 Task: Look for space in Monte Carmelo, Brazil from 5th June, 2023 to 16th June, 2023 for 2 adults in price range Rs.14000 to Rs.18000. Place can be entire place with 1  bedroom having 1 bed and 1 bathroom. Property type can be house, flat, guest house, hotel. Booking option can be shelf check-in. Required host language is Spanish.
Action: Mouse moved to (262, 724)
Screenshot: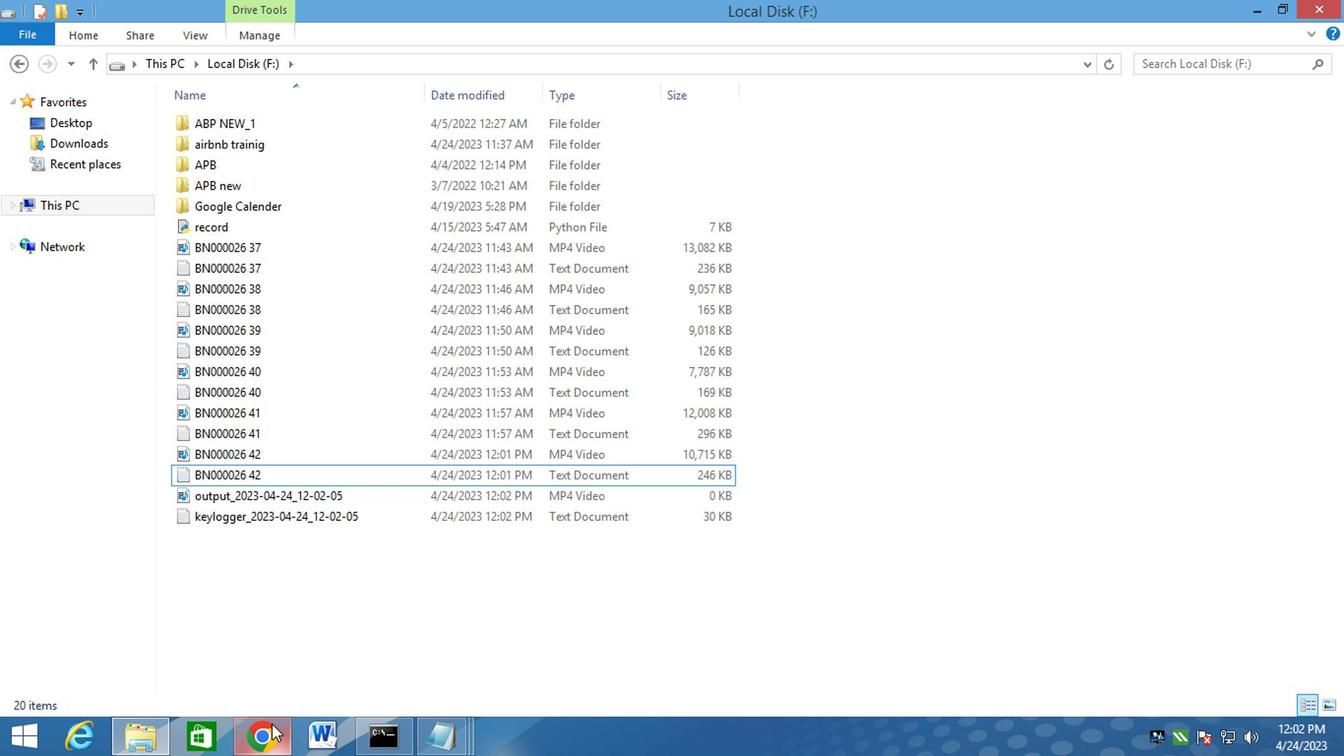 
Action: Mouse pressed left at (262, 724)
Screenshot: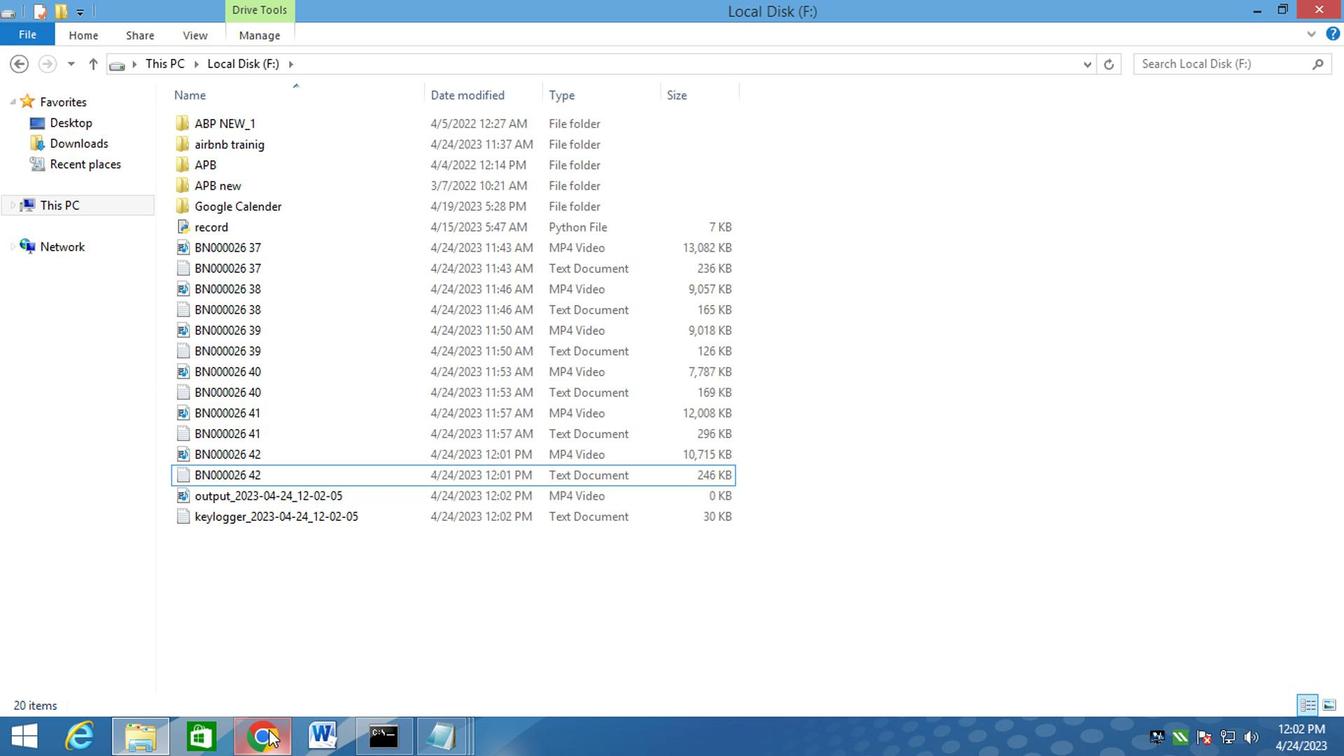 
Action: Mouse moved to (380, 722)
Screenshot: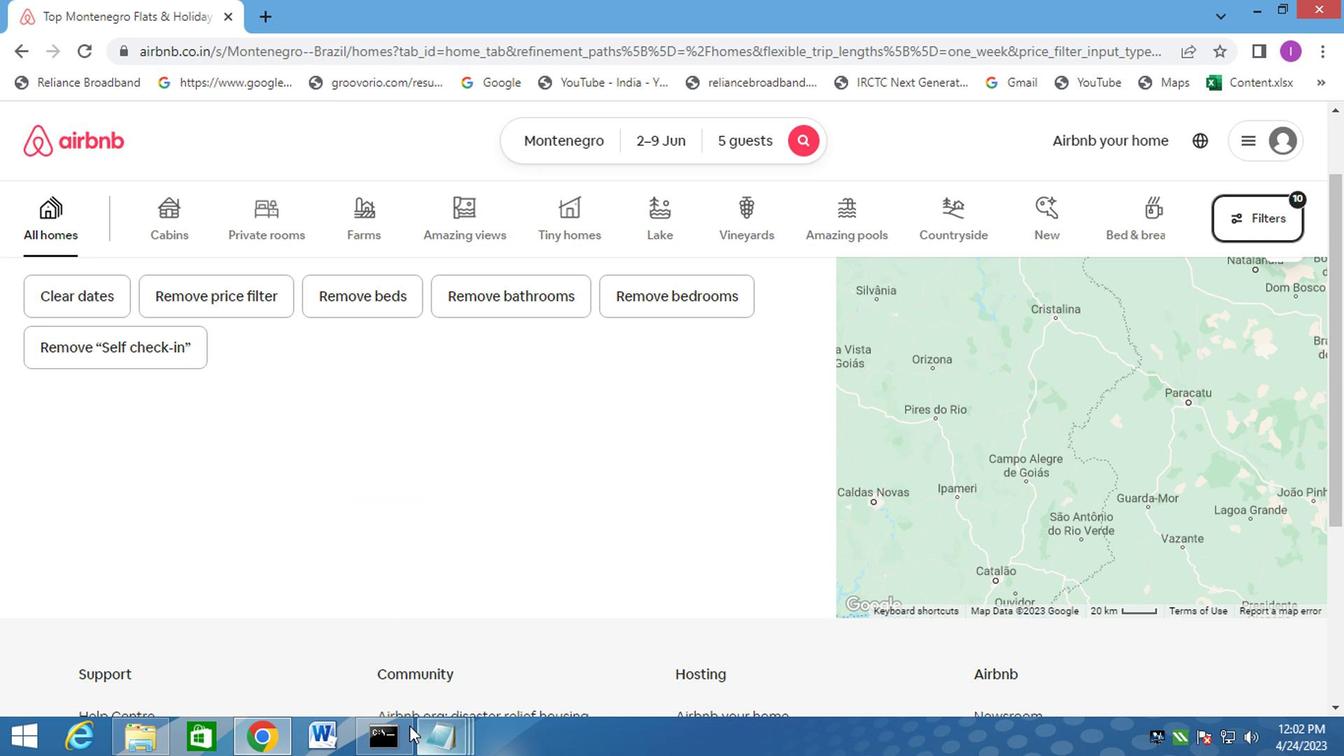 
Action: Mouse pressed left at (380, 722)
Screenshot: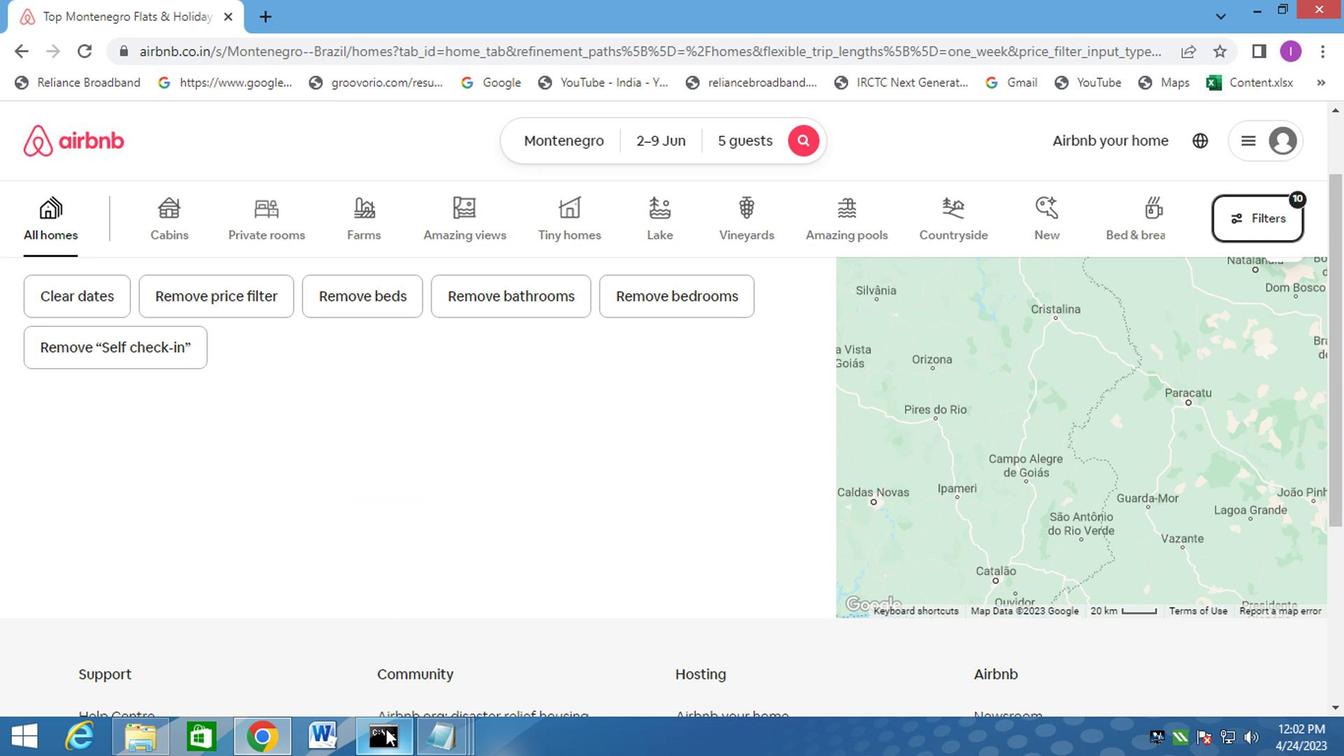 
Action: Mouse moved to (271, 740)
Screenshot: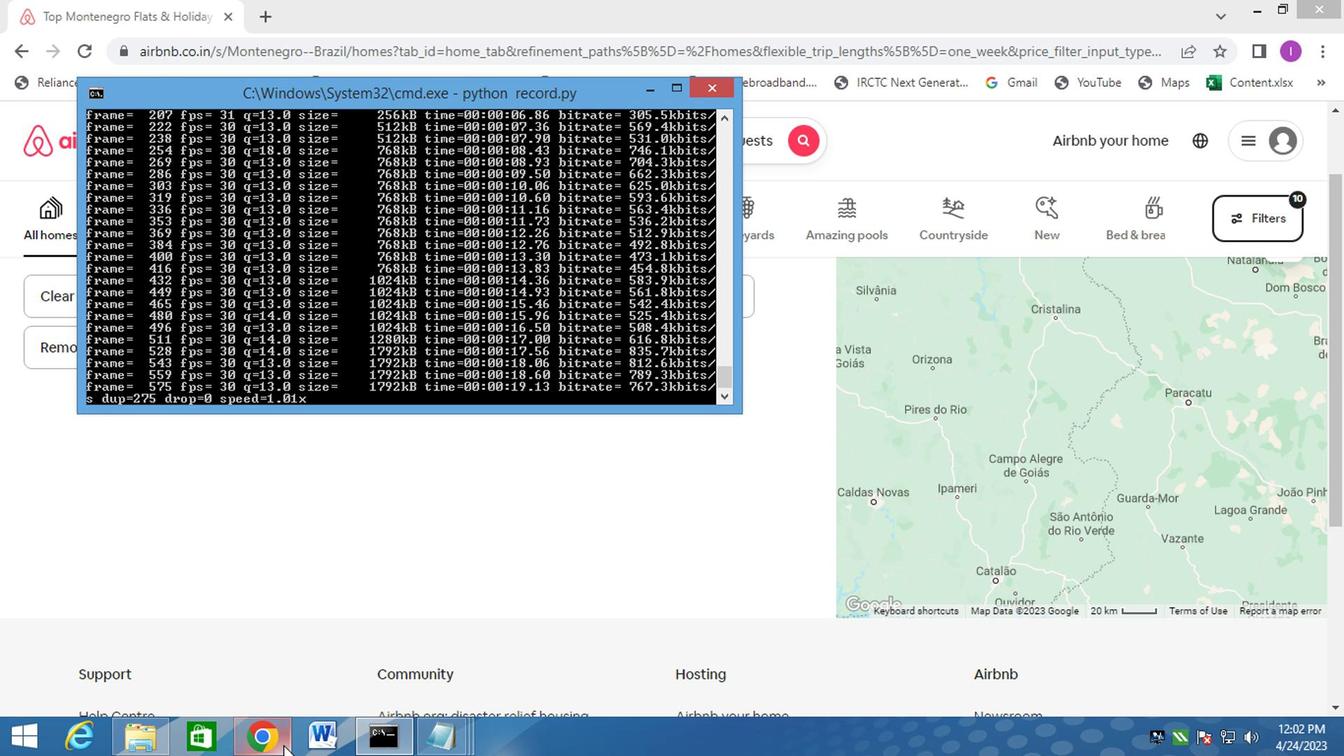 
Action: Mouse pressed left at (271, 740)
Screenshot: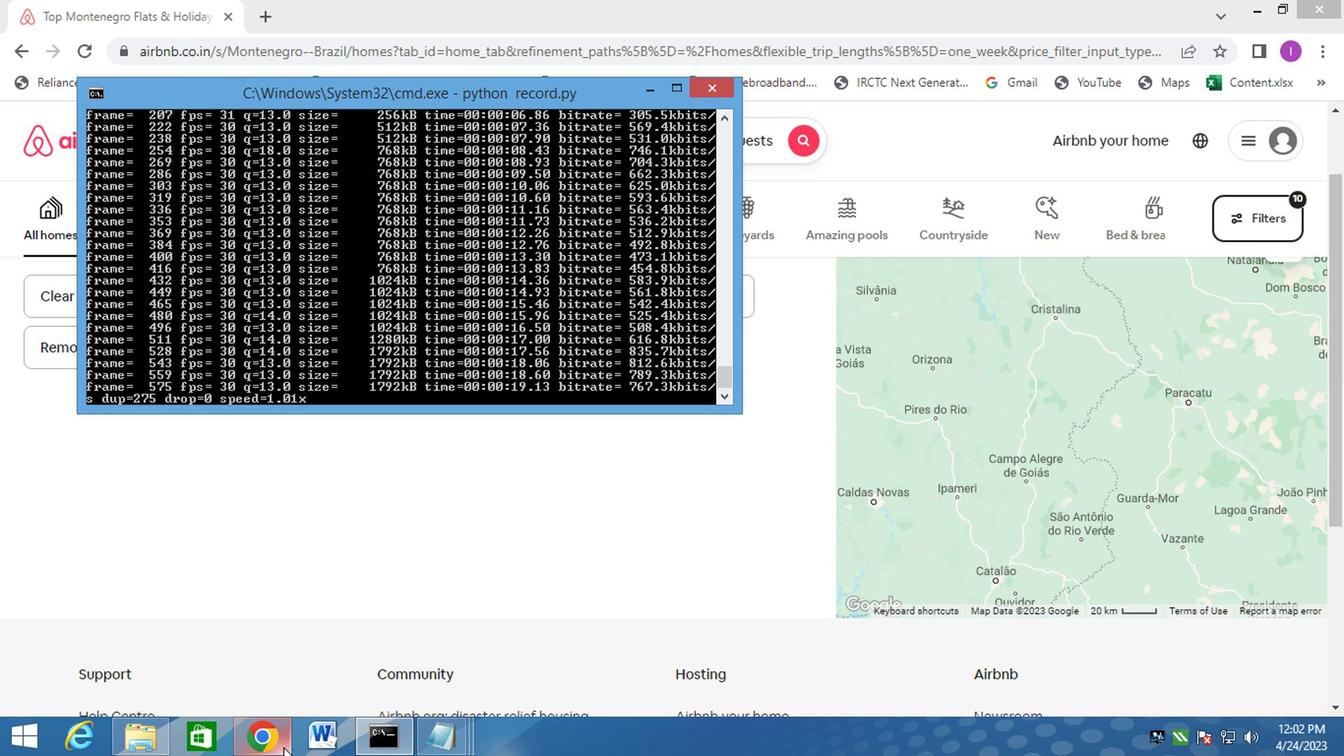 
Action: Mouse moved to (599, 142)
Screenshot: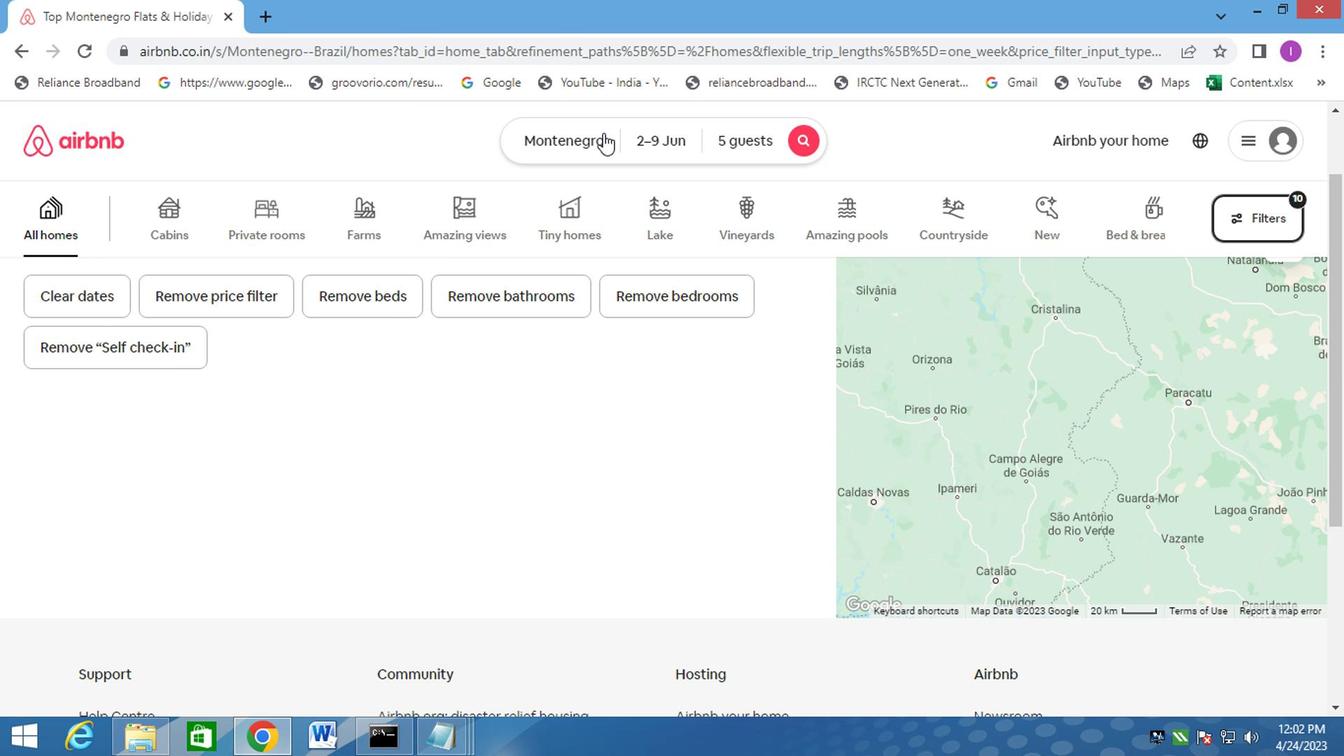 
Action: Mouse pressed left at (599, 142)
Screenshot: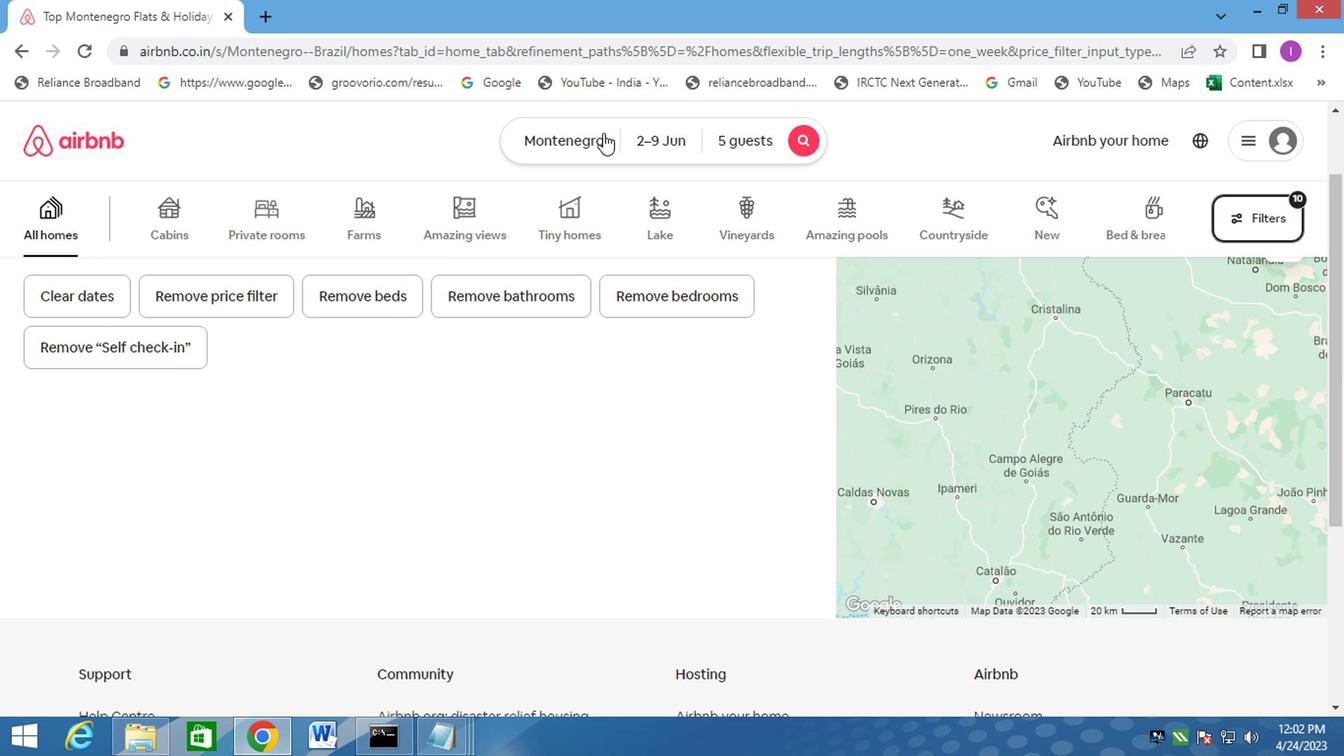 
Action: Mouse moved to (535, 212)
Screenshot: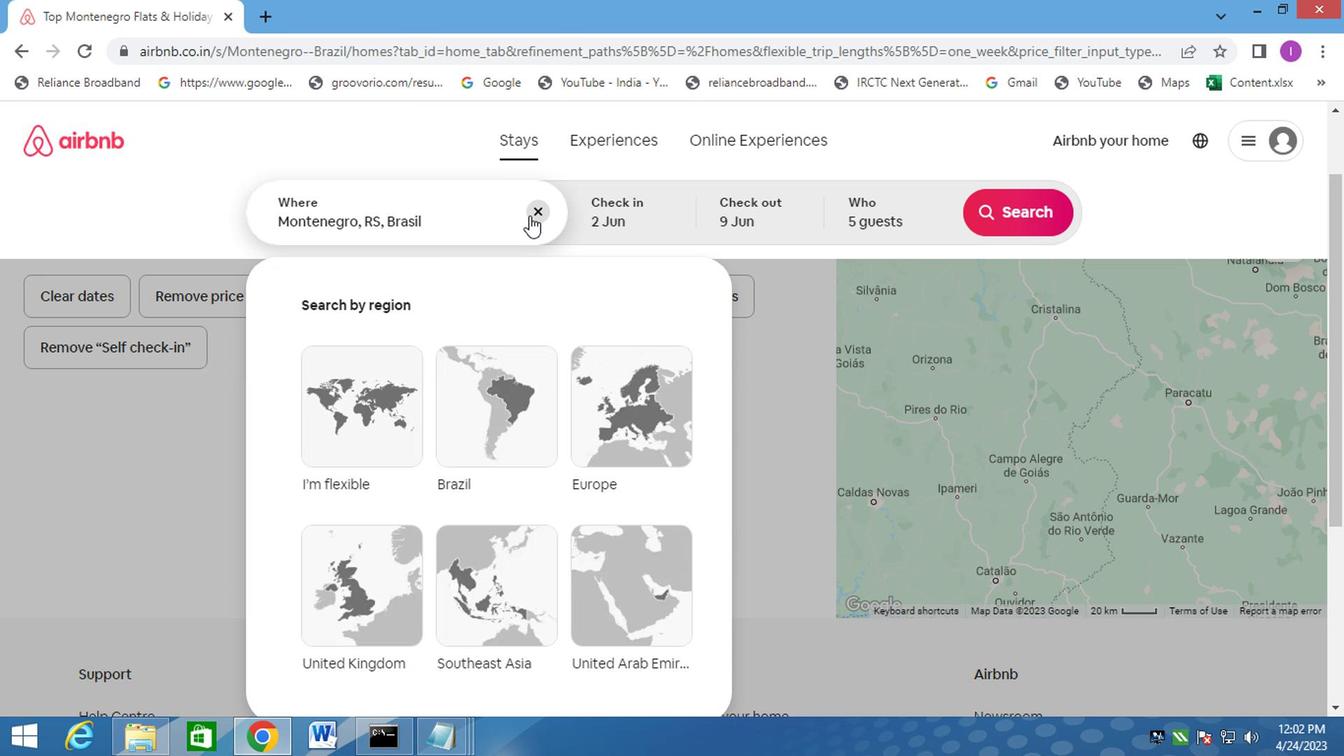 
Action: Mouse pressed left at (535, 212)
Screenshot: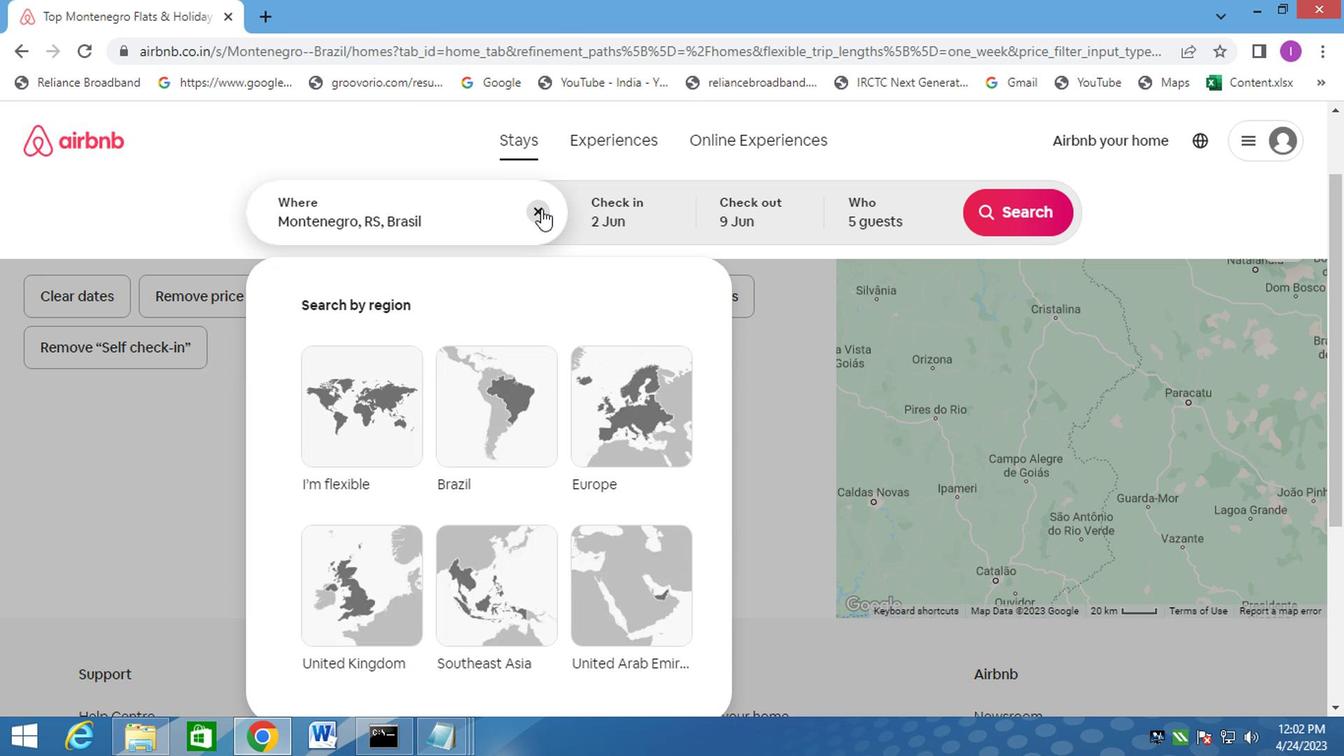 
Action: Mouse moved to (655, 219)
Screenshot: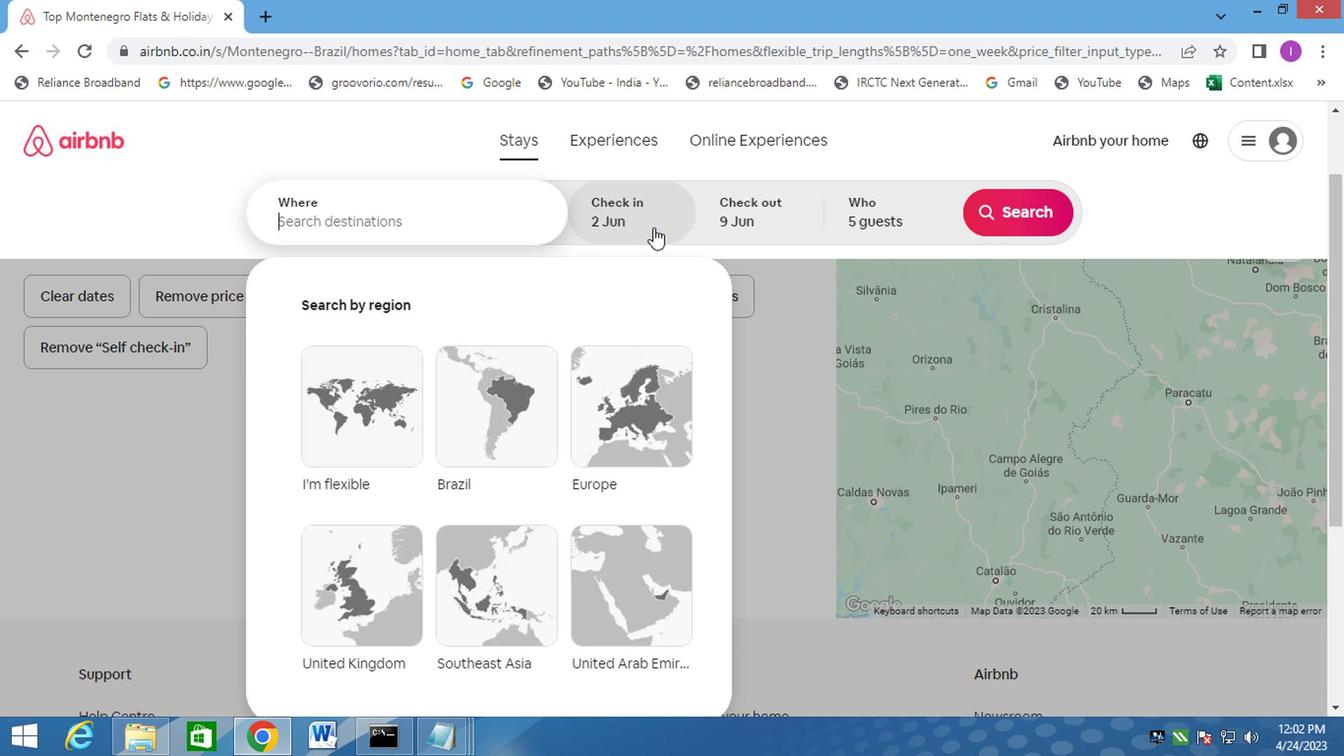 
Action: Key pressed <Key.shift>MONTE<Key.space>CARMELO
Screenshot: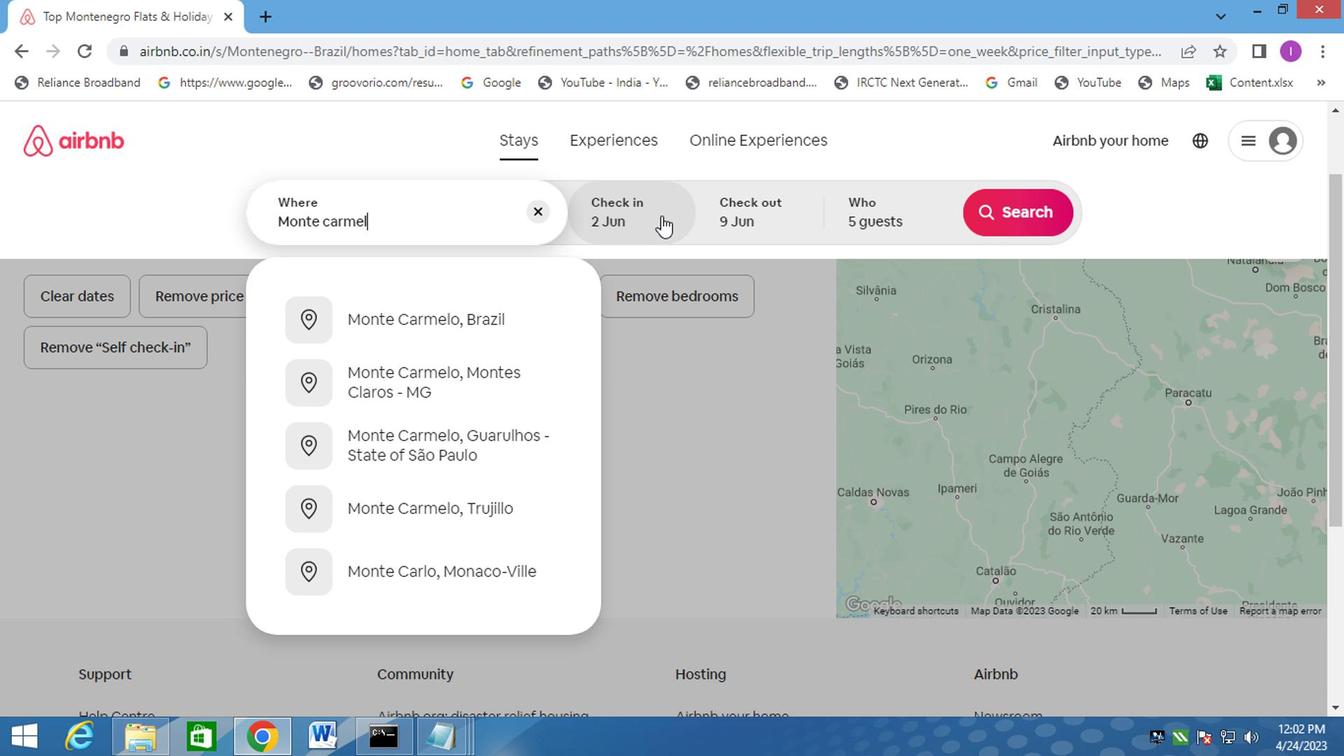 
Action: Mouse moved to (435, 323)
Screenshot: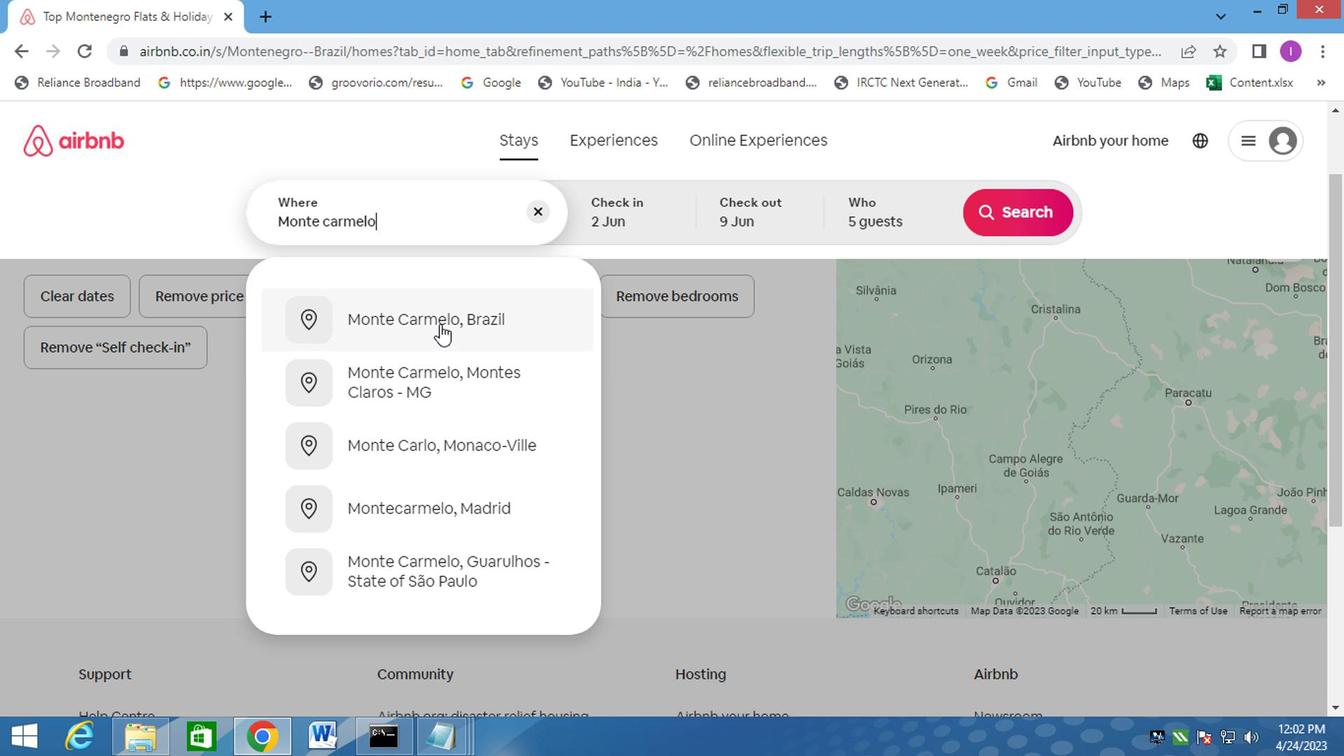 
Action: Mouse pressed left at (435, 323)
Screenshot: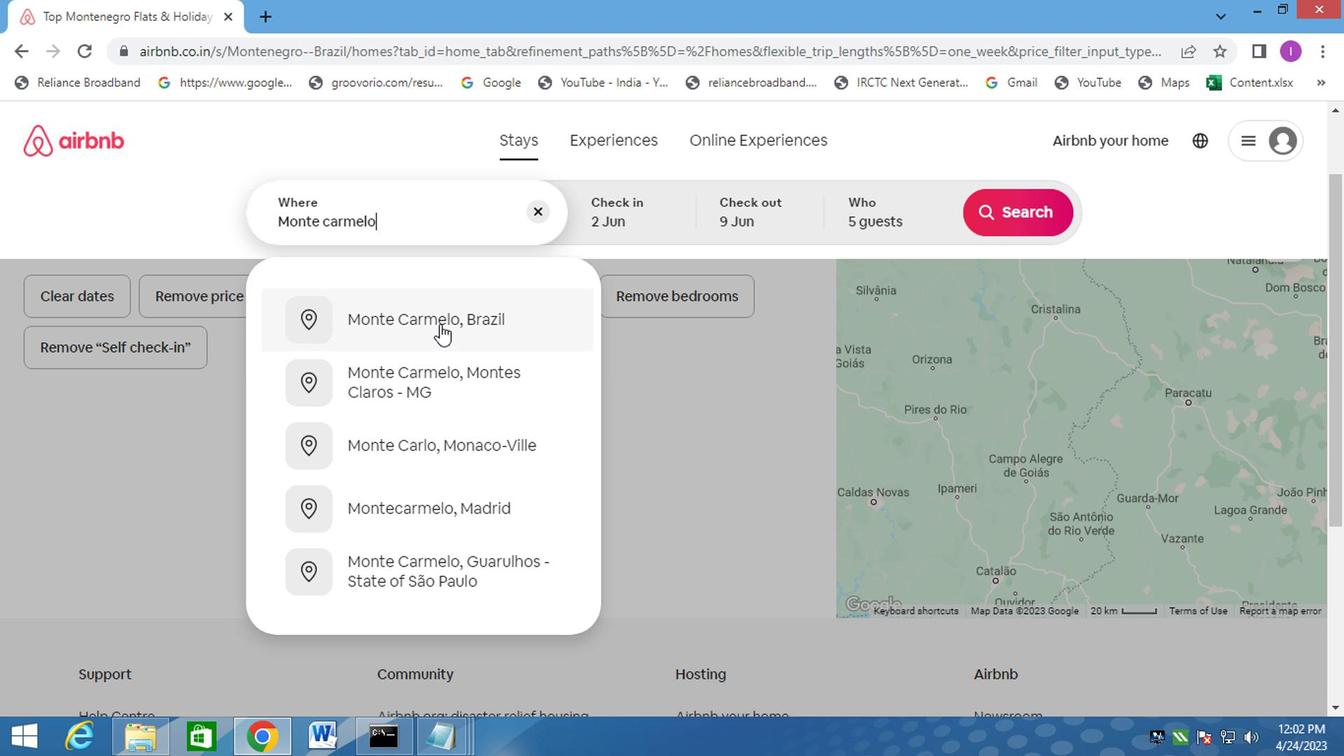 
Action: Mouse moved to (616, 212)
Screenshot: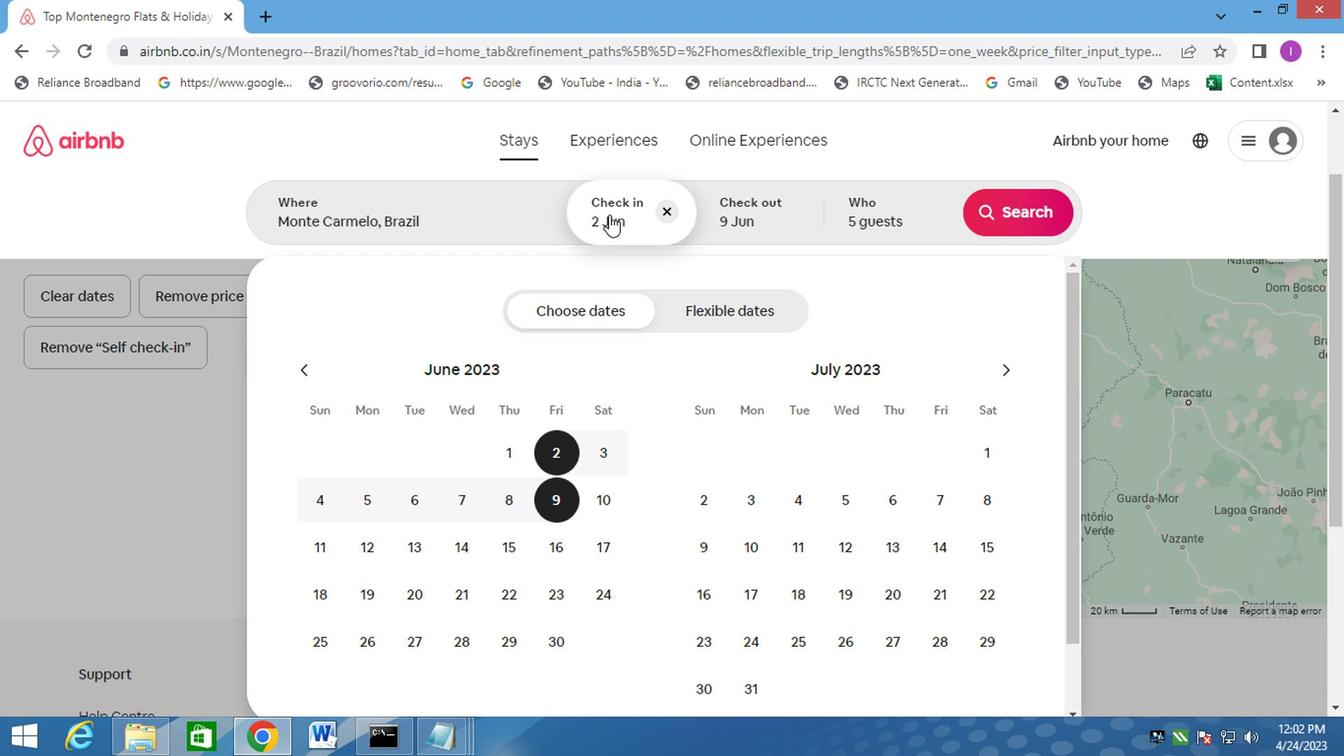
Action: Mouse pressed left at (616, 212)
Screenshot: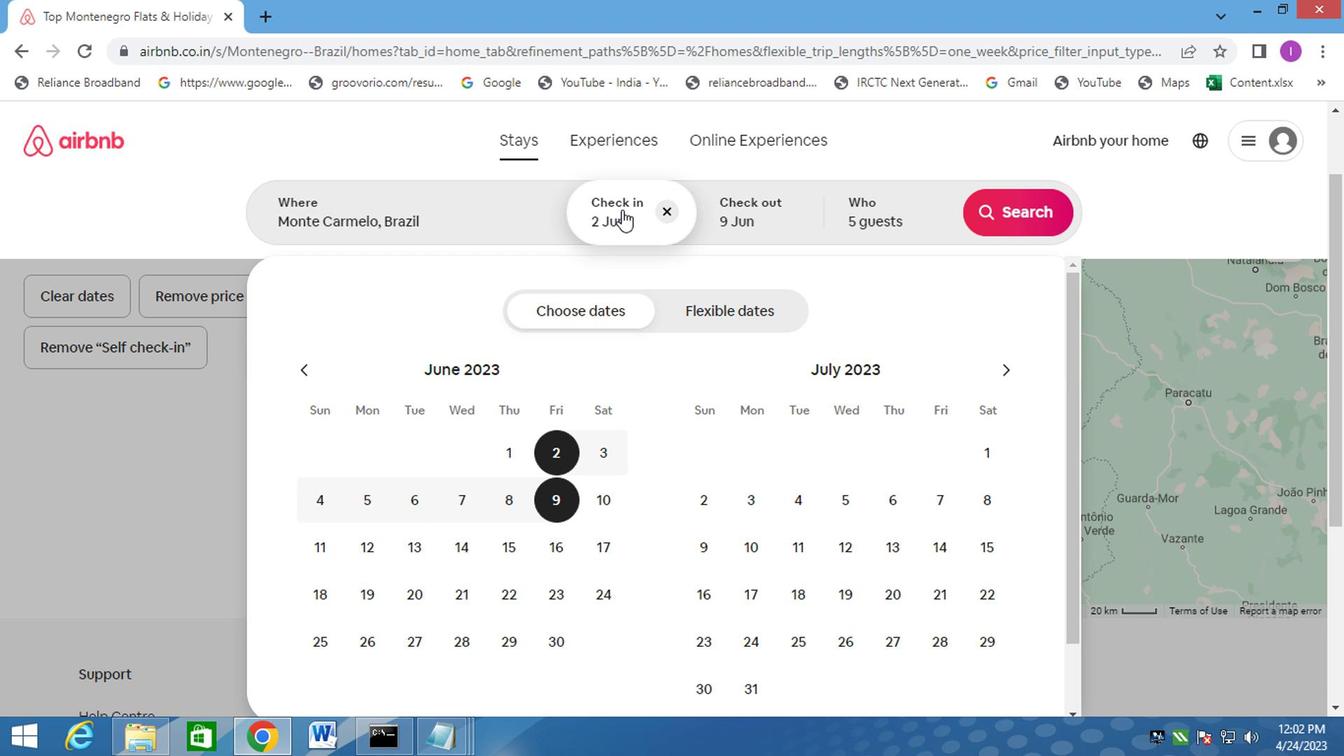 
Action: Mouse moved to (629, 212)
Screenshot: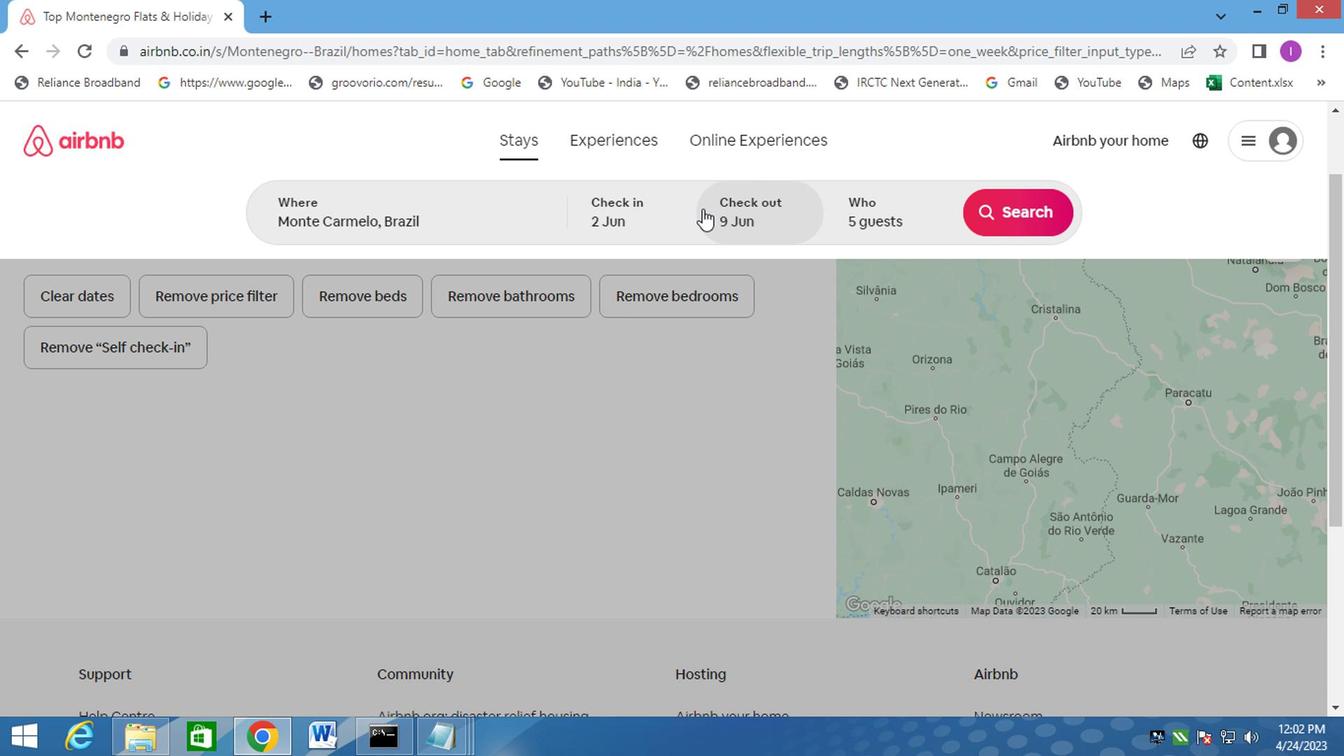 
Action: Mouse pressed left at (629, 212)
Screenshot: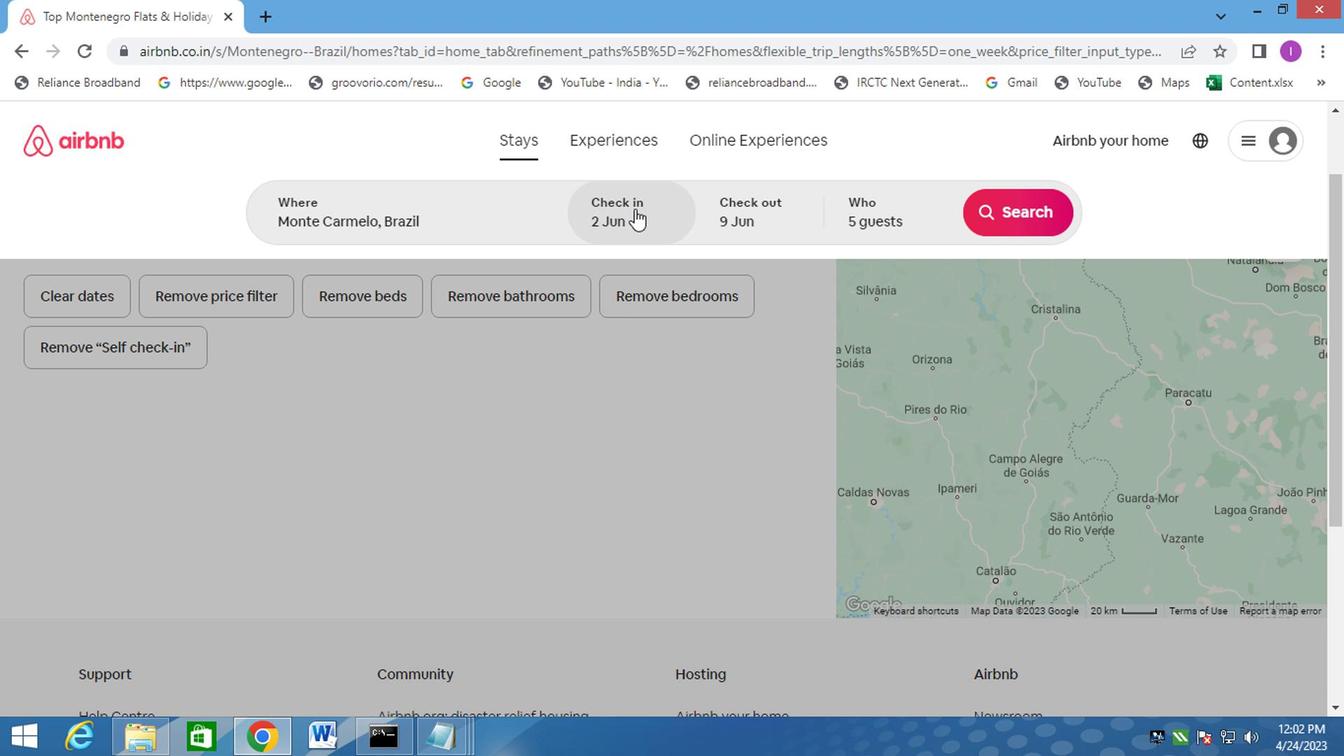 
Action: Mouse moved to (373, 506)
Screenshot: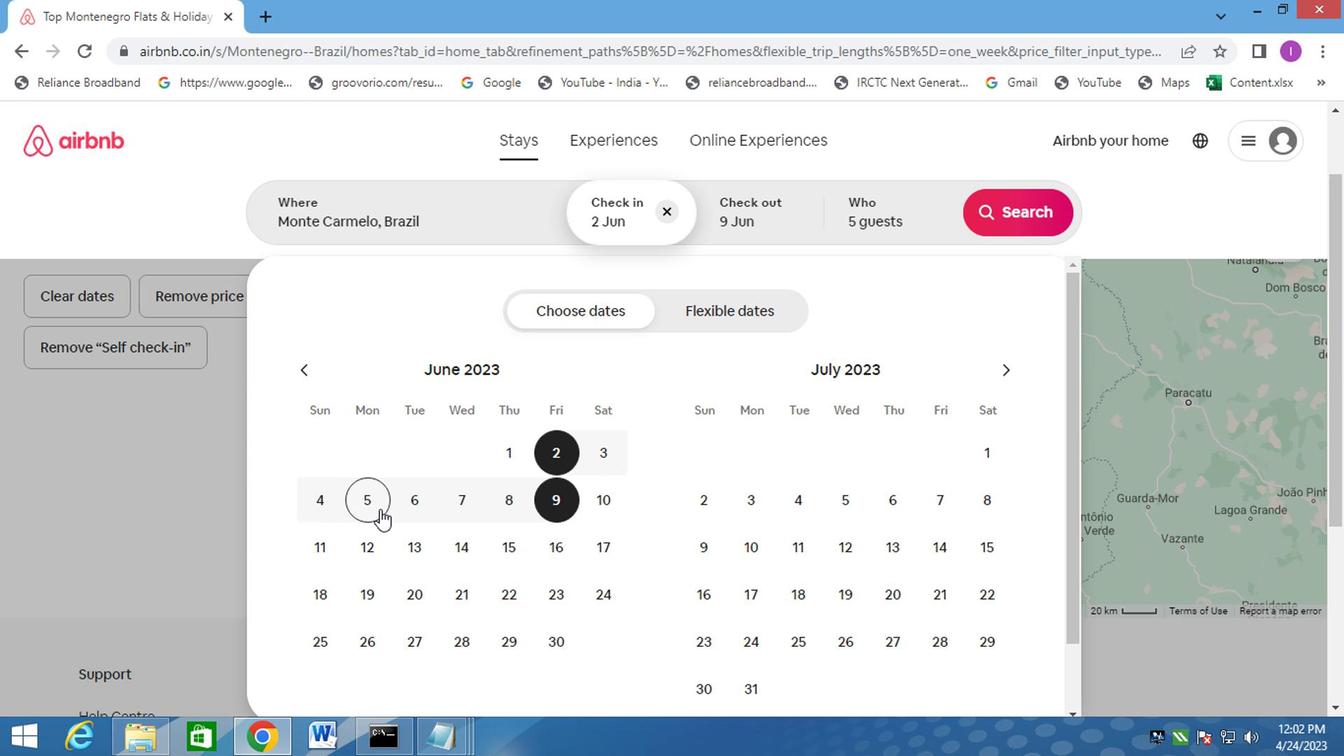 
Action: Mouse pressed left at (373, 506)
Screenshot: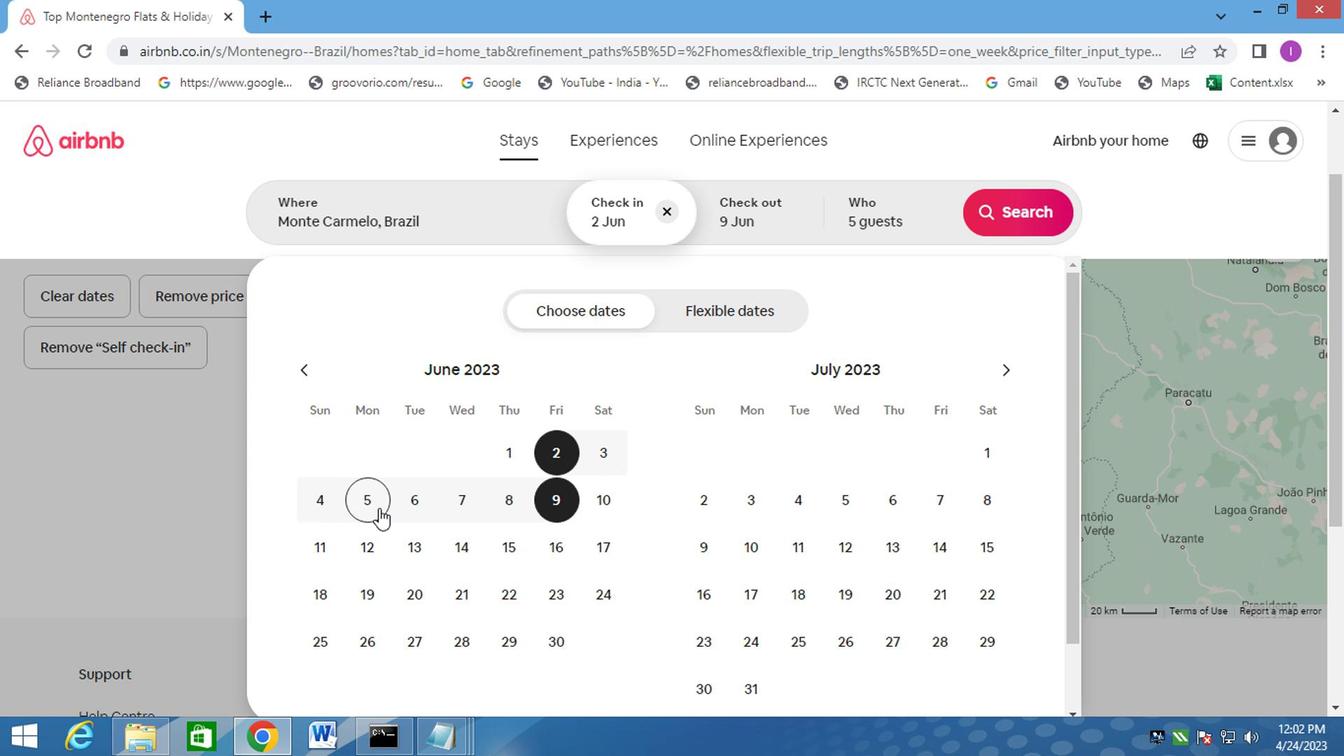 
Action: Mouse moved to (546, 545)
Screenshot: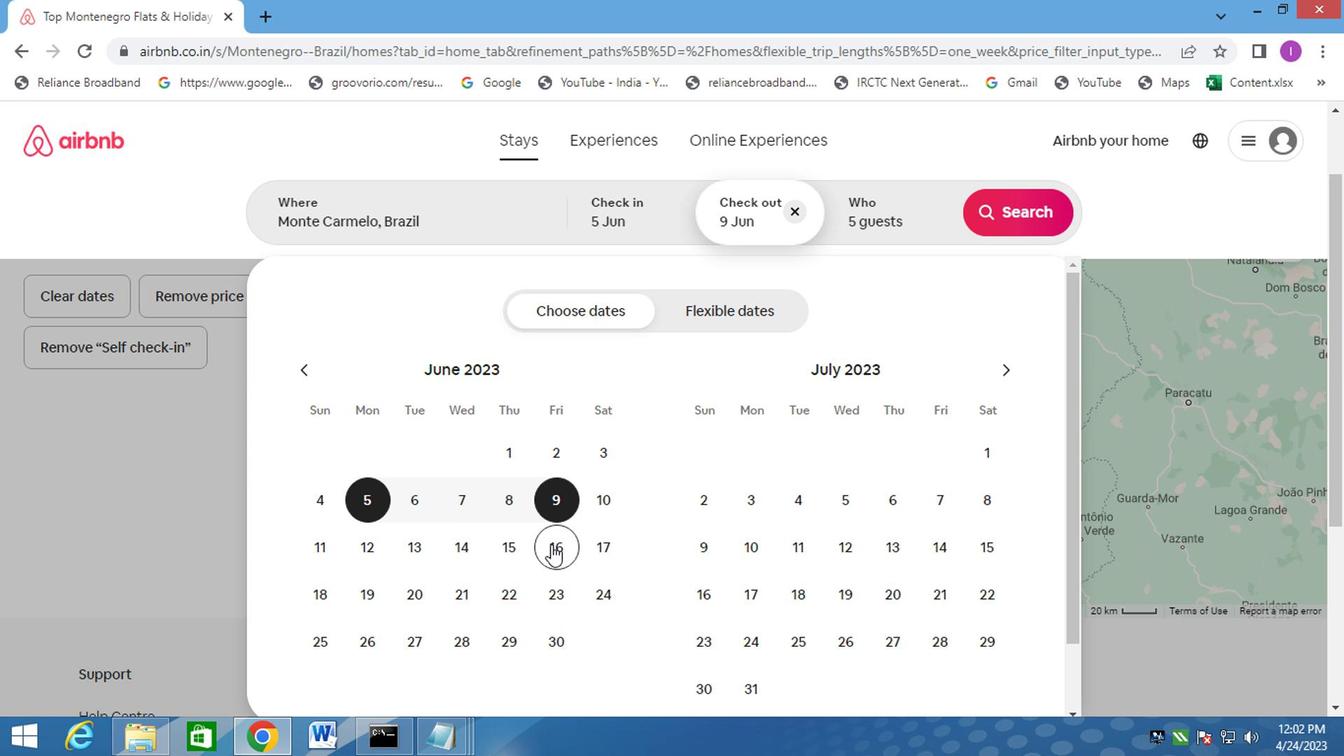 
Action: Mouse pressed left at (546, 545)
Screenshot: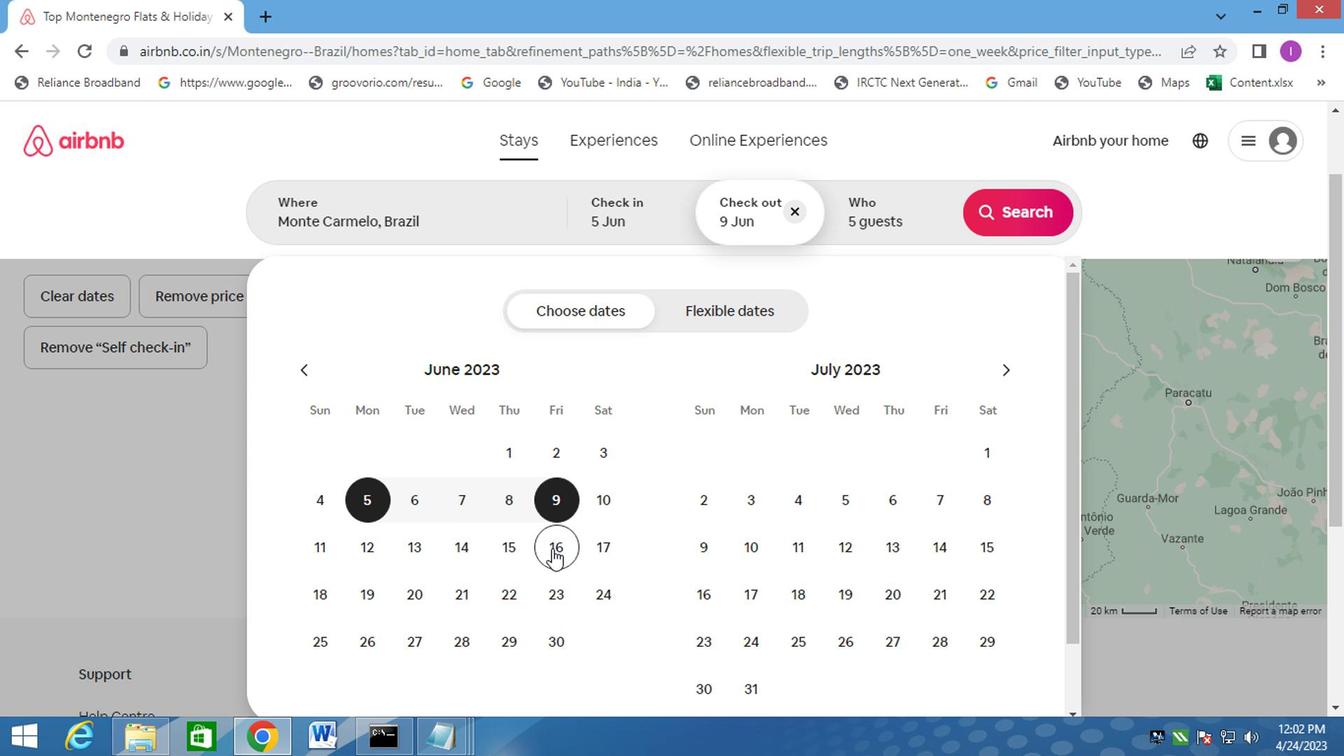 
Action: Mouse moved to (911, 223)
Screenshot: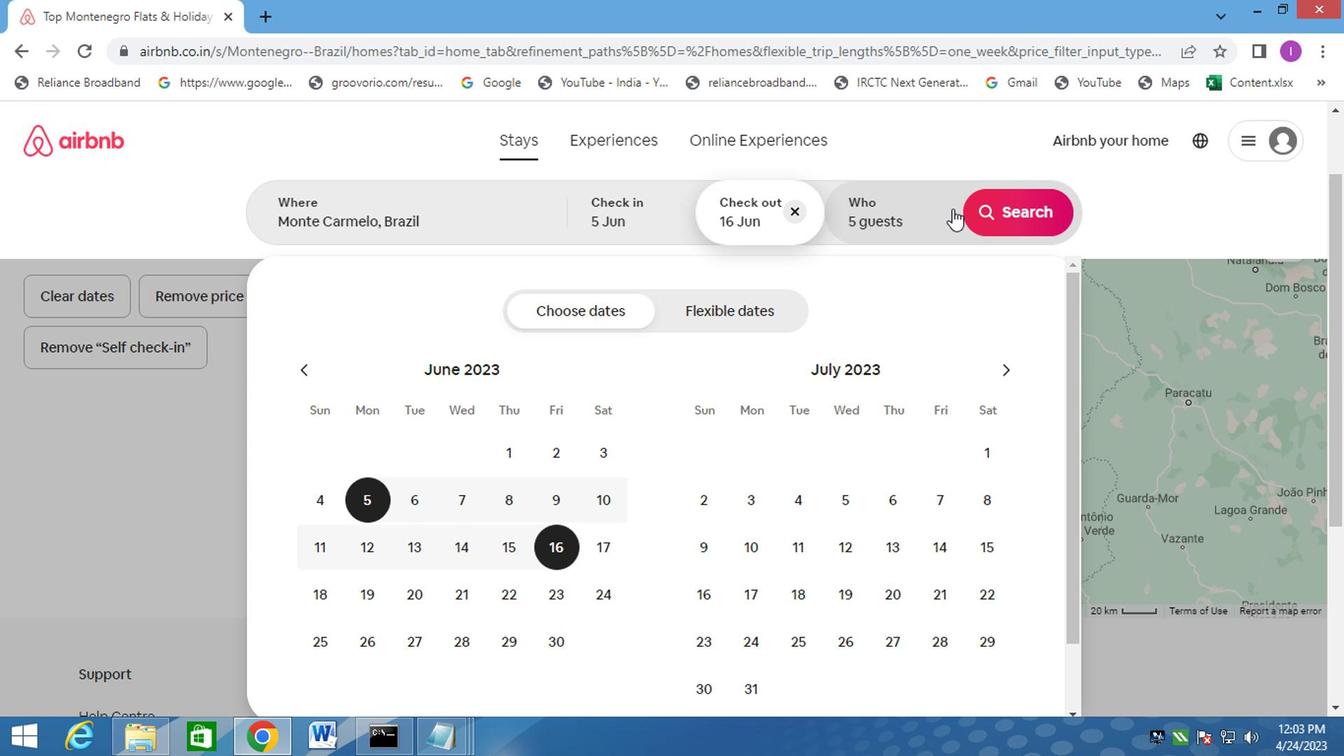 
Action: Mouse pressed left at (911, 223)
Screenshot: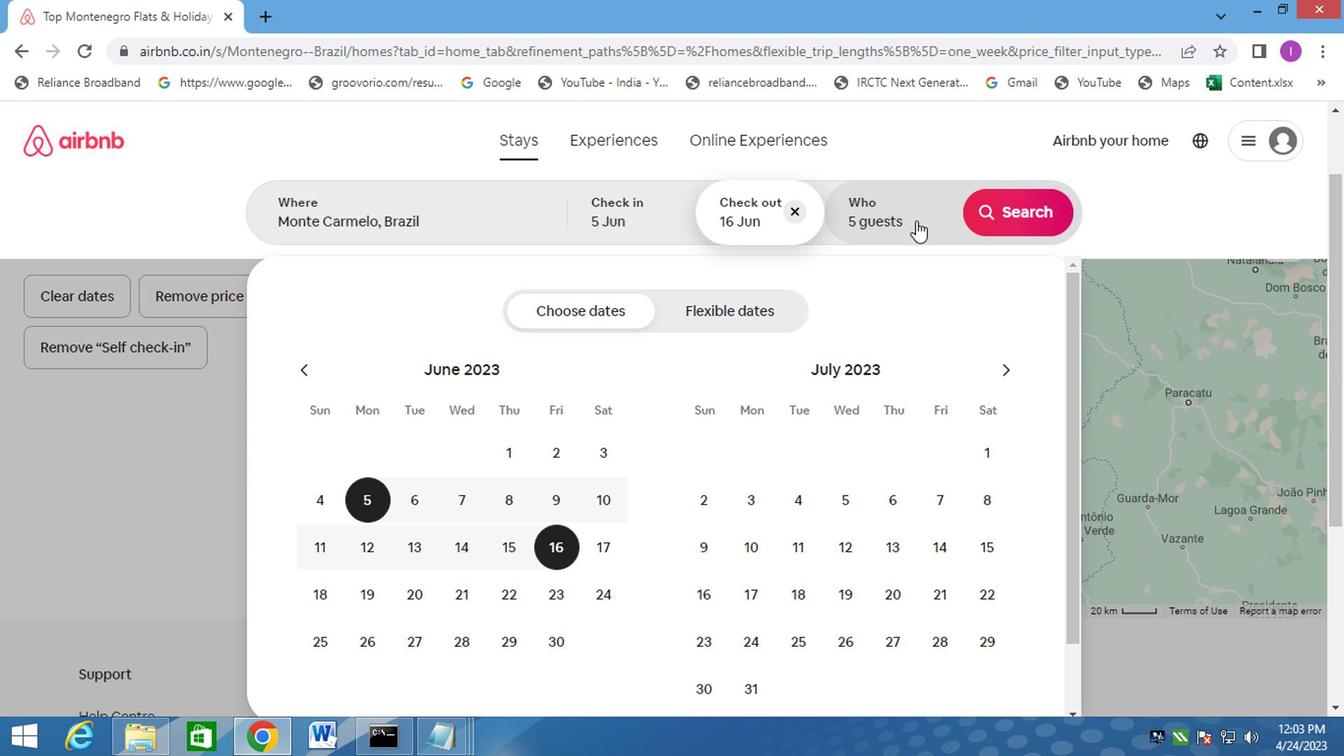 
Action: Mouse moved to (942, 324)
Screenshot: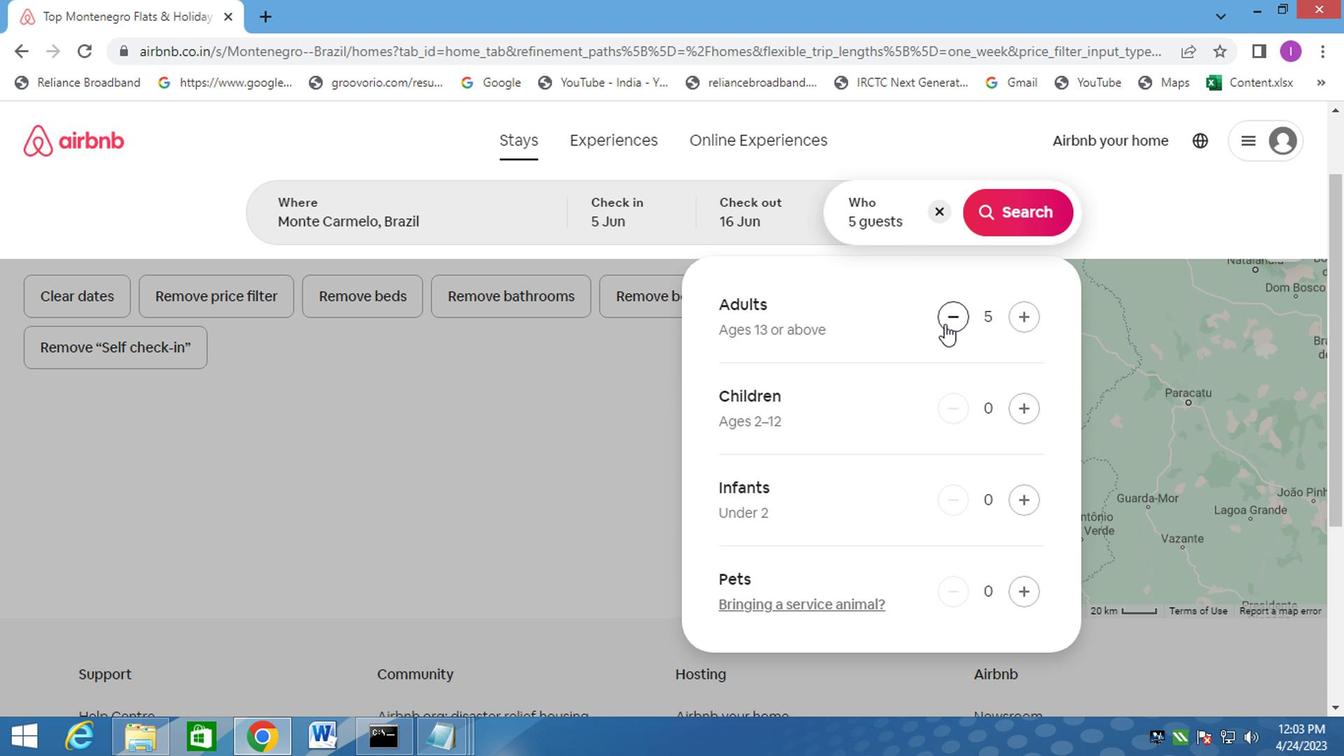 
Action: Mouse pressed left at (942, 324)
Screenshot: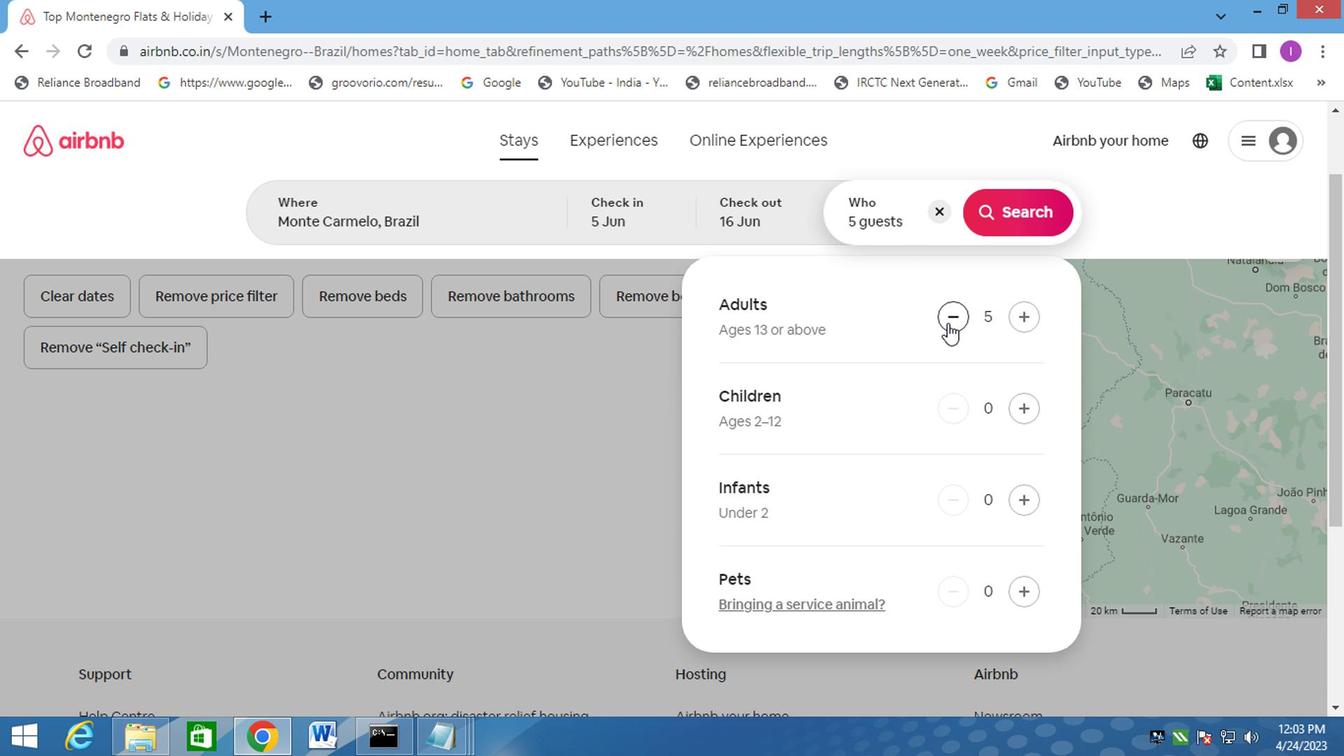 
Action: Mouse moved to (944, 324)
Screenshot: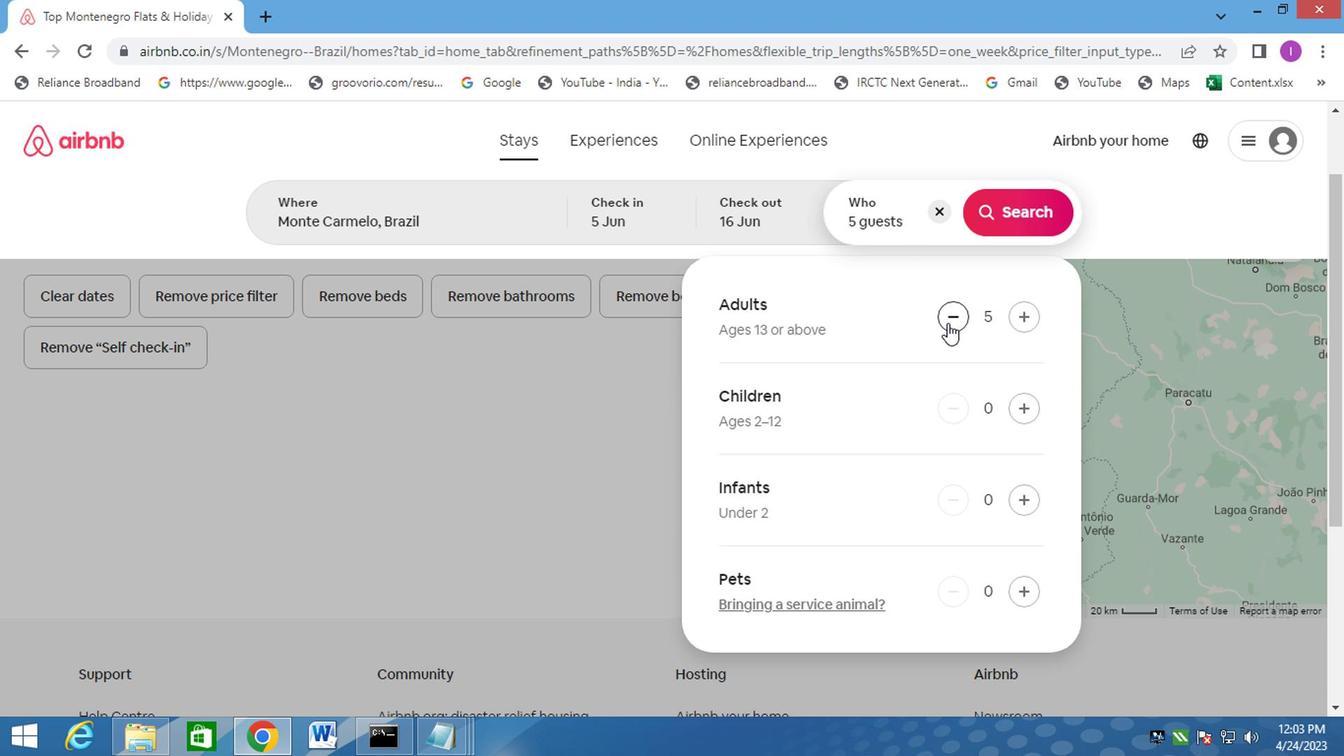 
Action: Mouse pressed left at (944, 324)
Screenshot: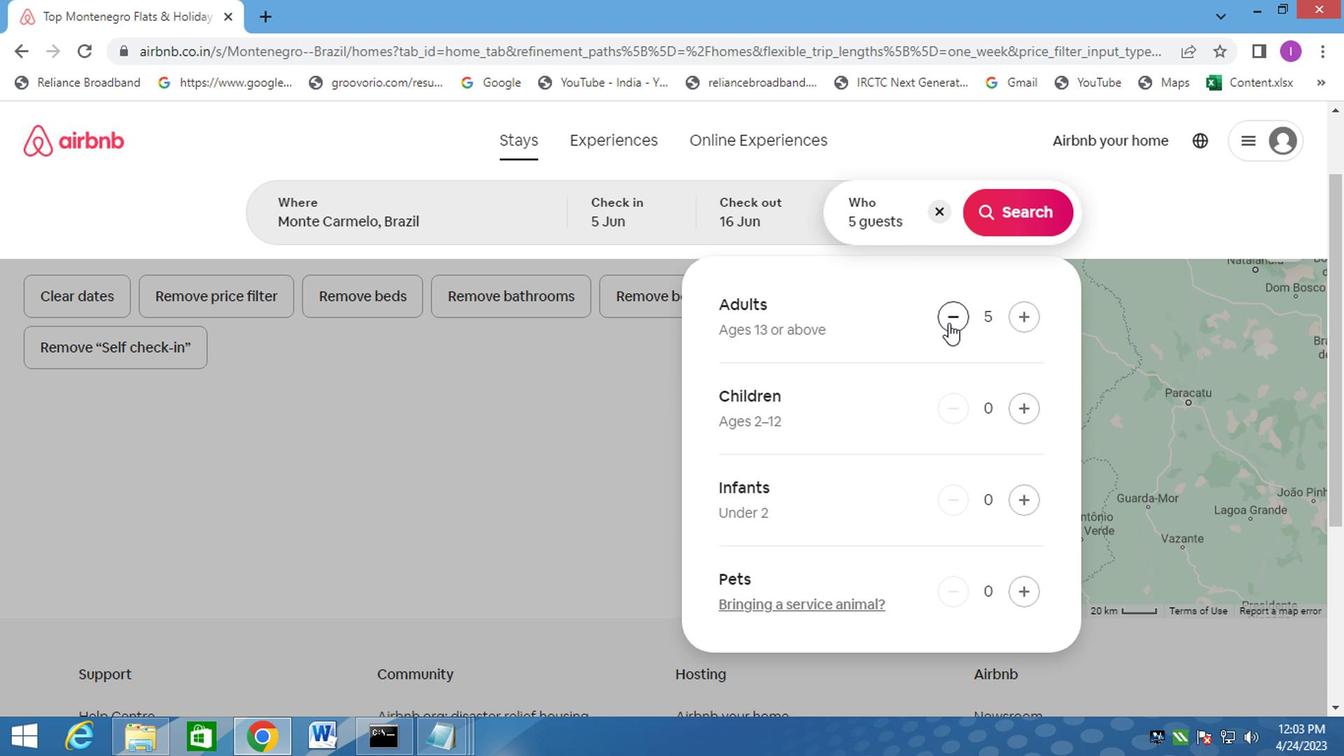 
Action: Mouse pressed left at (944, 324)
Screenshot: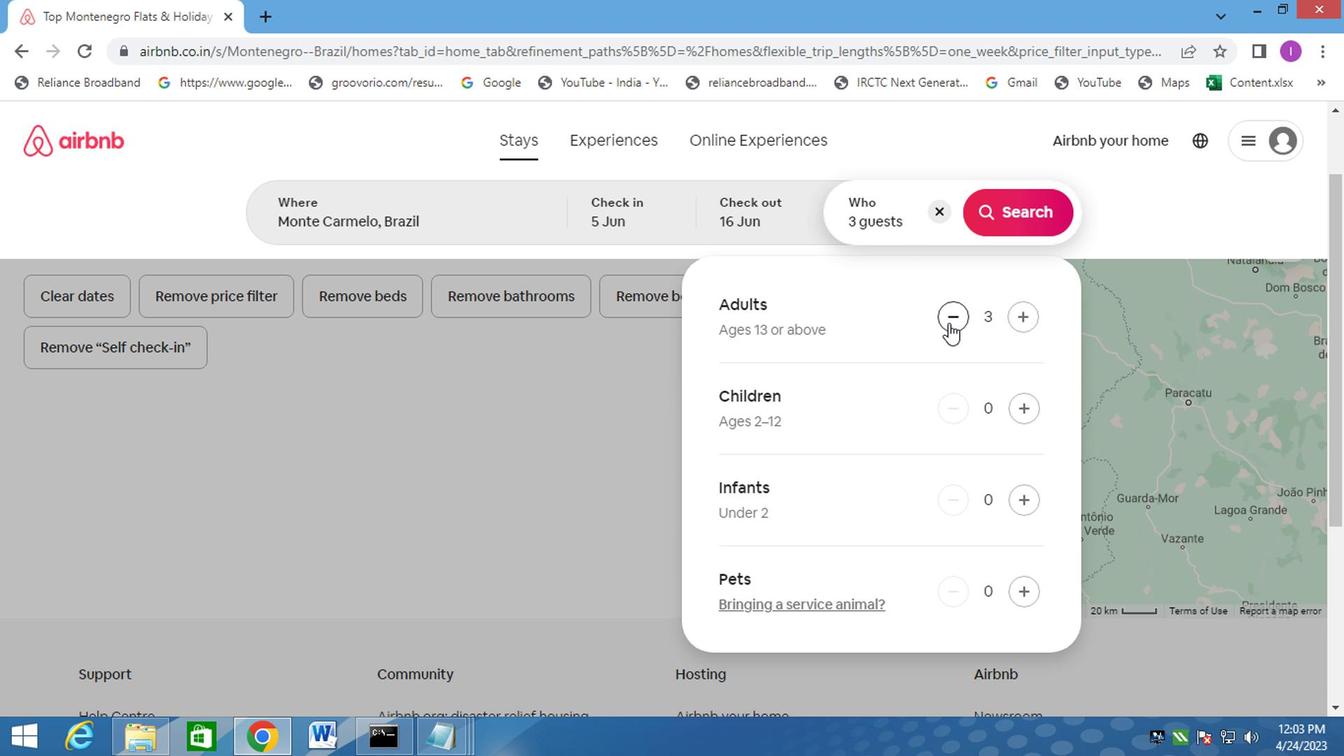 
Action: Mouse moved to (1001, 214)
Screenshot: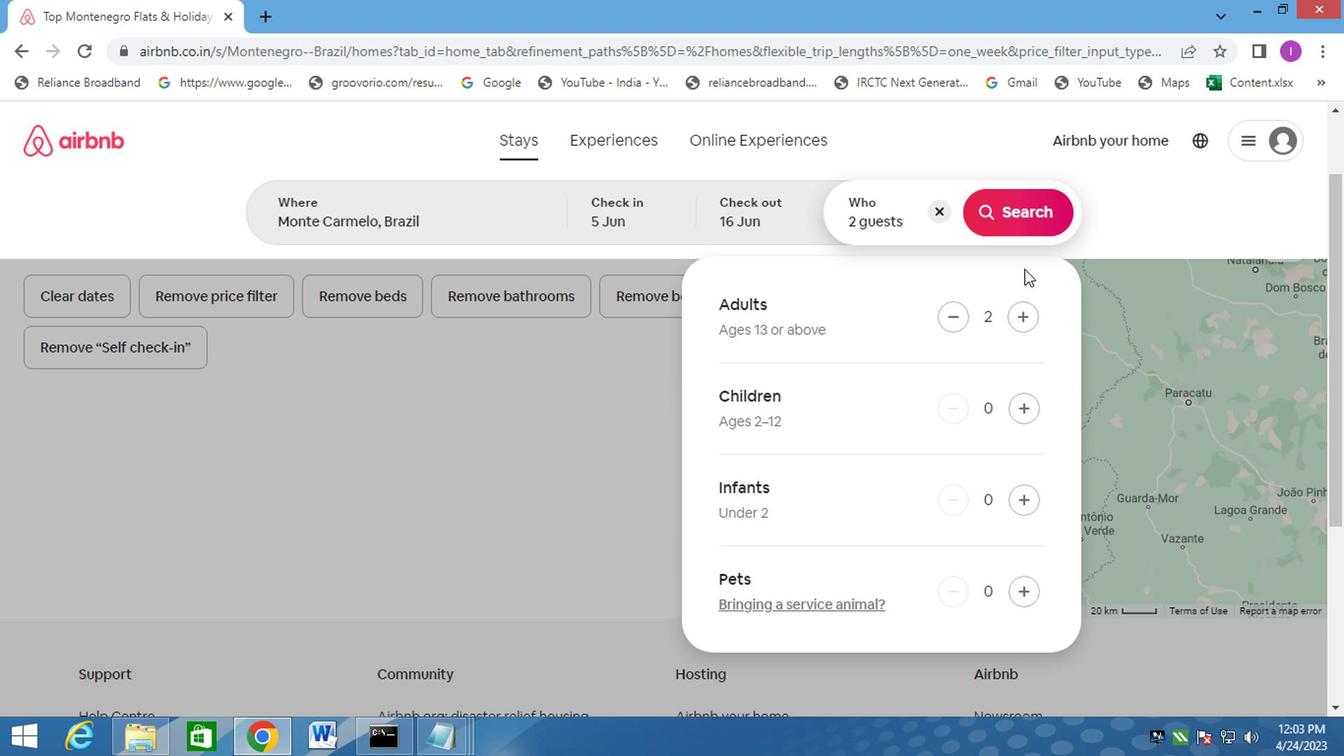 
Action: Mouse pressed left at (1001, 214)
Screenshot: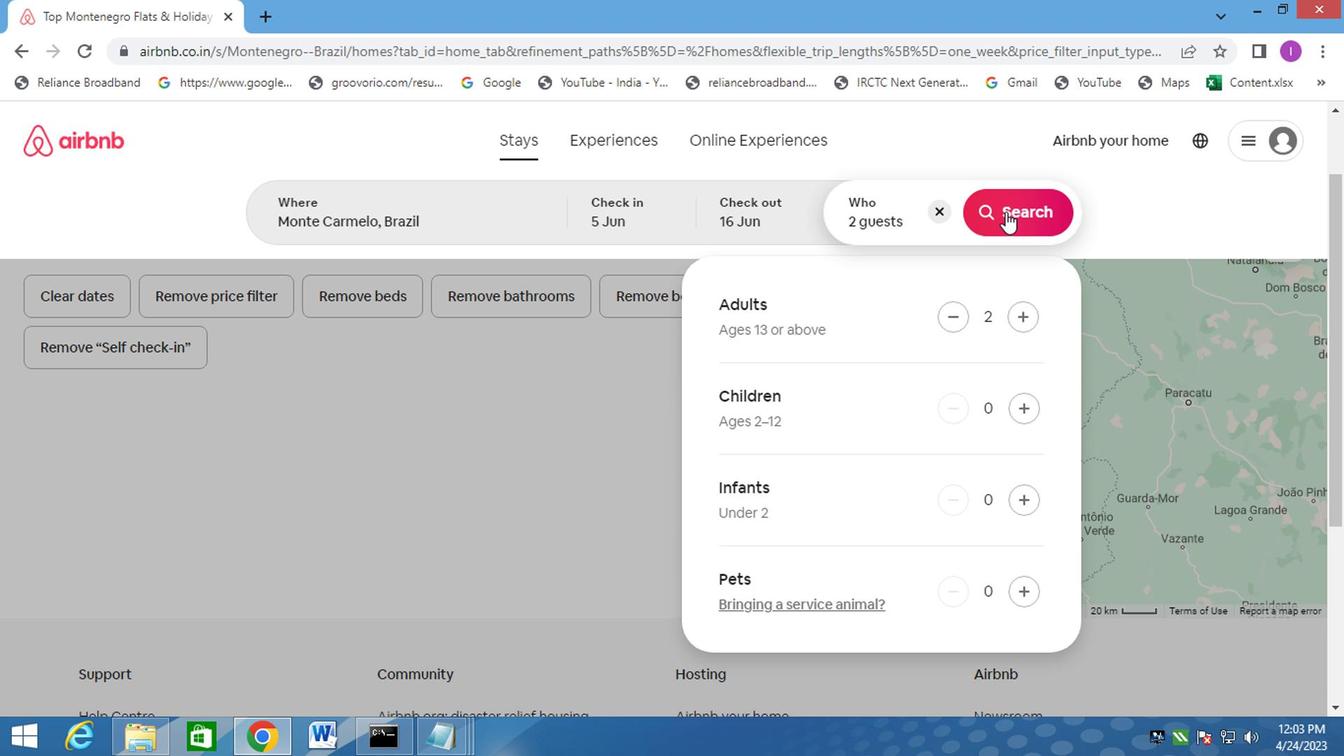 
Action: Mouse moved to (1239, 229)
Screenshot: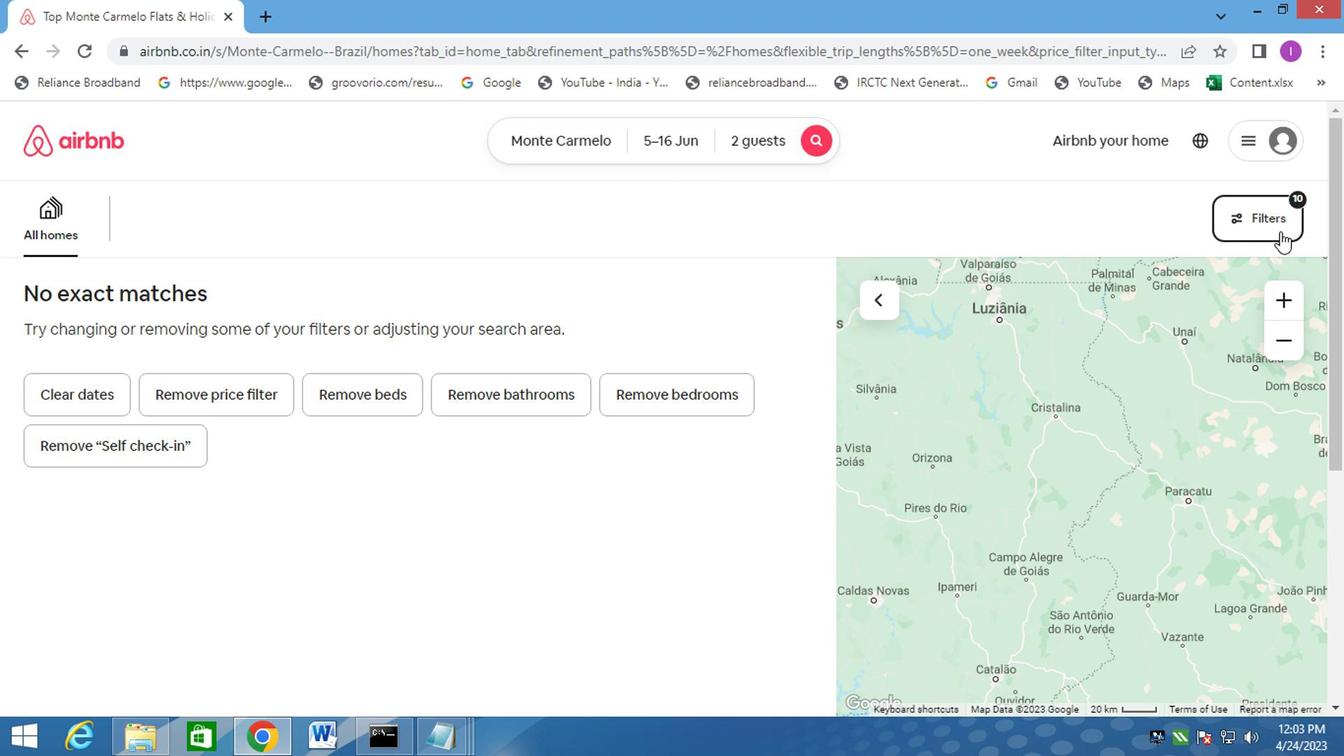 
Action: Mouse pressed left at (1239, 229)
Screenshot: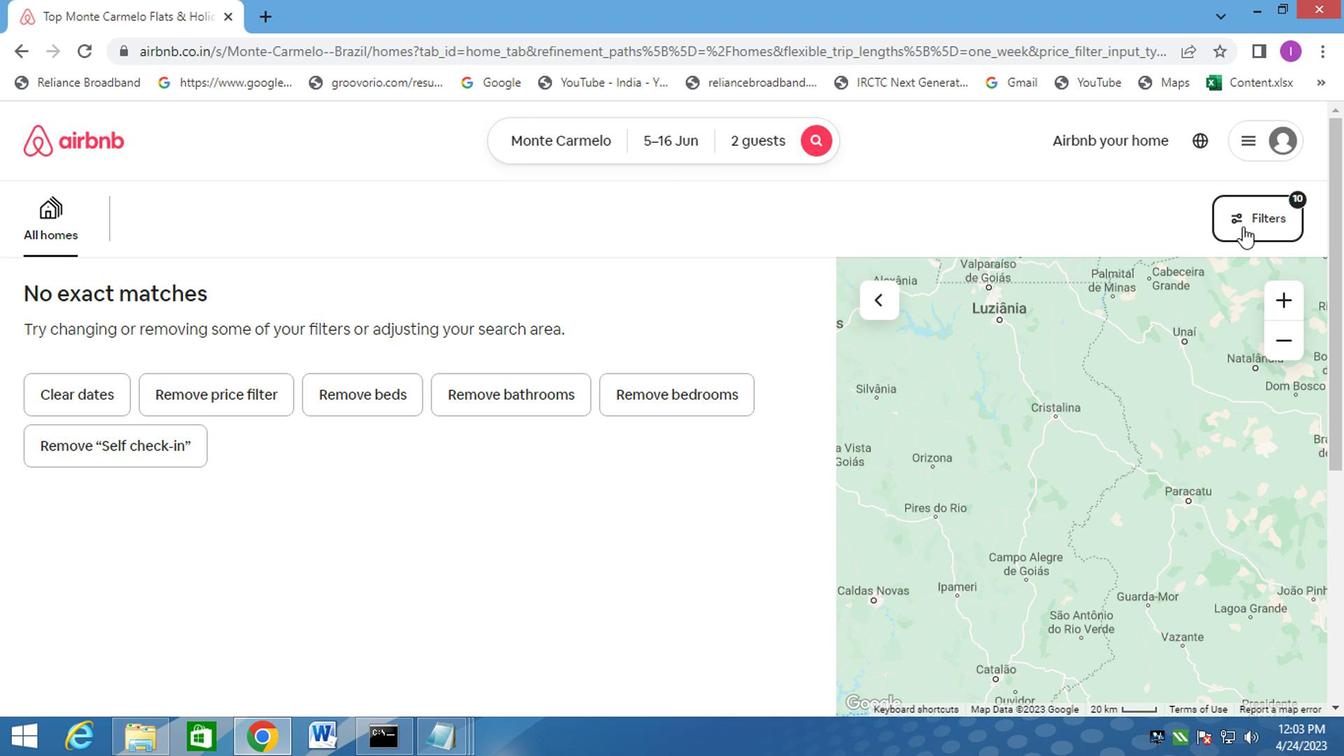 
Action: Mouse moved to (410, 336)
Screenshot: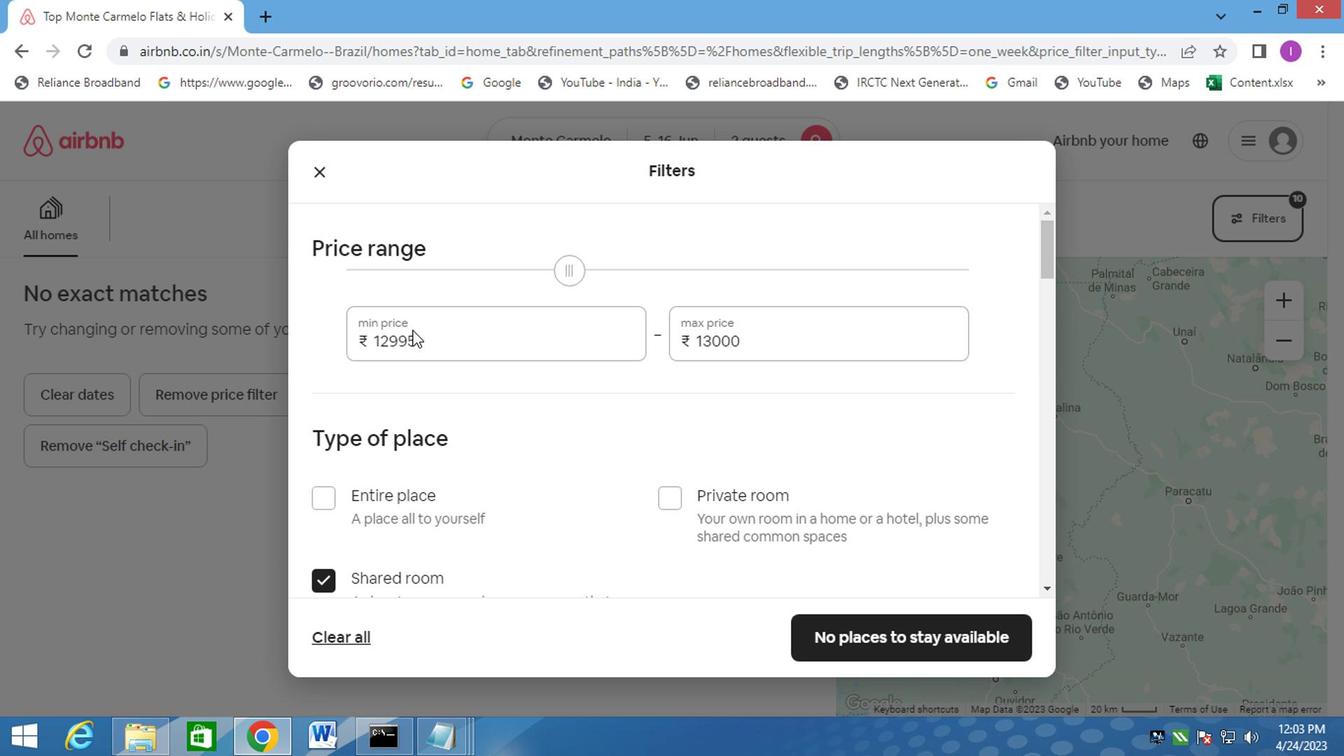 
Action: Mouse pressed left at (410, 336)
Screenshot: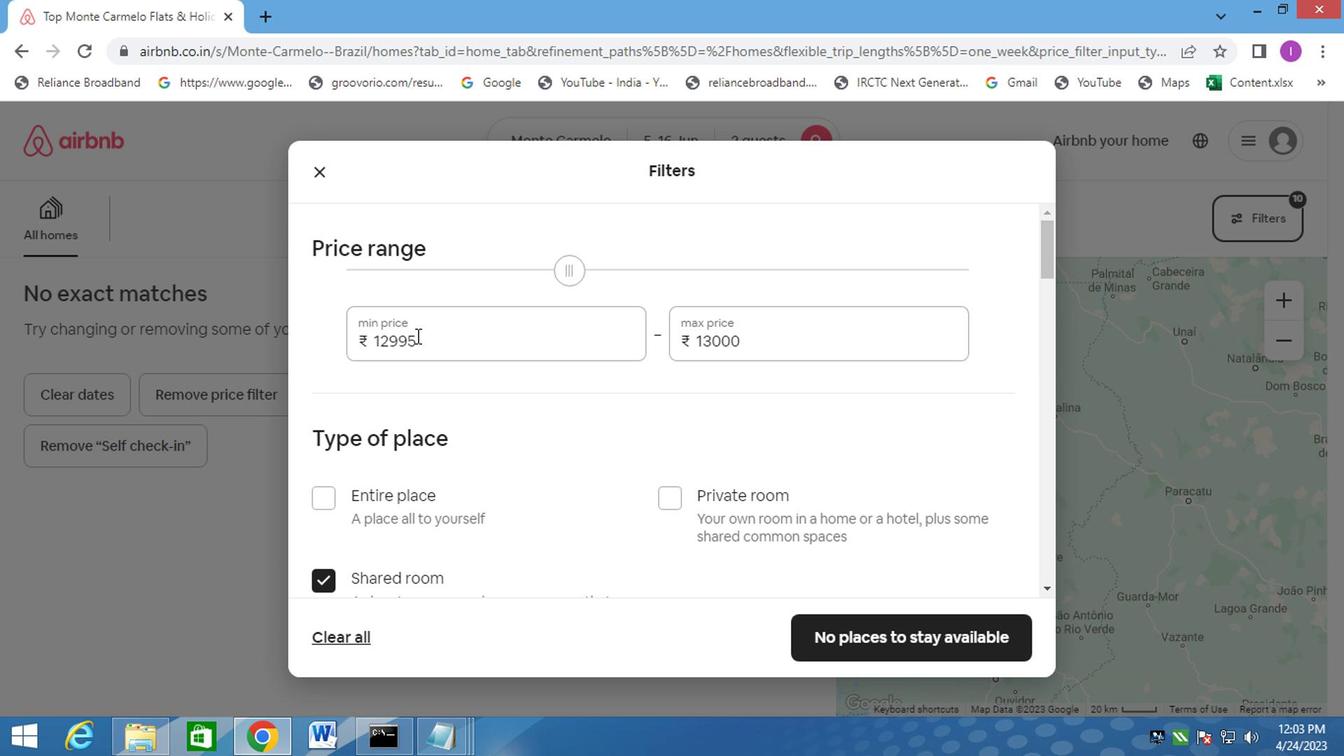 
Action: Mouse moved to (406, 339)
Screenshot: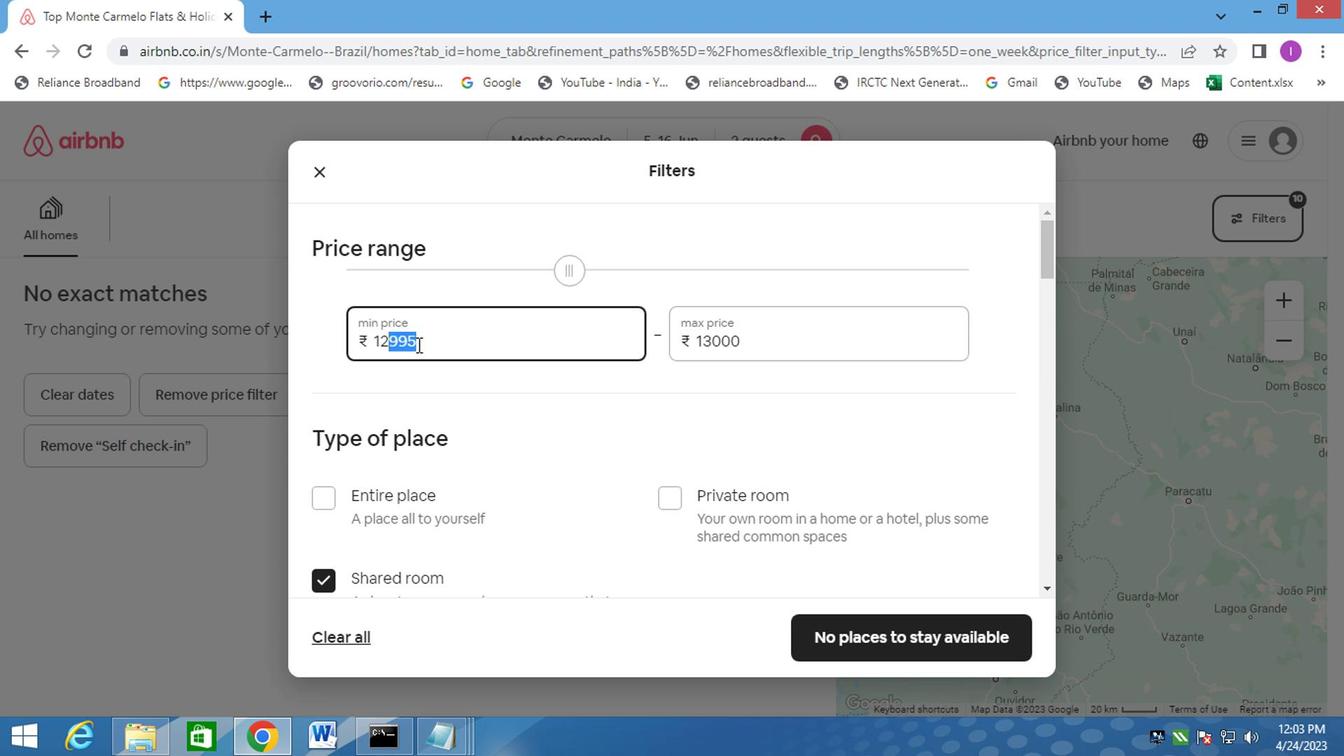 
Action: Mouse pressed left at (406, 339)
Screenshot: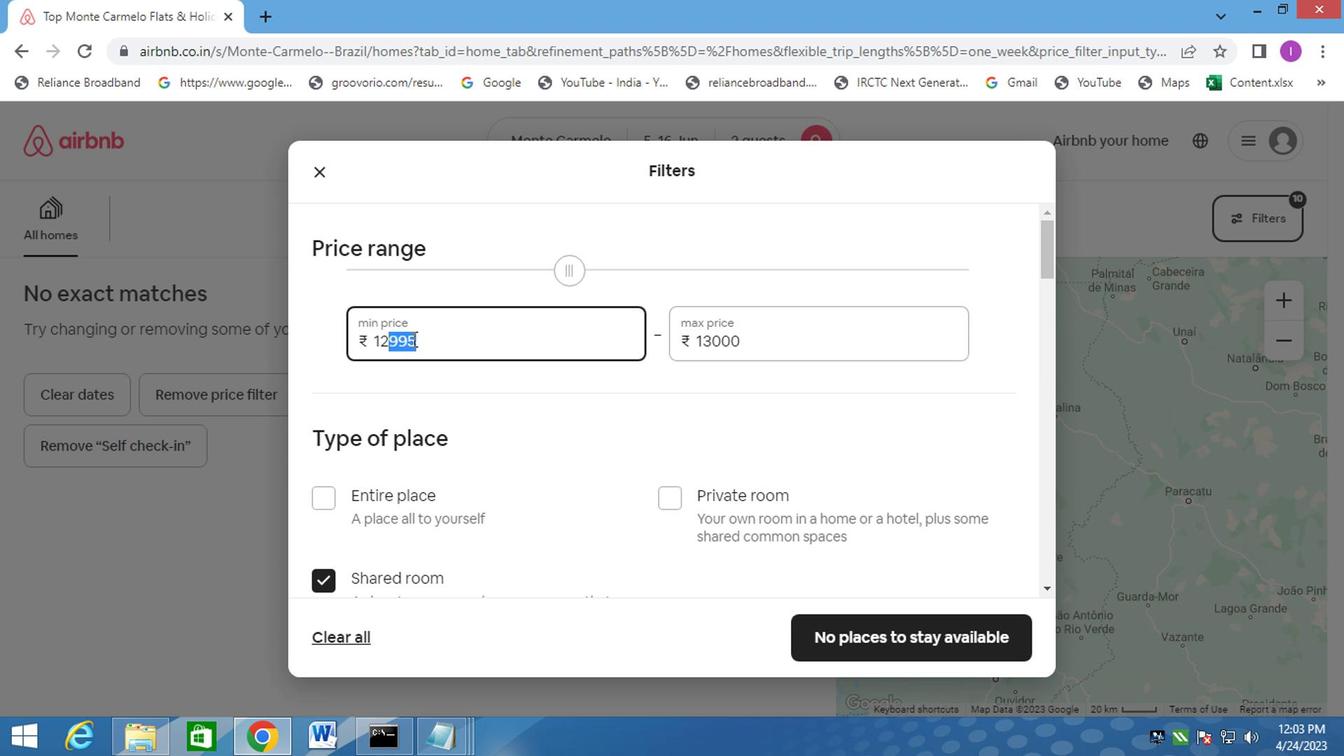 
Action: Mouse moved to (433, 348)
Screenshot: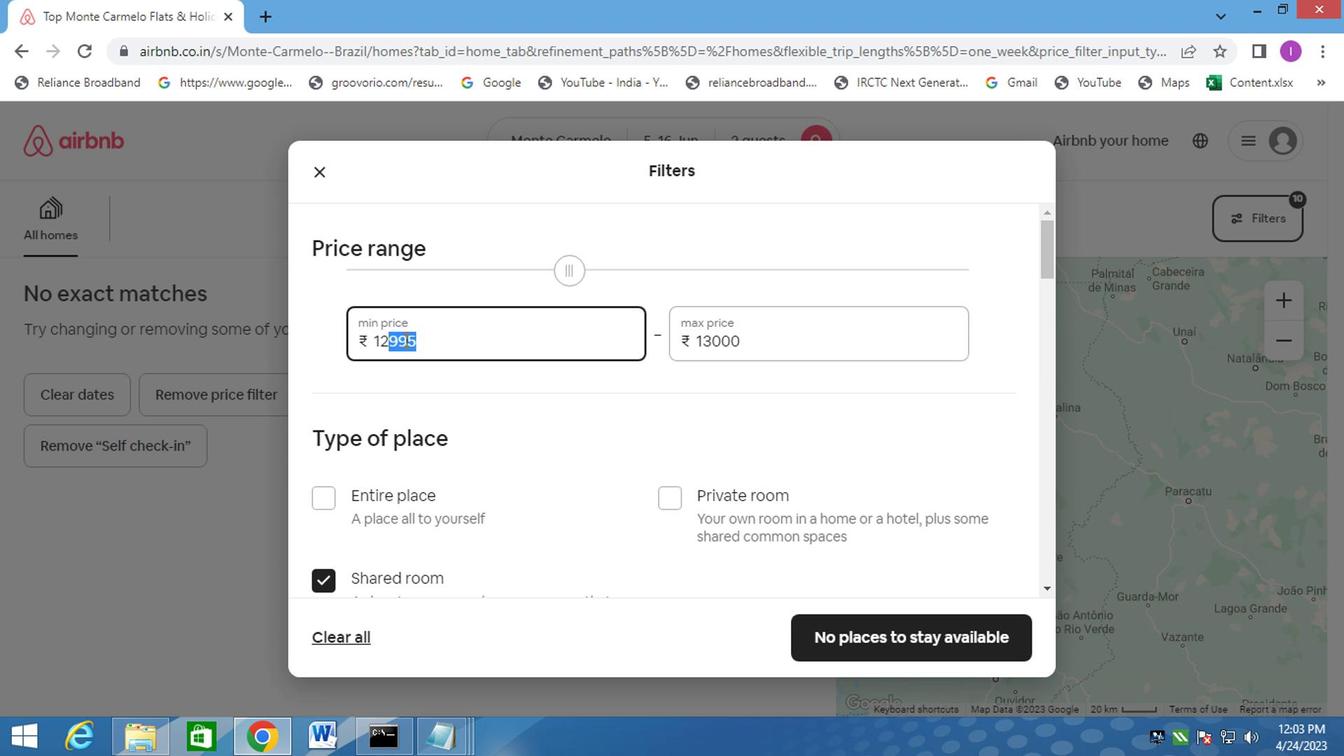 
Action: Mouse pressed left at (433, 348)
Screenshot: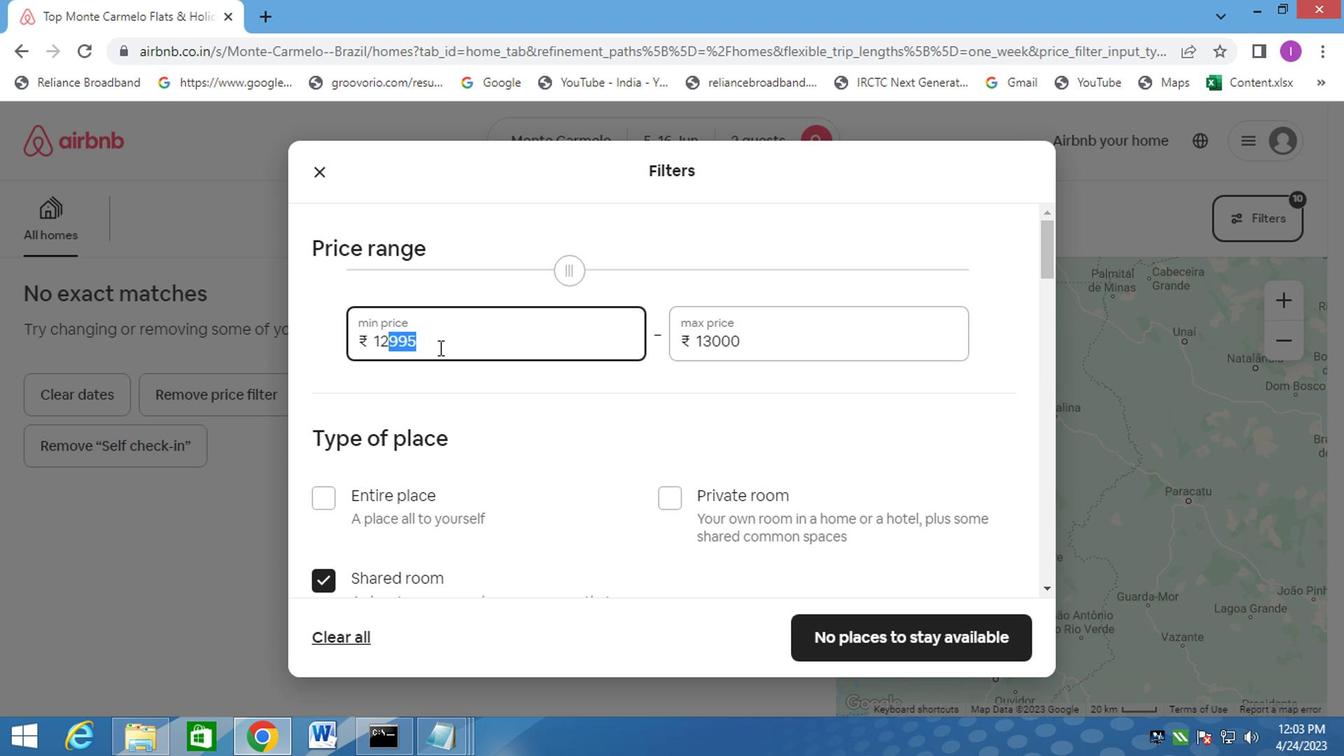 
Action: Mouse moved to (414, 346)
Screenshot: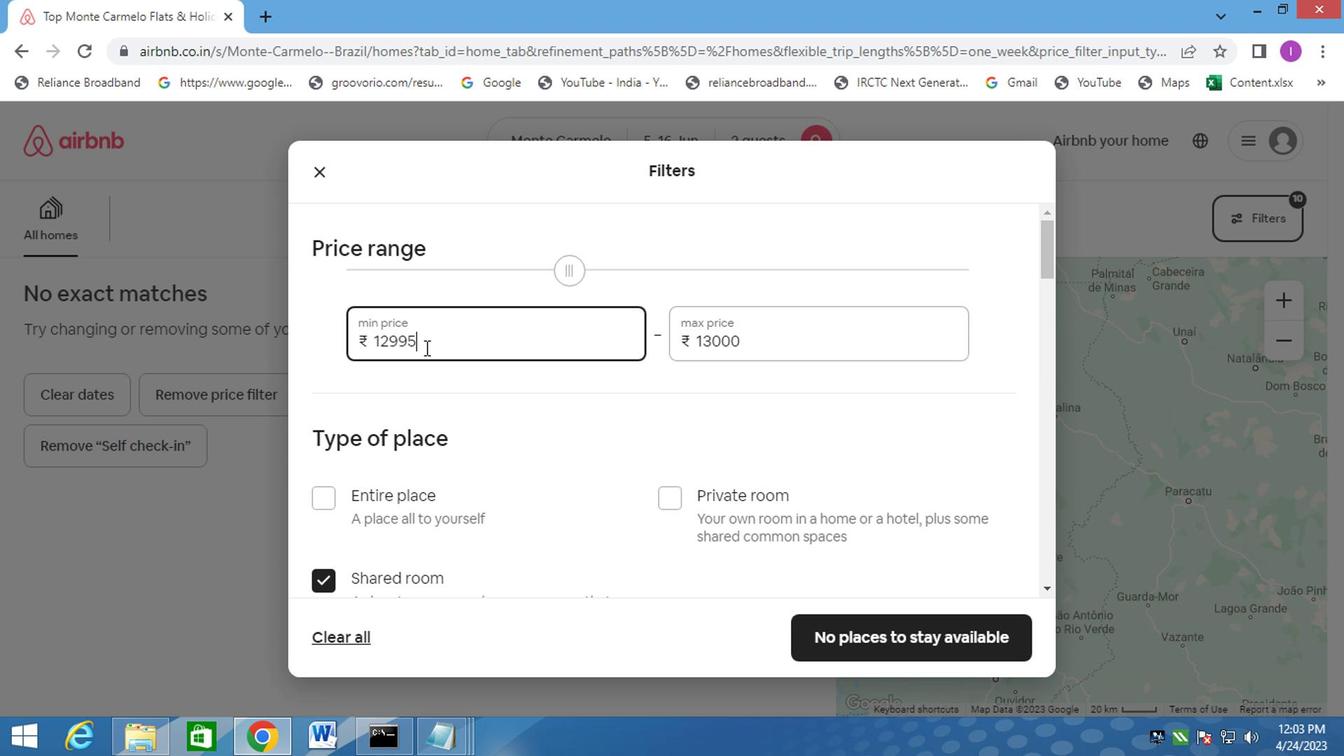 
Action: Mouse pressed left at (414, 346)
Screenshot: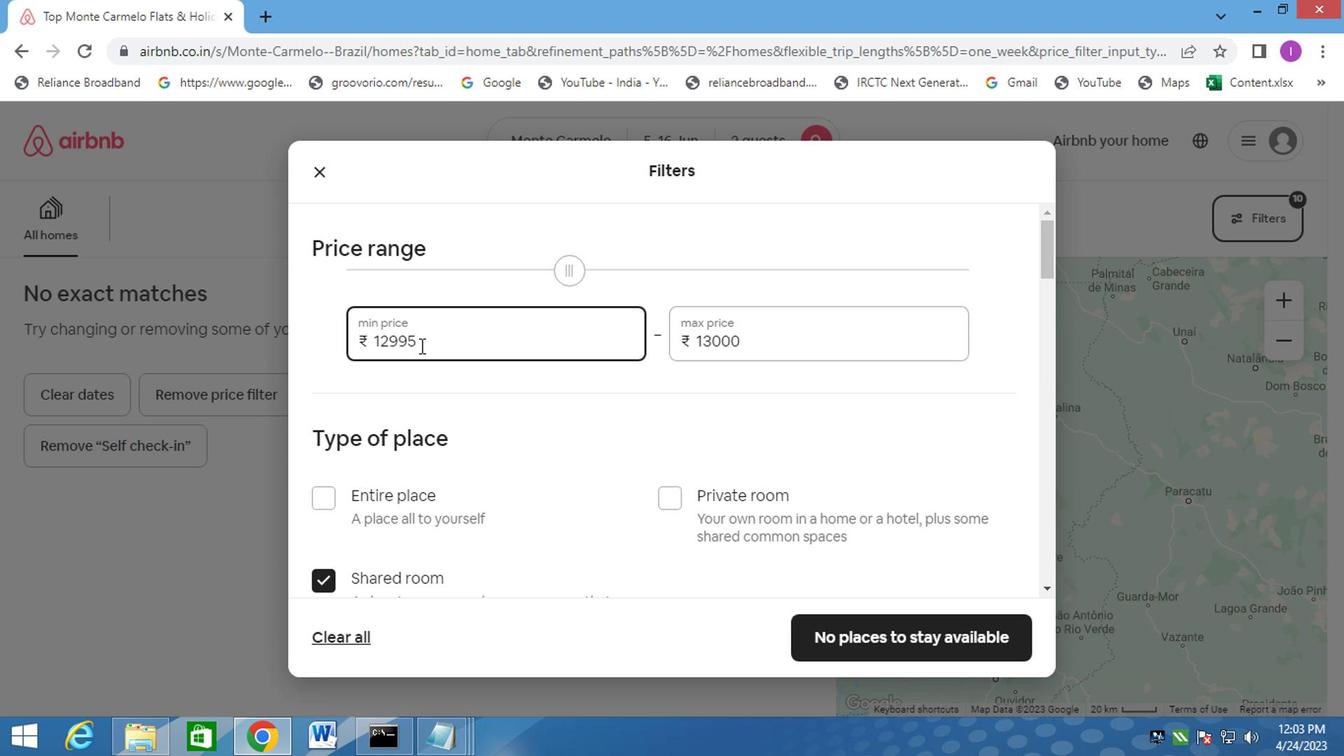 
Action: Mouse moved to (378, 316)
Screenshot: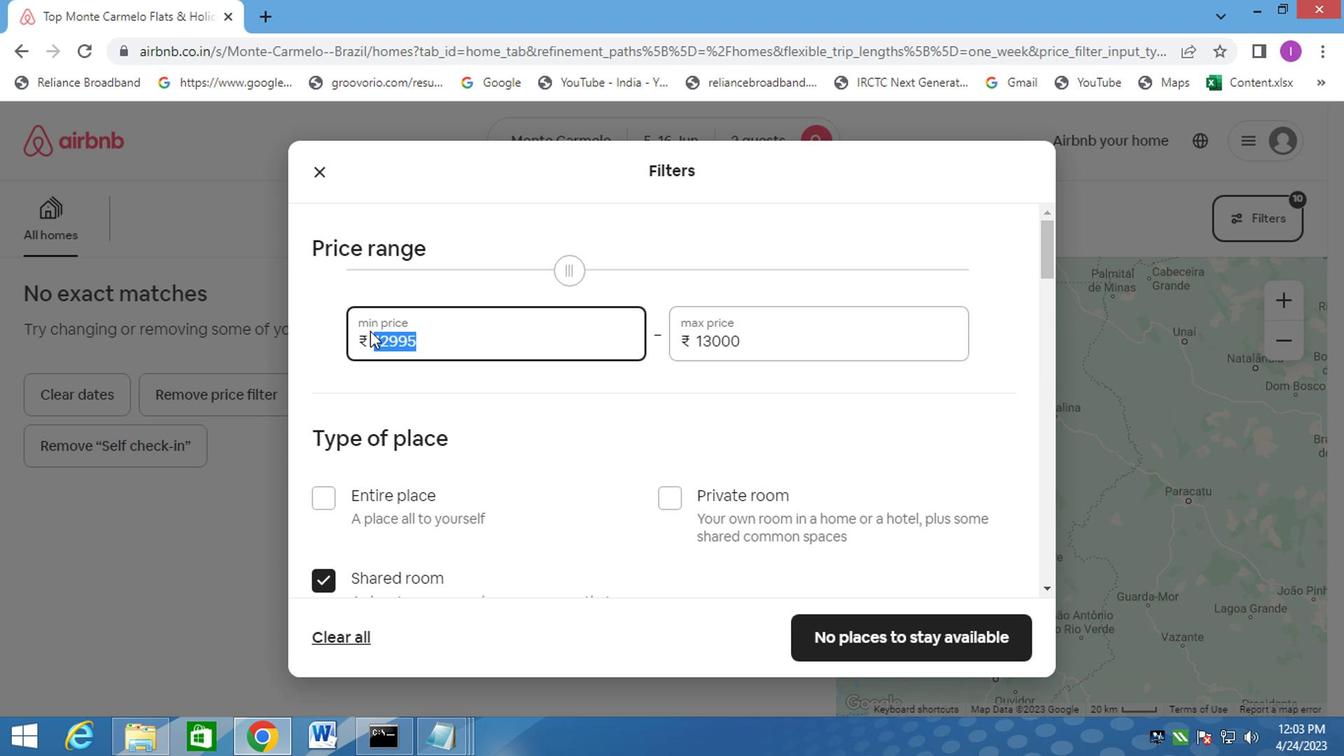 
Action: Key pressed 14000
Screenshot: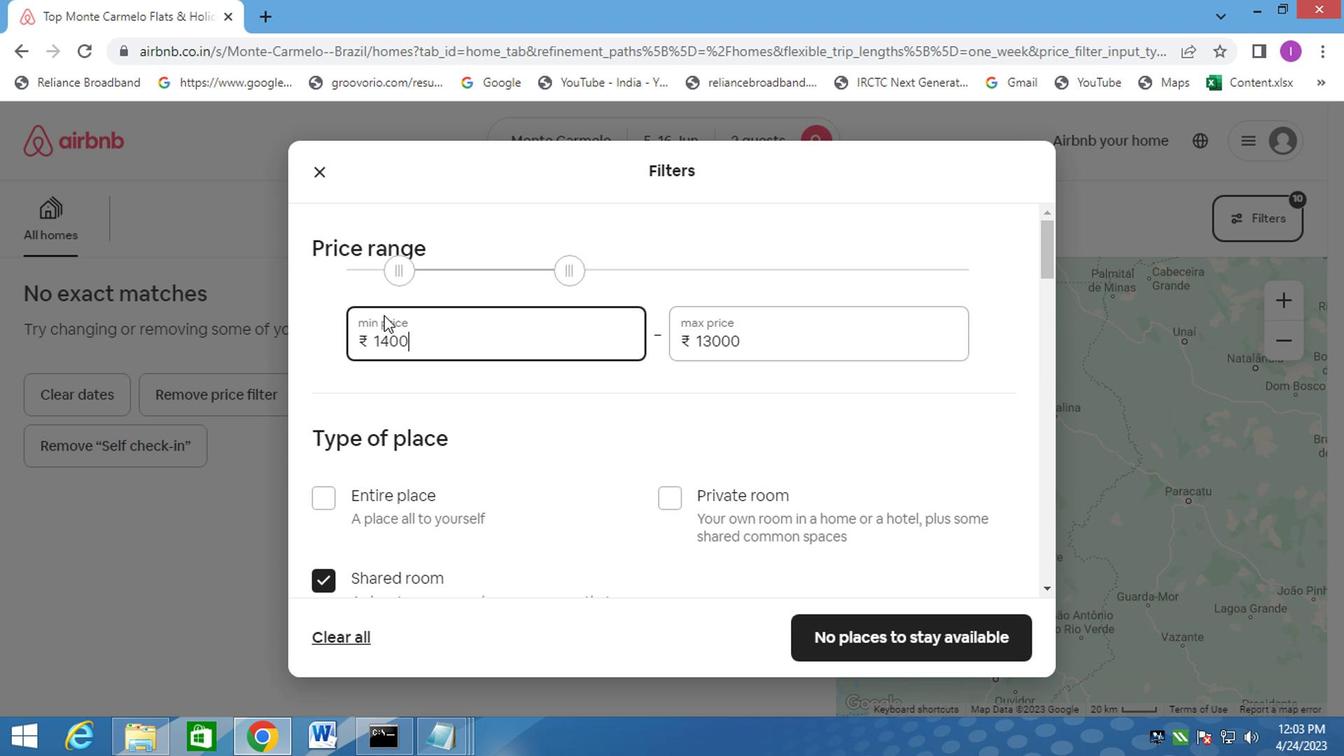 
Action: Mouse moved to (542, 346)
Screenshot: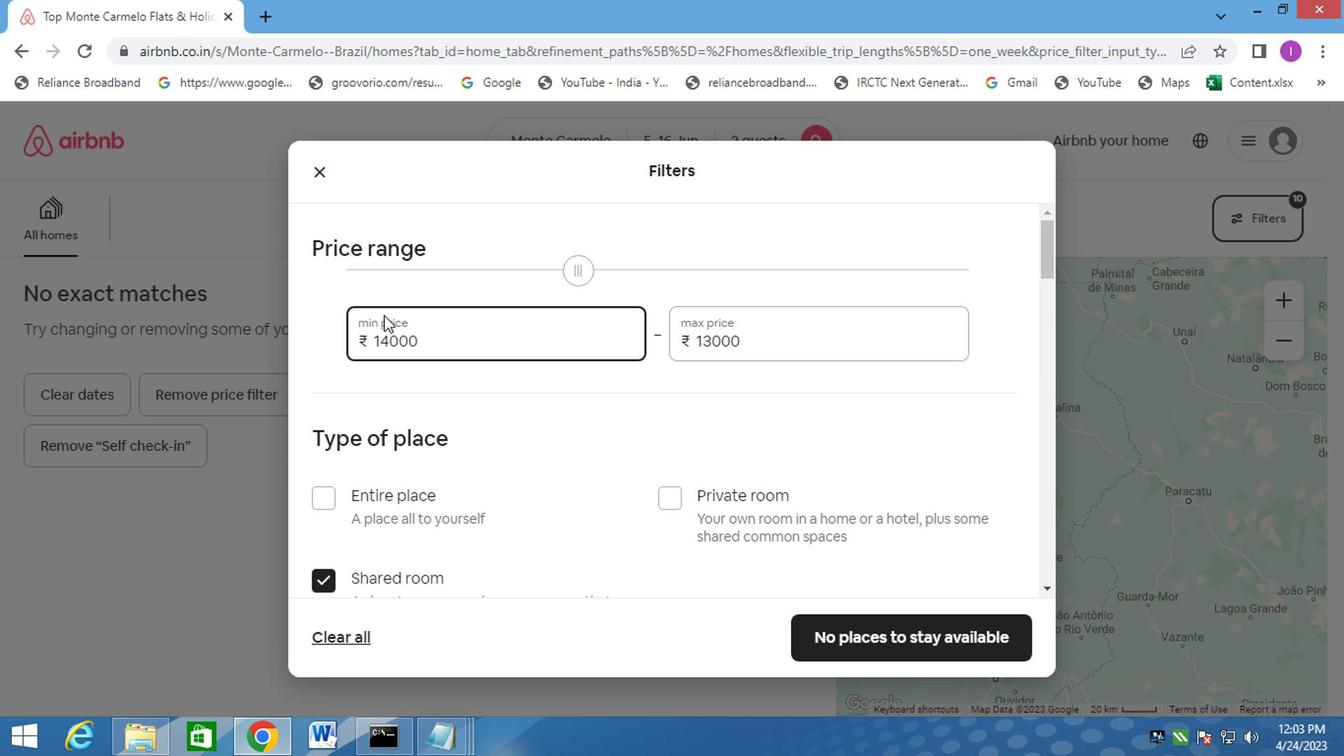 
Action: Mouse scrolled (542, 345) with delta (0, -1)
Screenshot: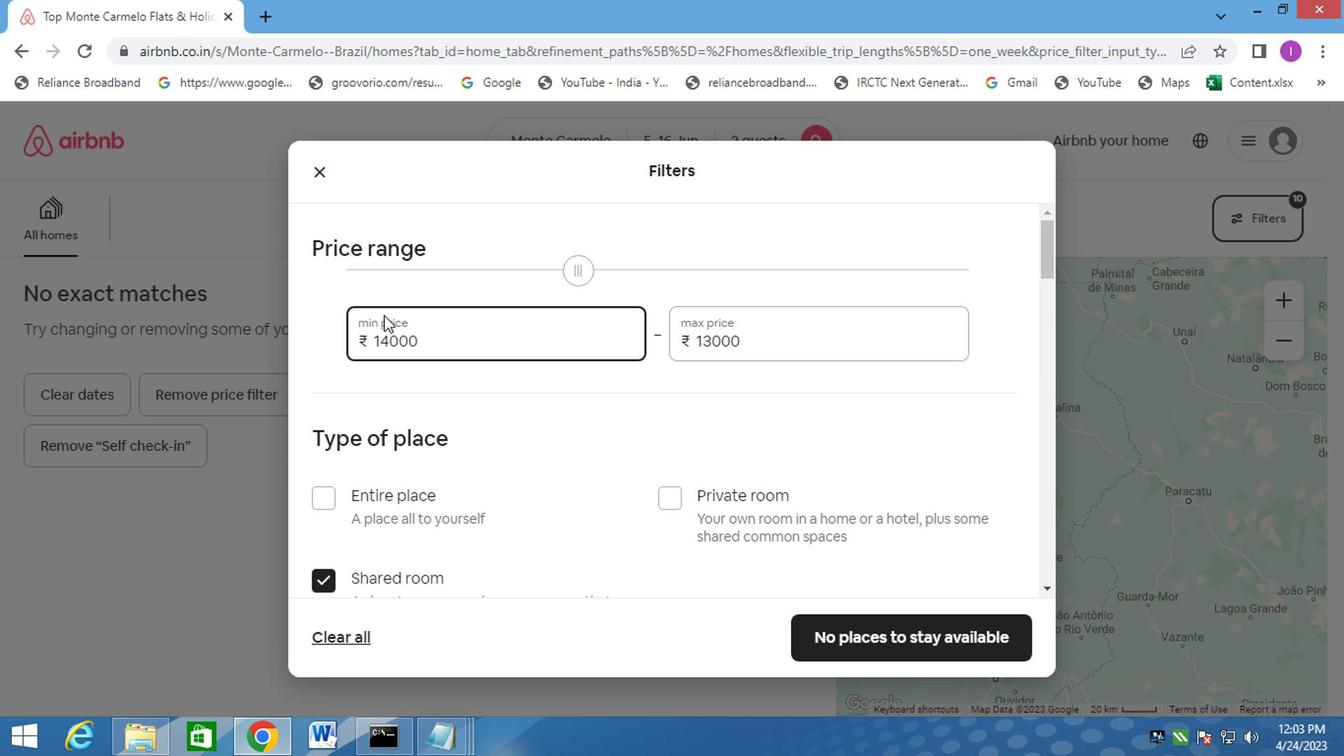 
Action: Mouse moved to (740, 234)
Screenshot: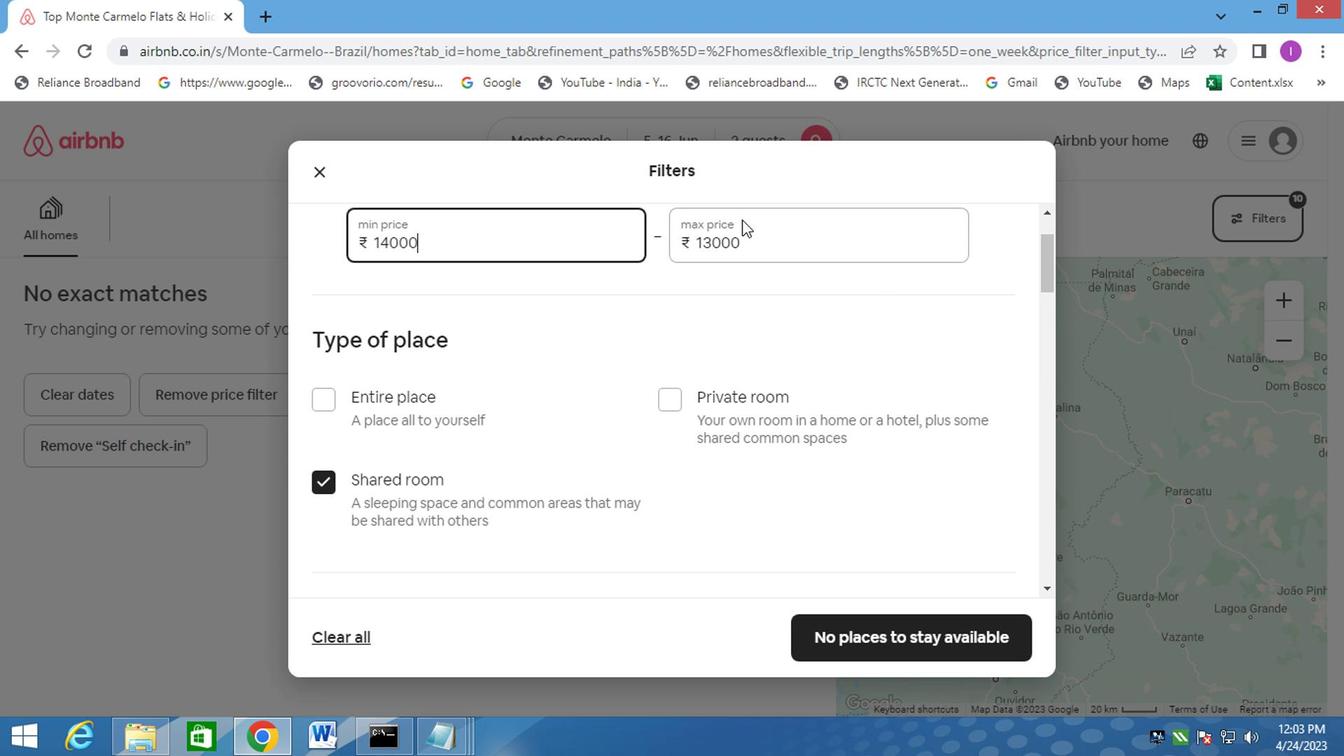 
Action: Mouse pressed left at (740, 234)
Screenshot: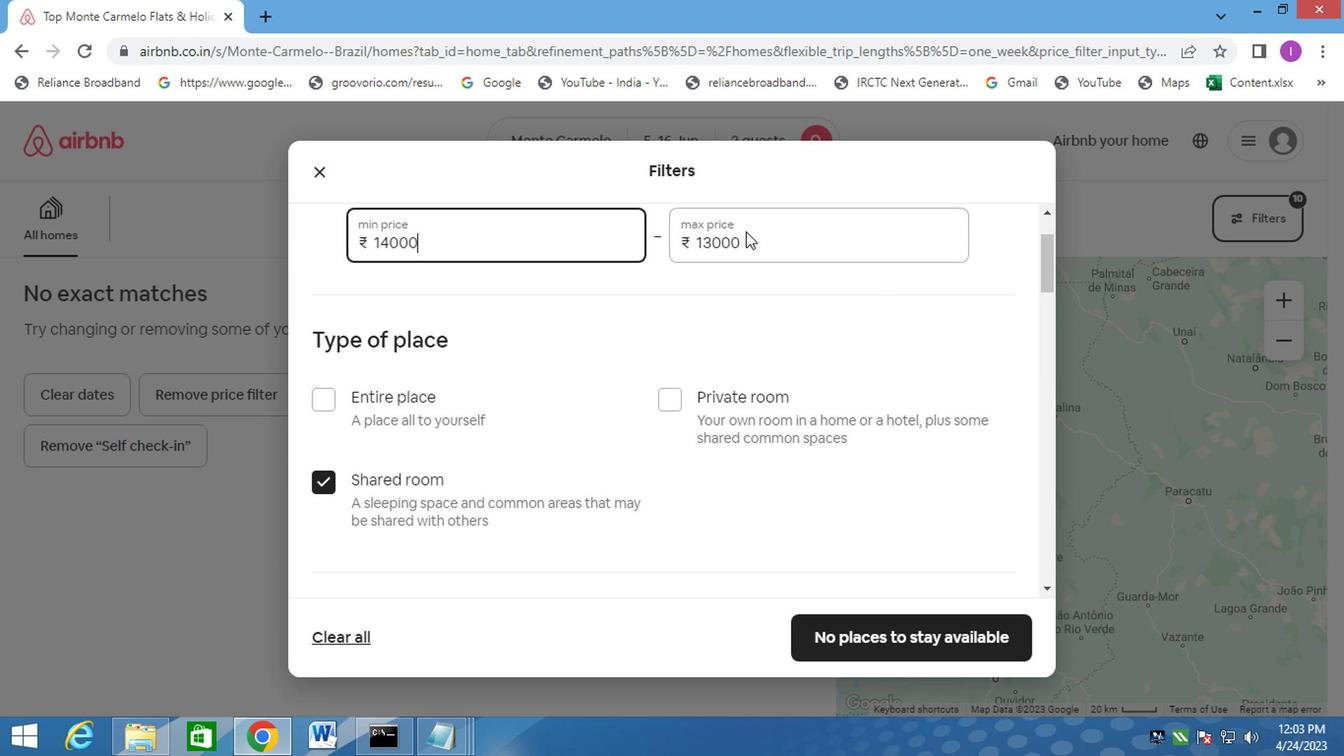 
Action: Mouse moved to (742, 243)
Screenshot: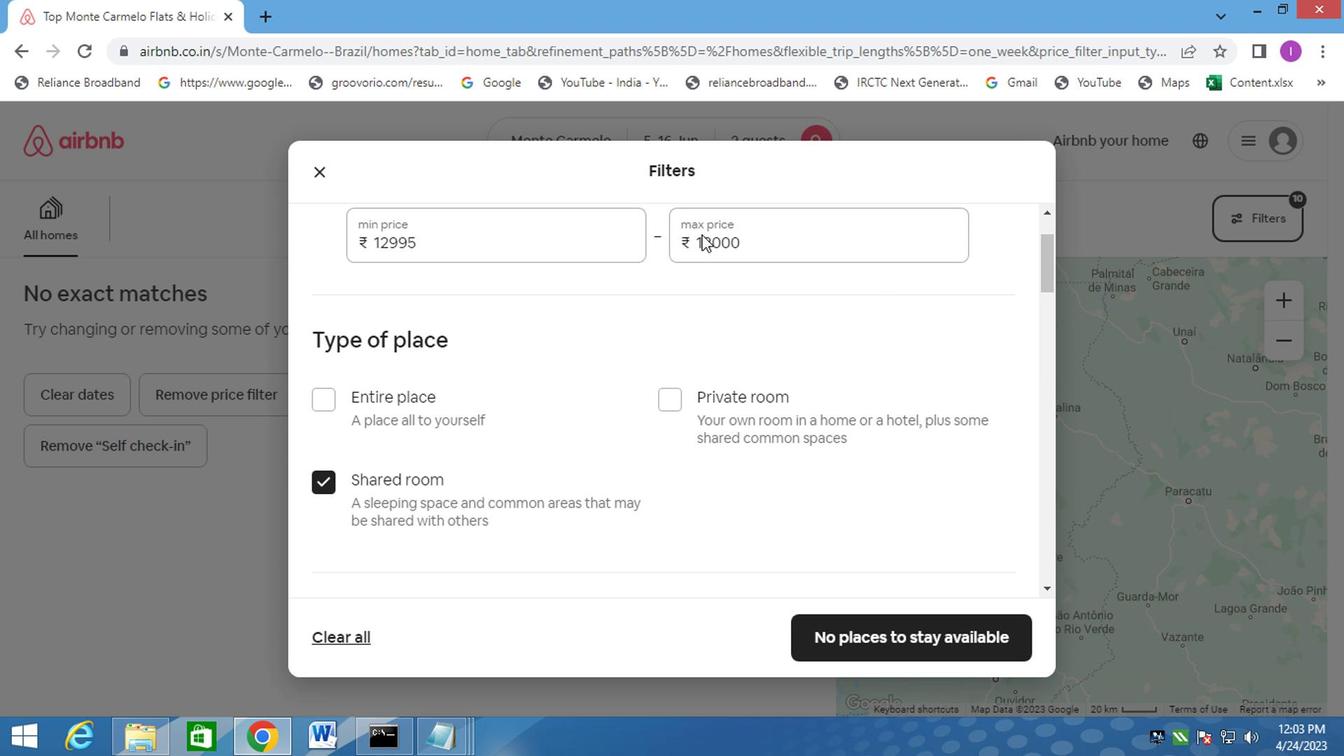 
Action: Mouse pressed left at (742, 243)
Screenshot: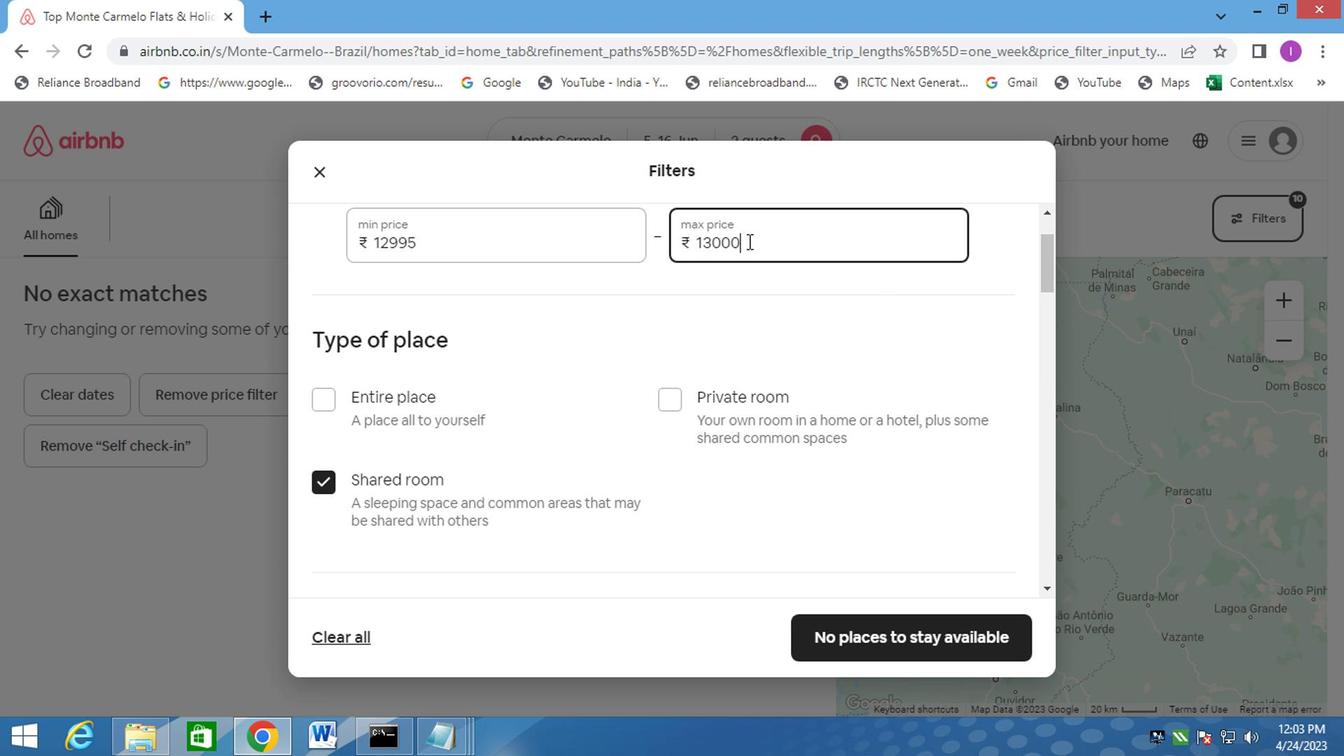 
Action: Mouse moved to (709, 217)
Screenshot: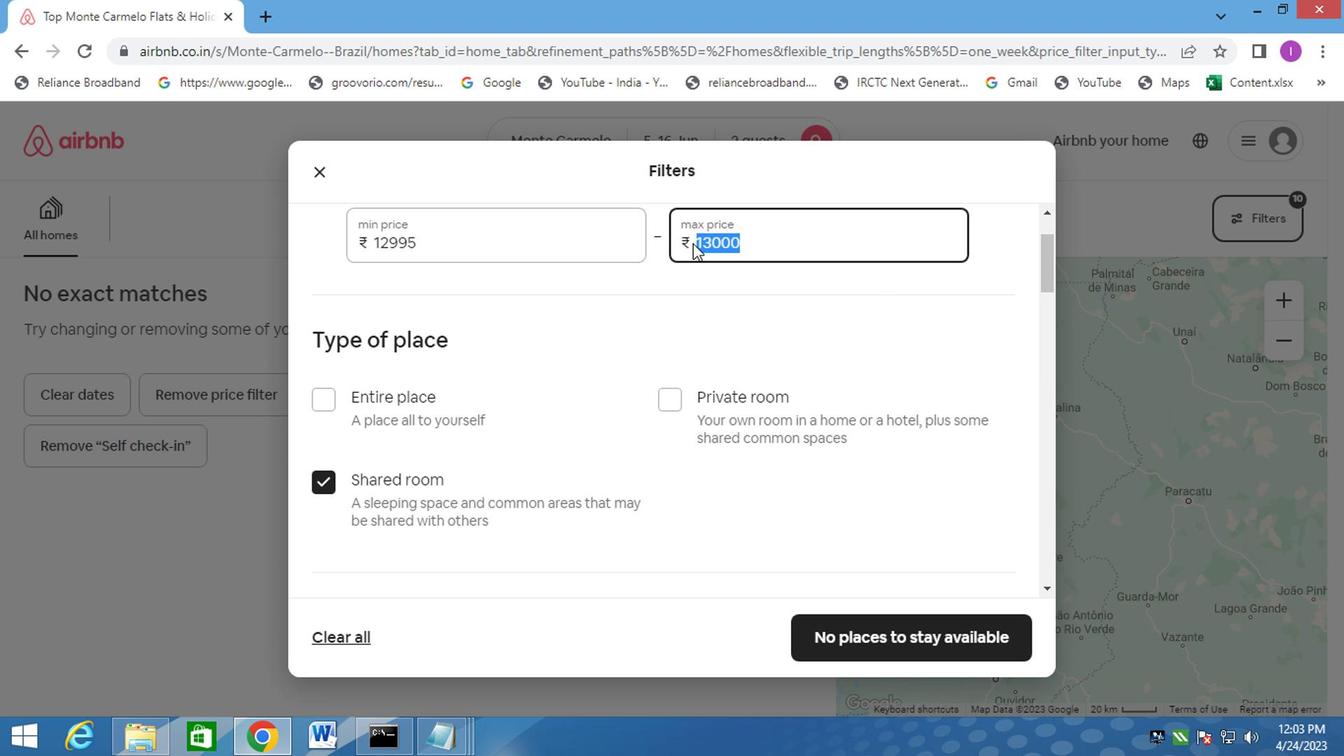 
Action: Key pressed 18000
Screenshot: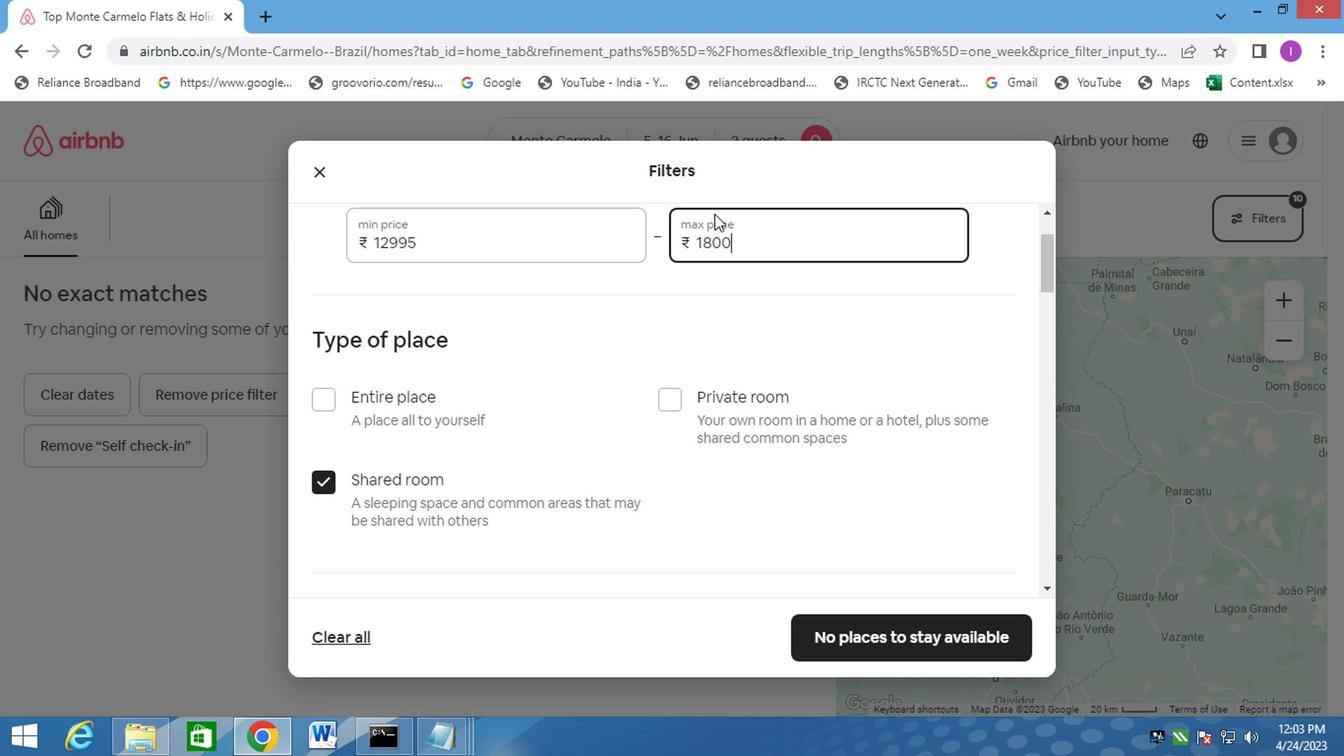 
Action: Mouse moved to (315, 401)
Screenshot: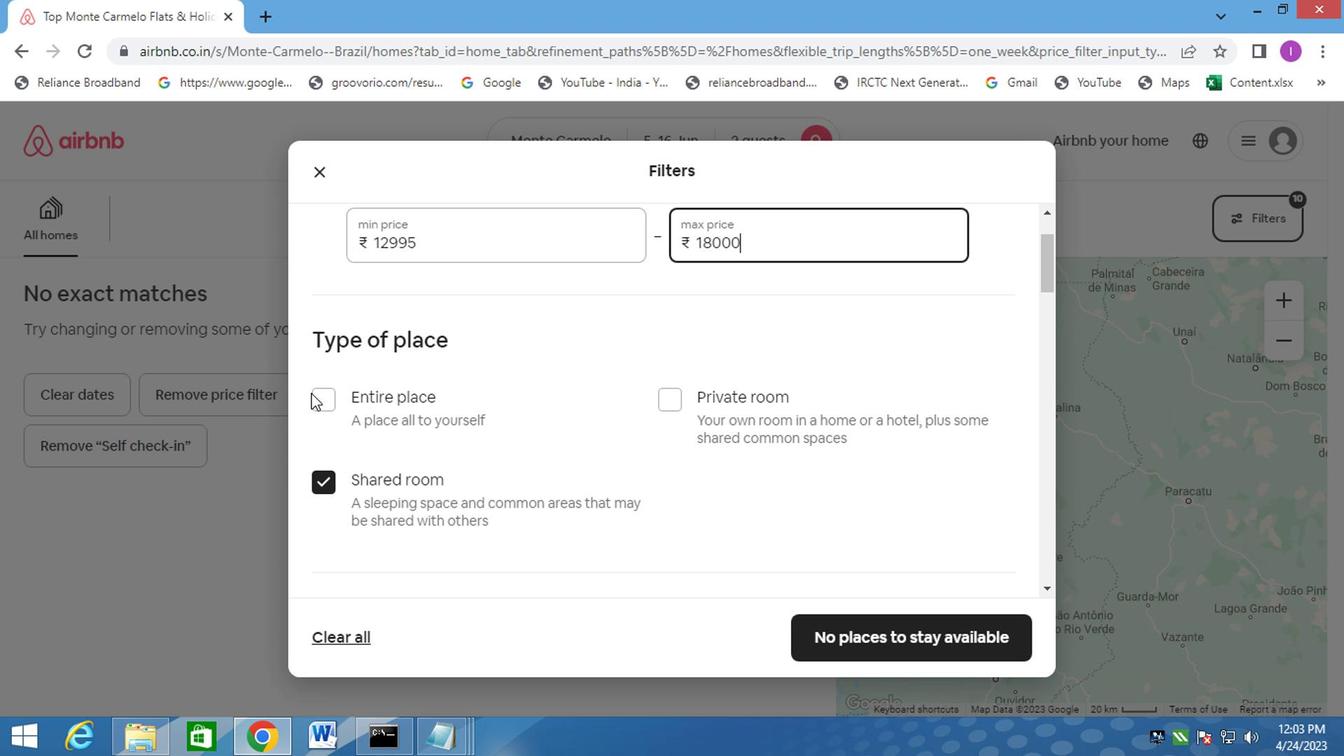 
Action: Mouse pressed left at (315, 401)
Screenshot: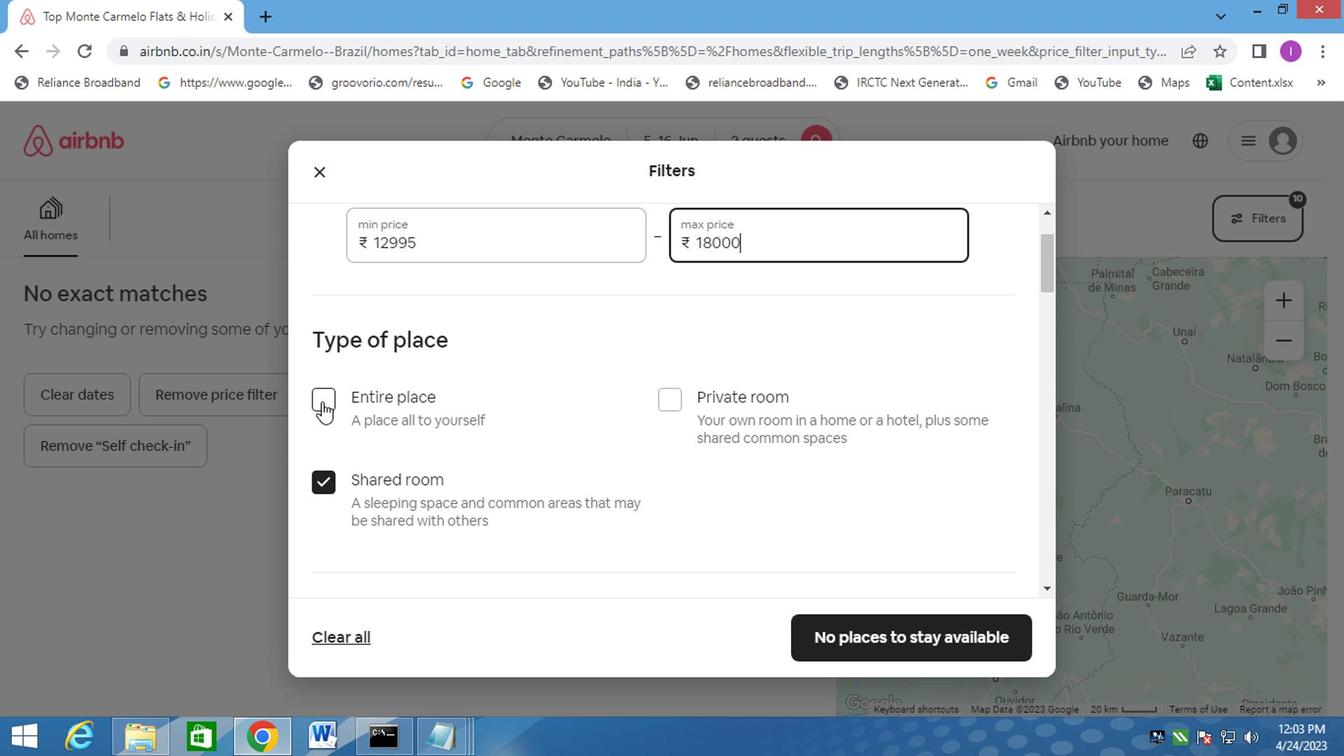 
Action: Mouse moved to (322, 479)
Screenshot: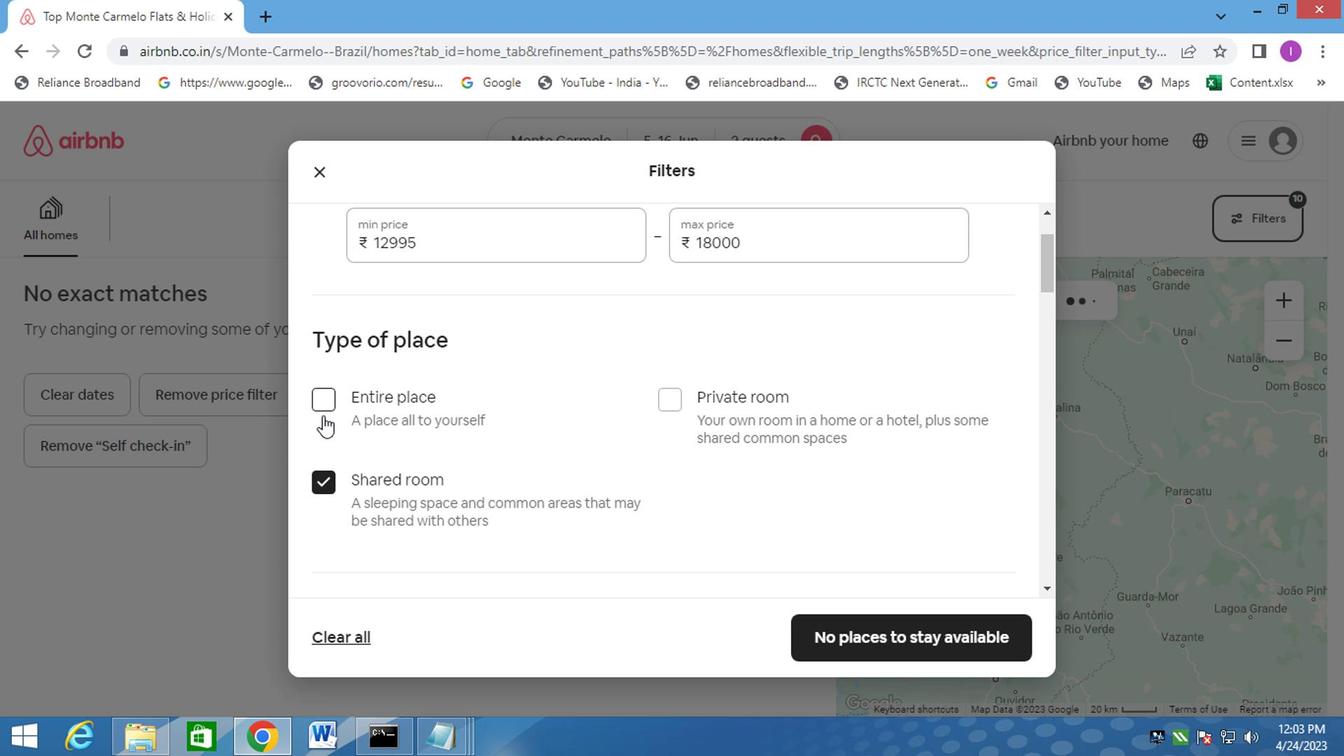 
Action: Mouse pressed left at (322, 479)
Screenshot: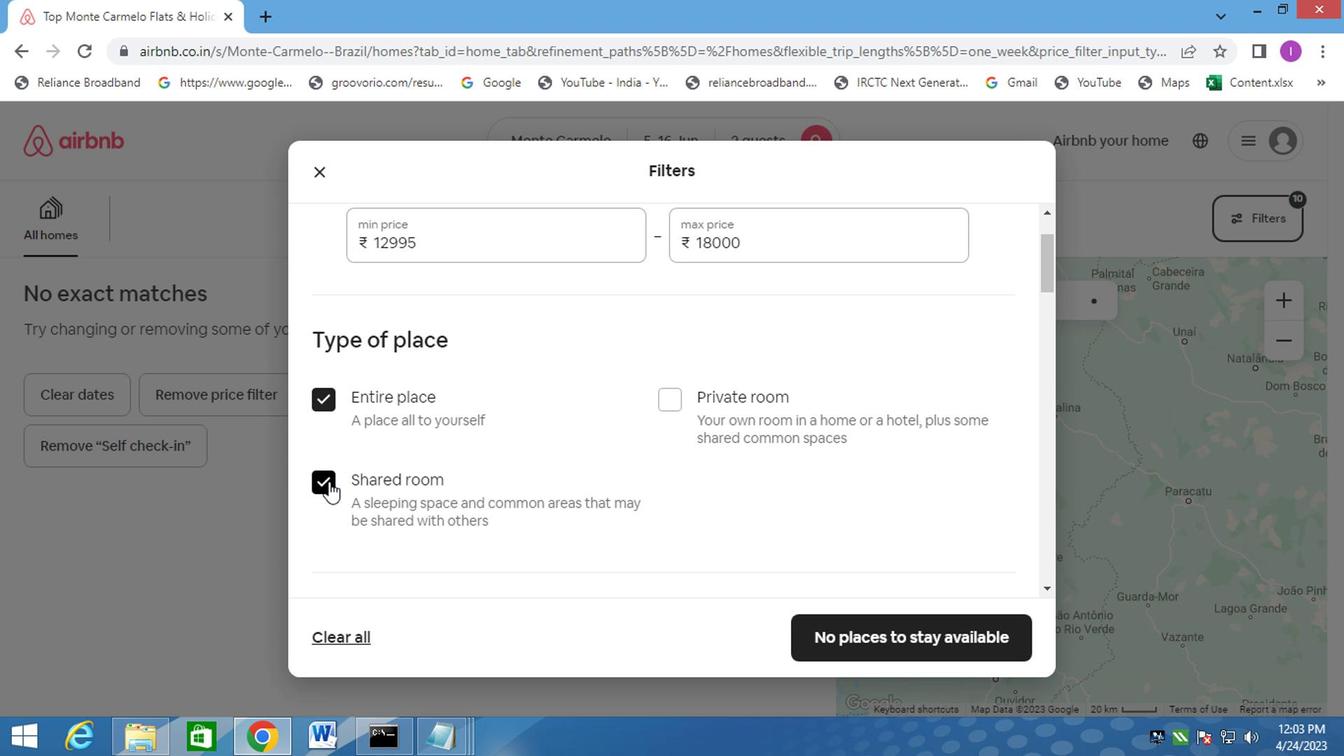 
Action: Mouse moved to (533, 361)
Screenshot: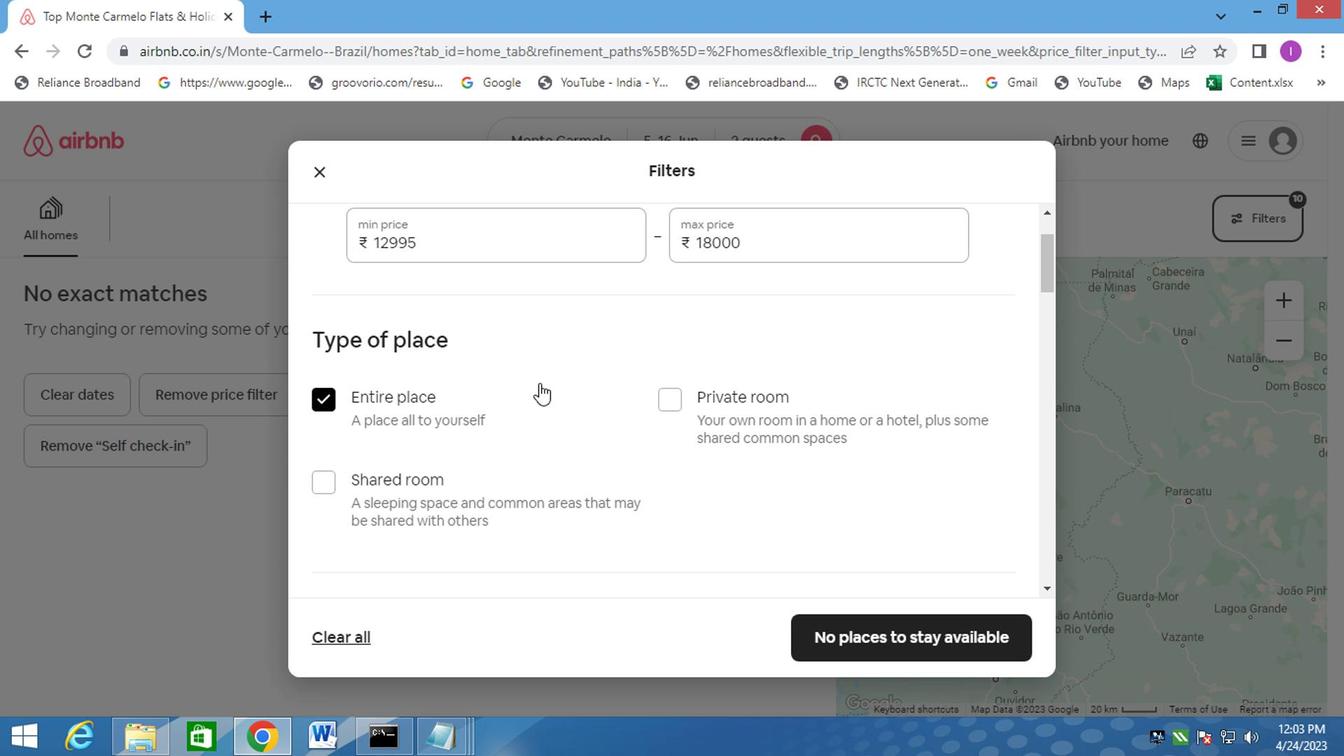 
Action: Mouse scrolled (533, 359) with delta (0, -1)
Screenshot: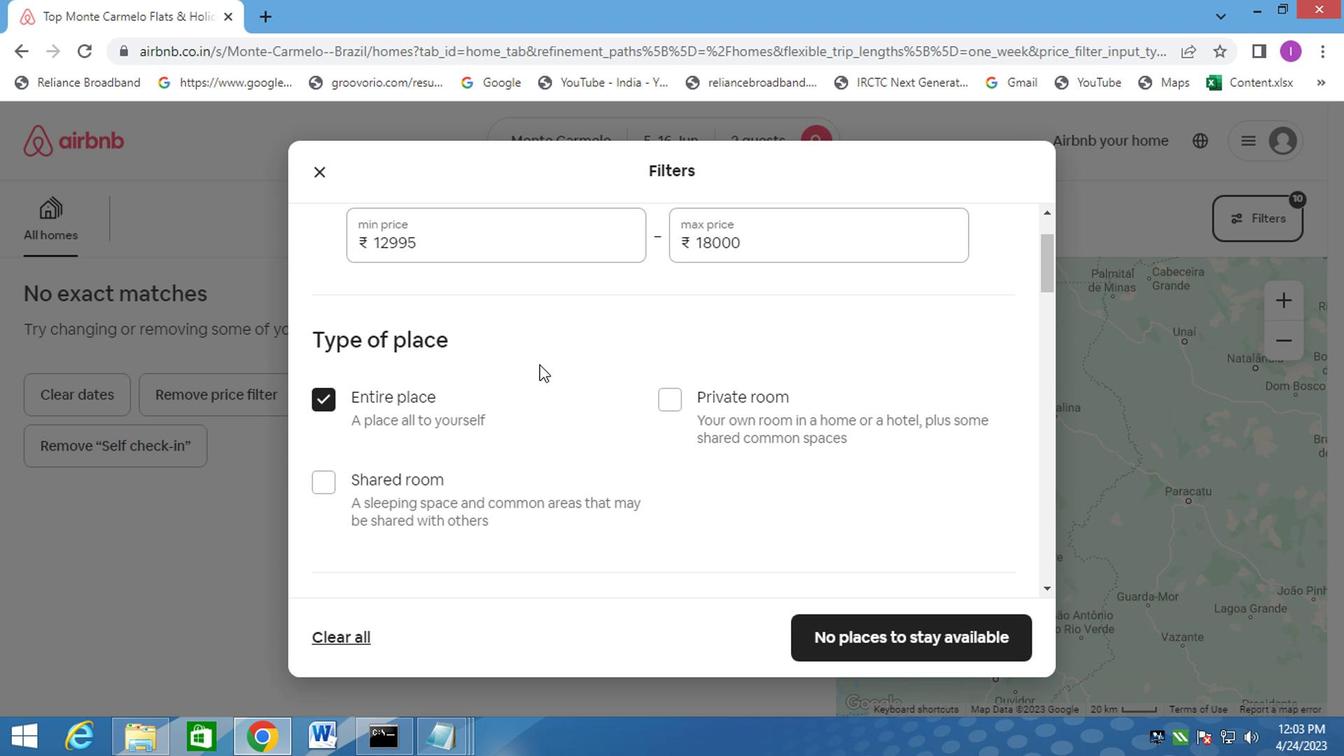 
Action: Mouse scrolled (533, 359) with delta (0, -1)
Screenshot: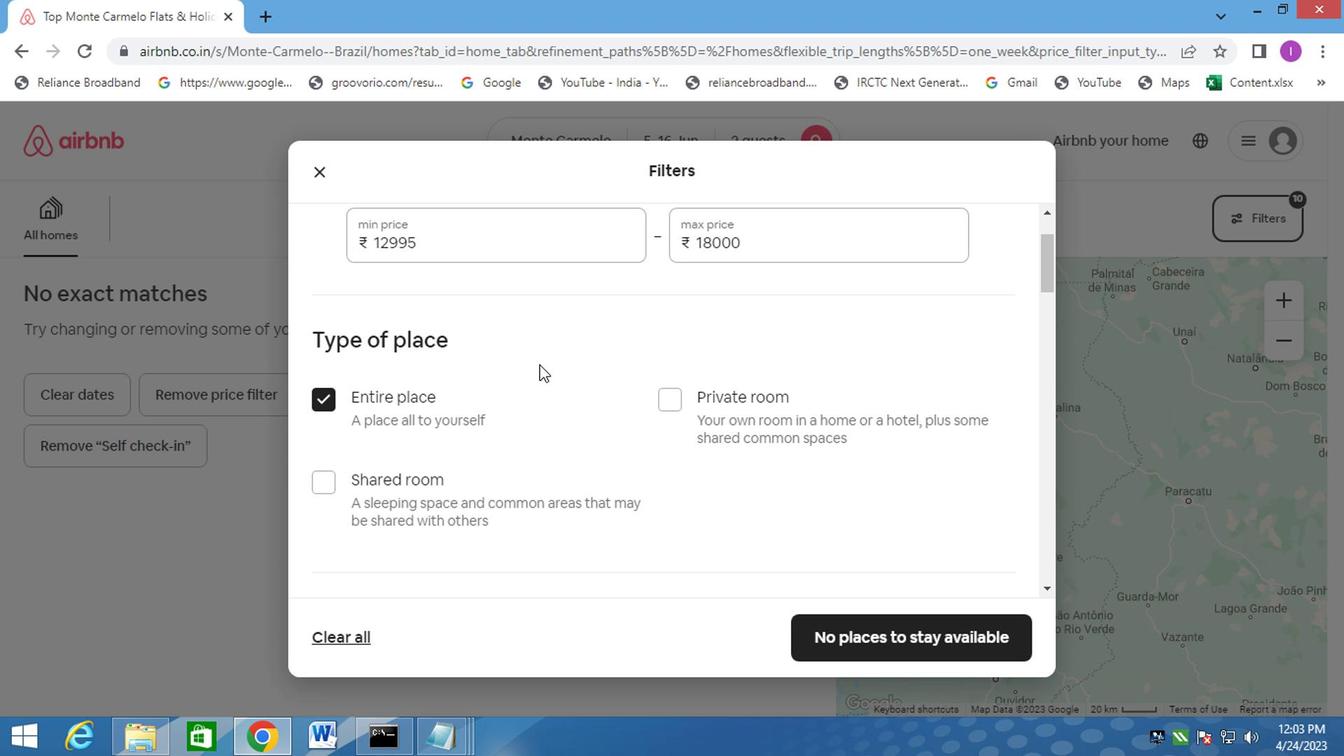 
Action: Mouse scrolled (533, 359) with delta (0, -1)
Screenshot: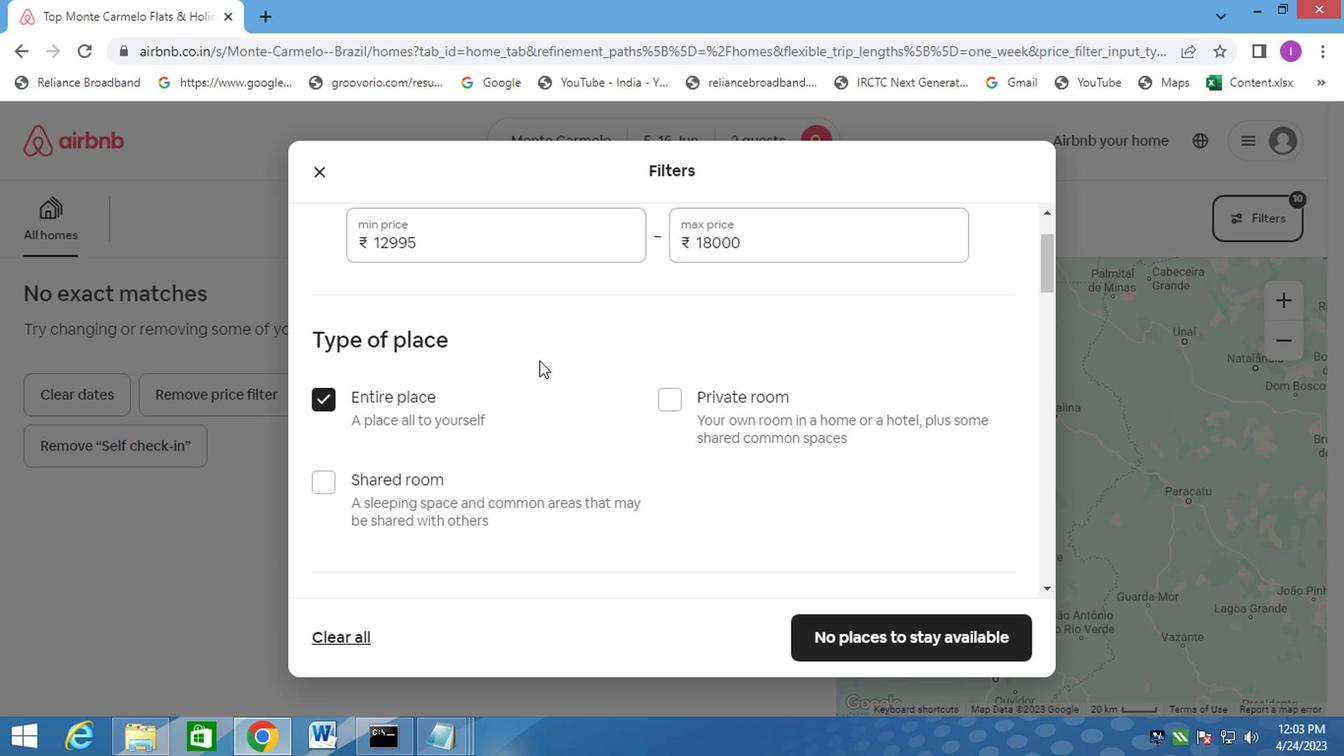 
Action: Mouse scrolled (533, 359) with delta (0, -1)
Screenshot: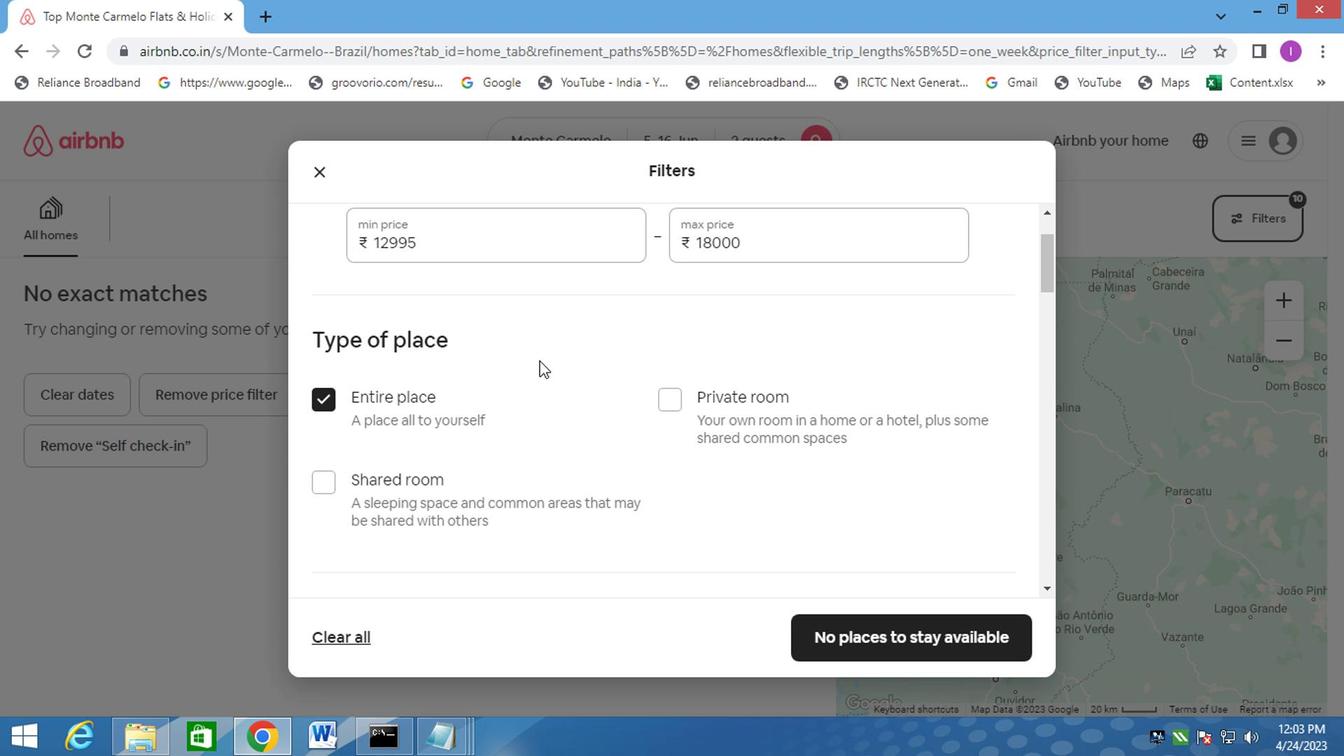 
Action: Mouse moved to (534, 357)
Screenshot: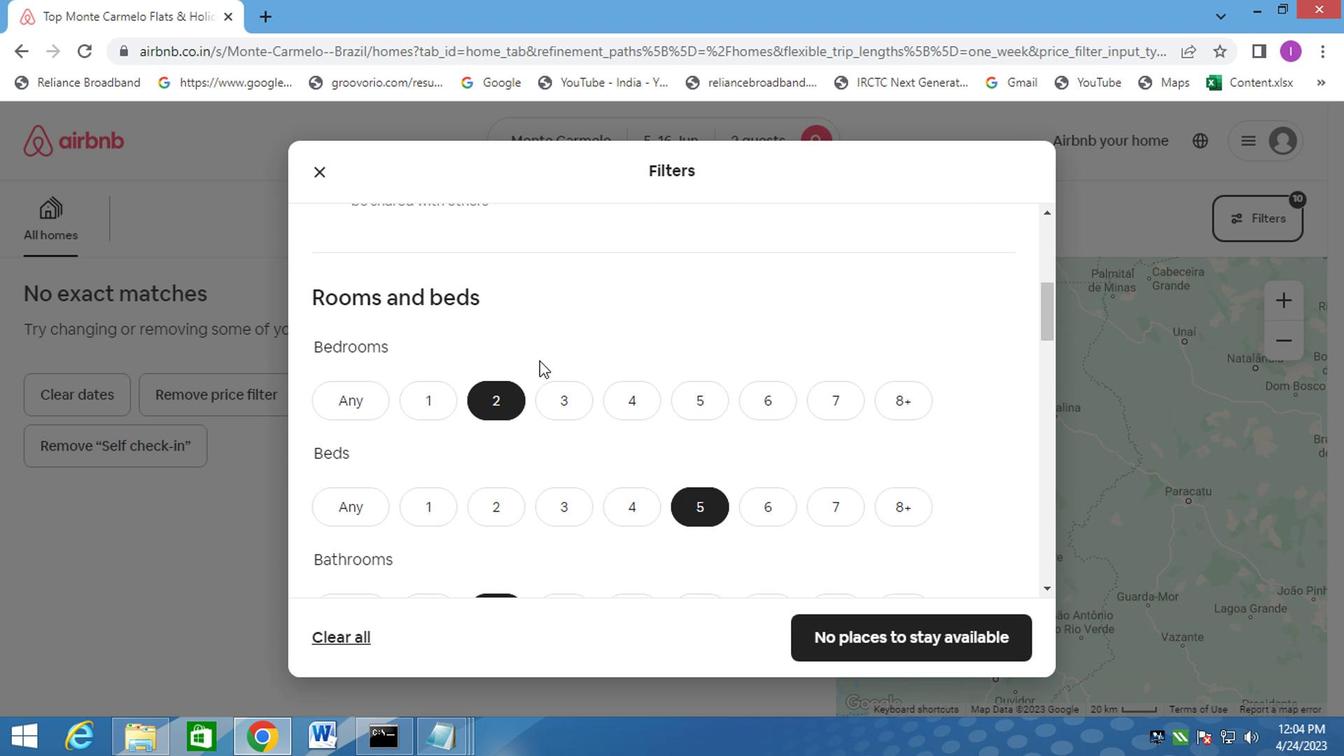 
Action: Mouse scrolled (534, 356) with delta (0, 0)
Screenshot: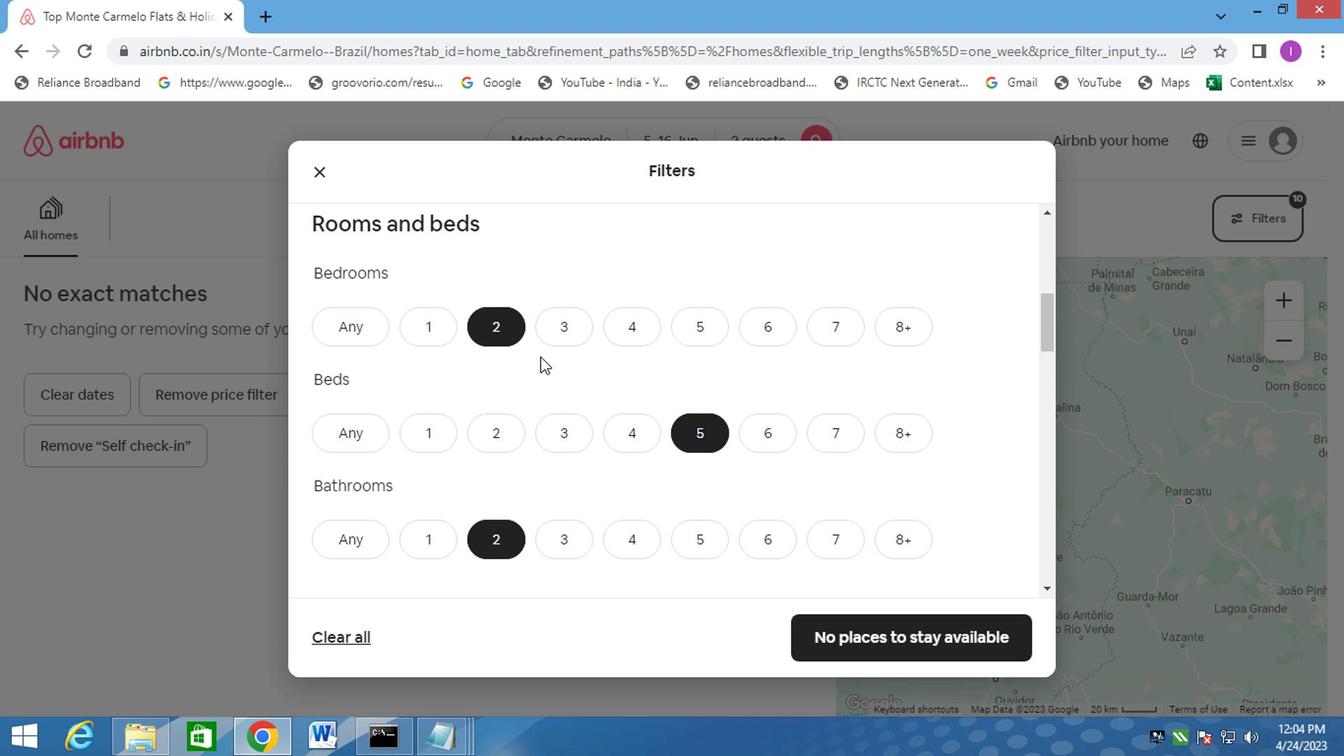 
Action: Mouse moved to (429, 234)
Screenshot: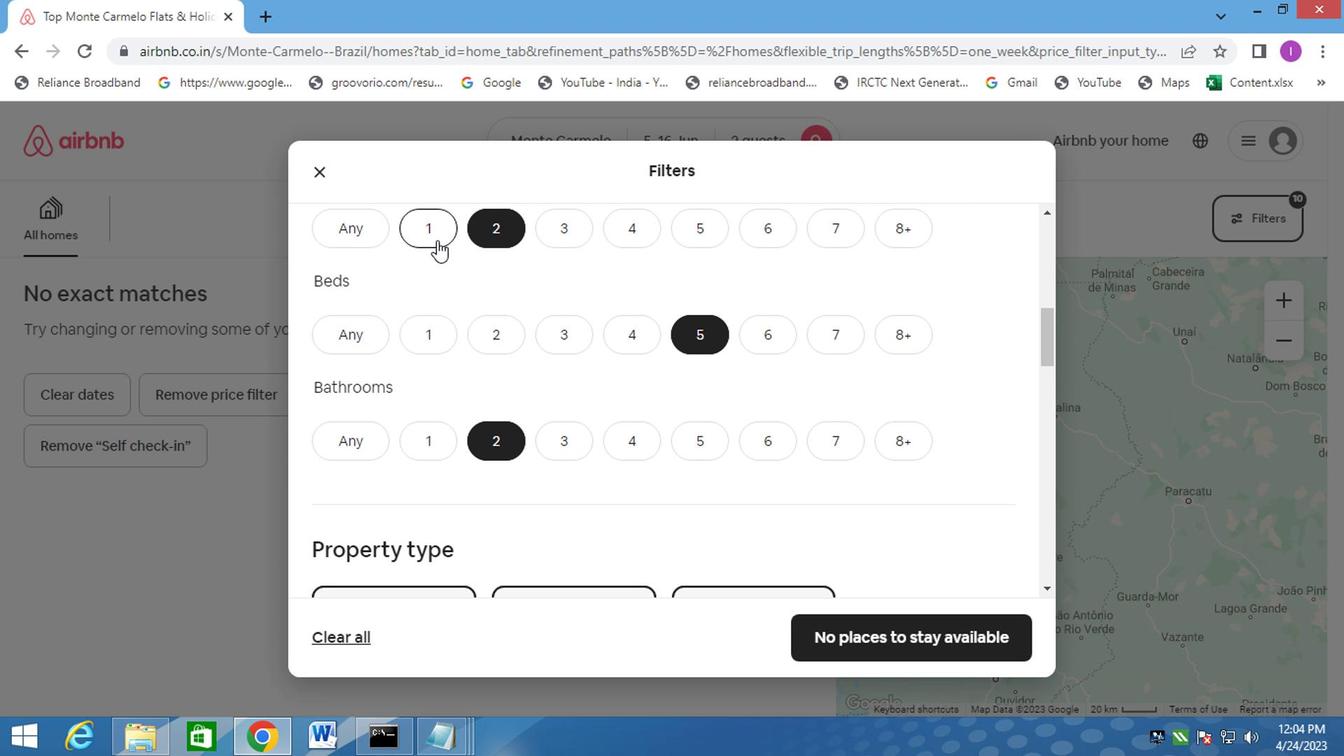 
Action: Mouse pressed left at (429, 234)
Screenshot: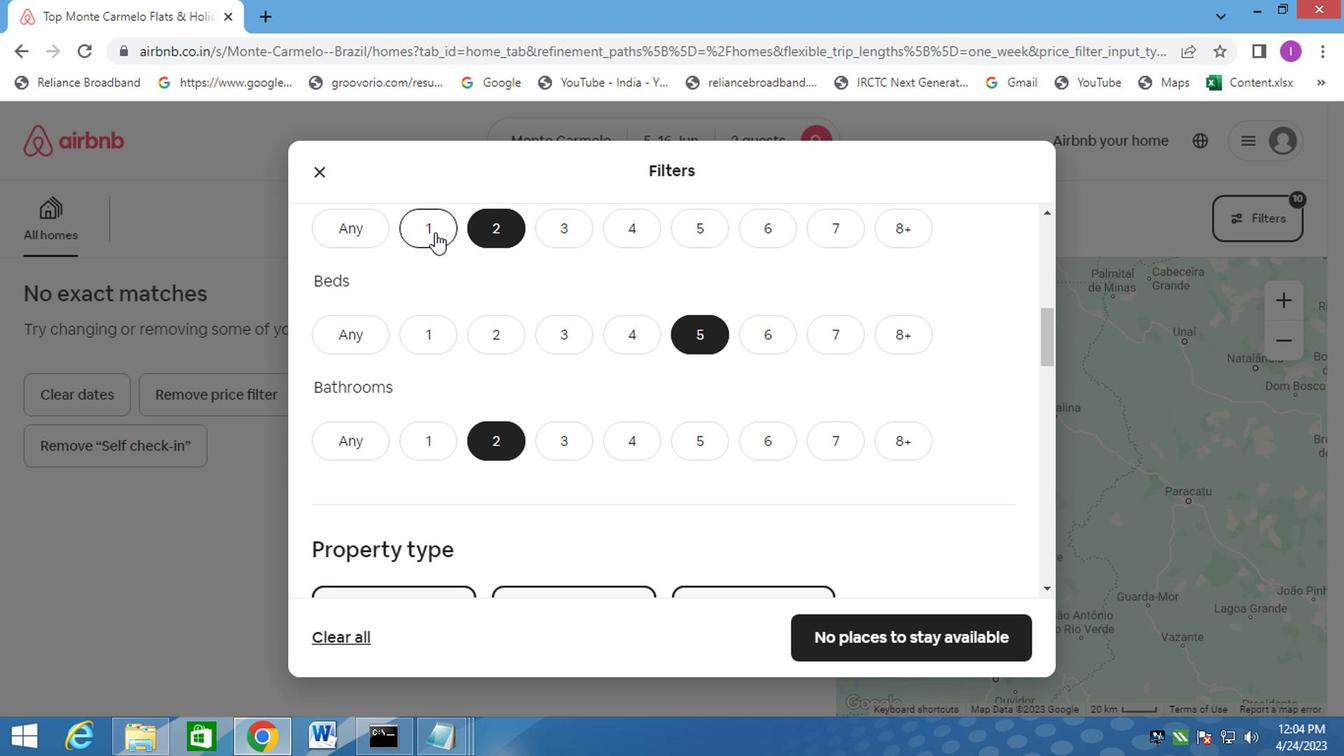
Action: Mouse moved to (410, 331)
Screenshot: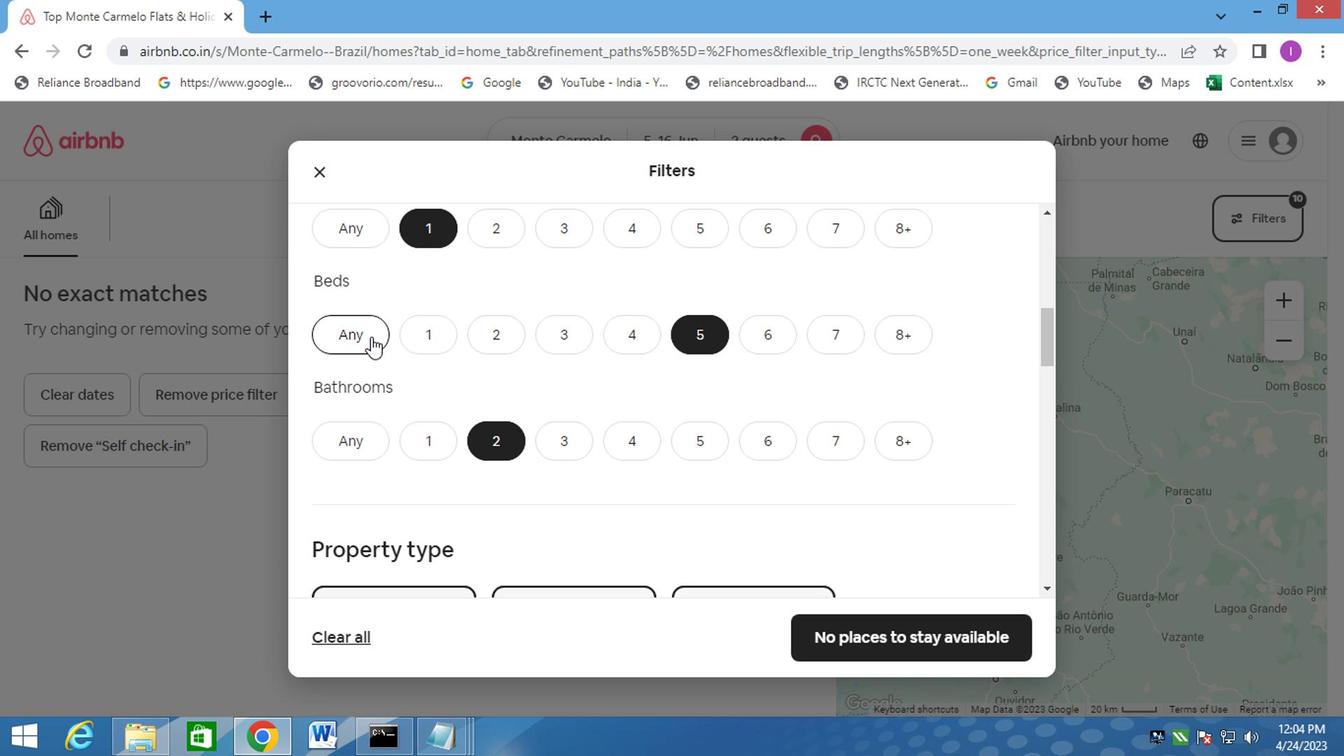 
Action: Mouse pressed left at (410, 331)
Screenshot: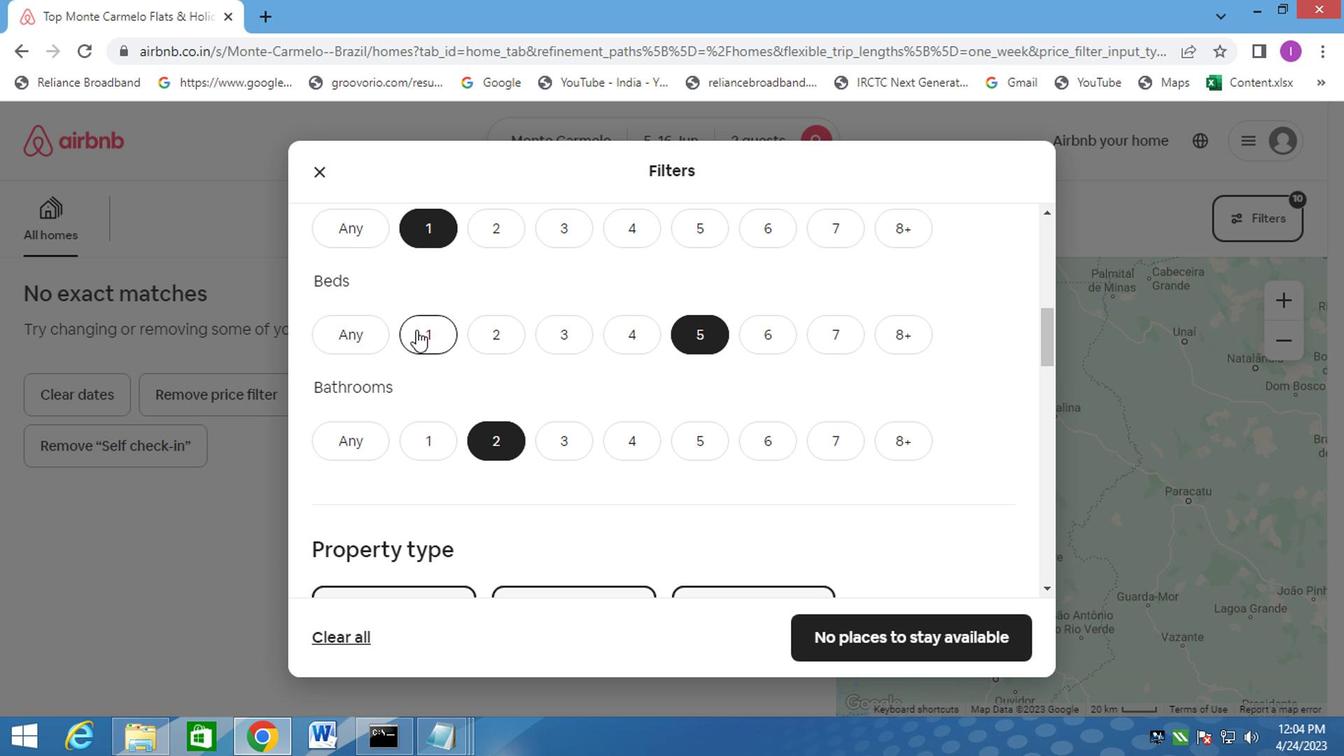 
Action: Mouse moved to (426, 422)
Screenshot: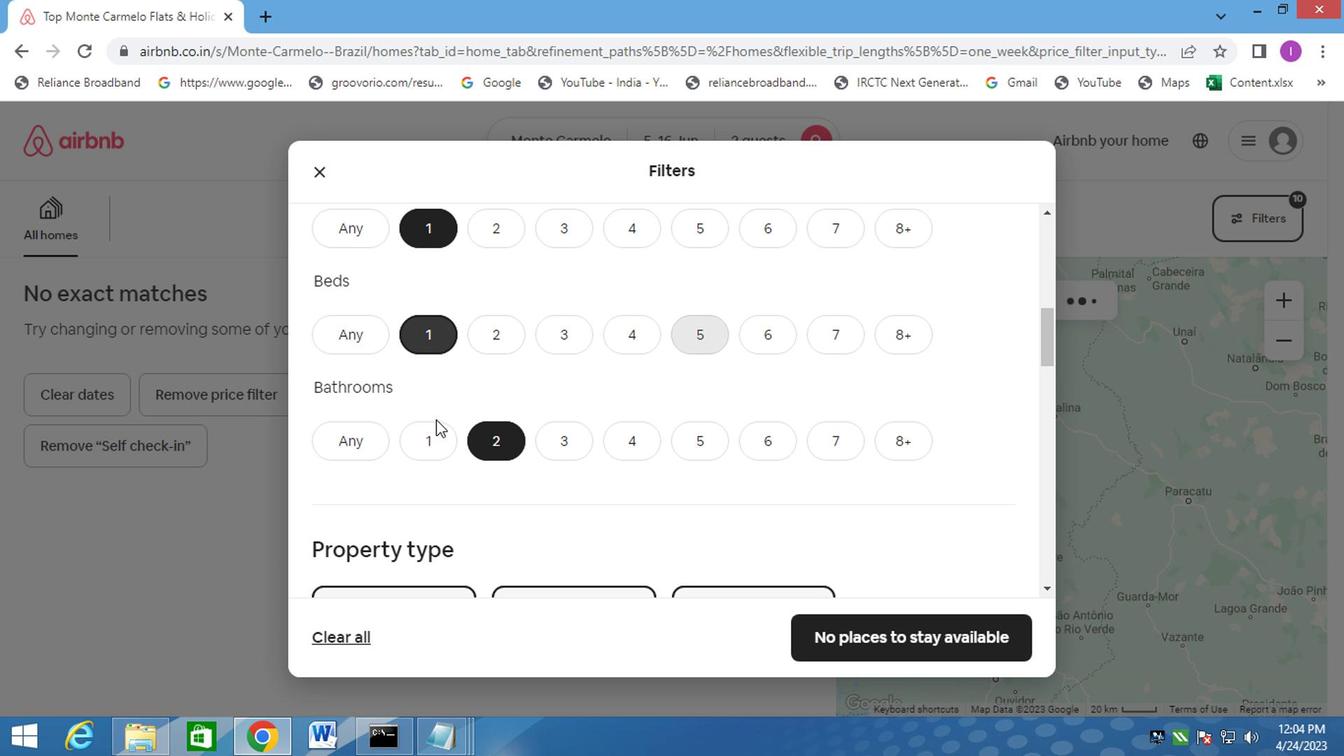 
Action: Mouse pressed left at (426, 422)
Screenshot: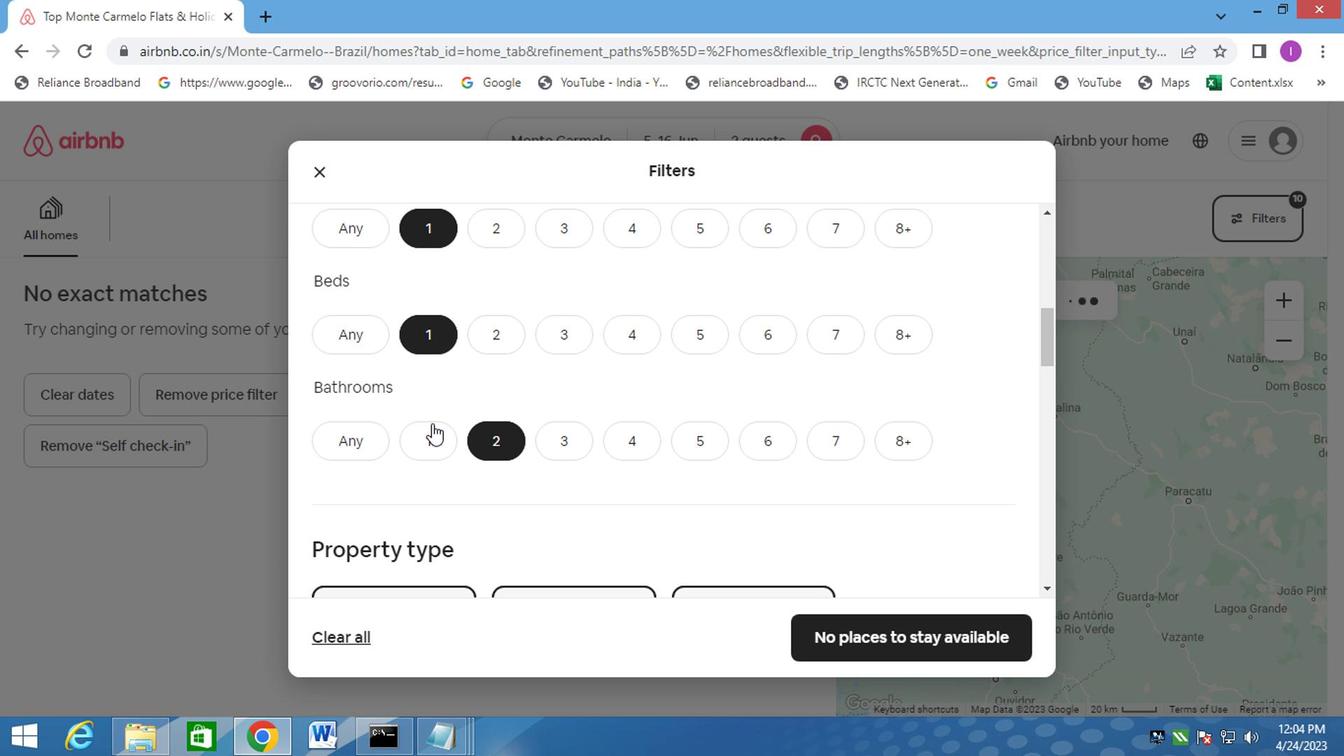 
Action: Mouse moved to (513, 373)
Screenshot: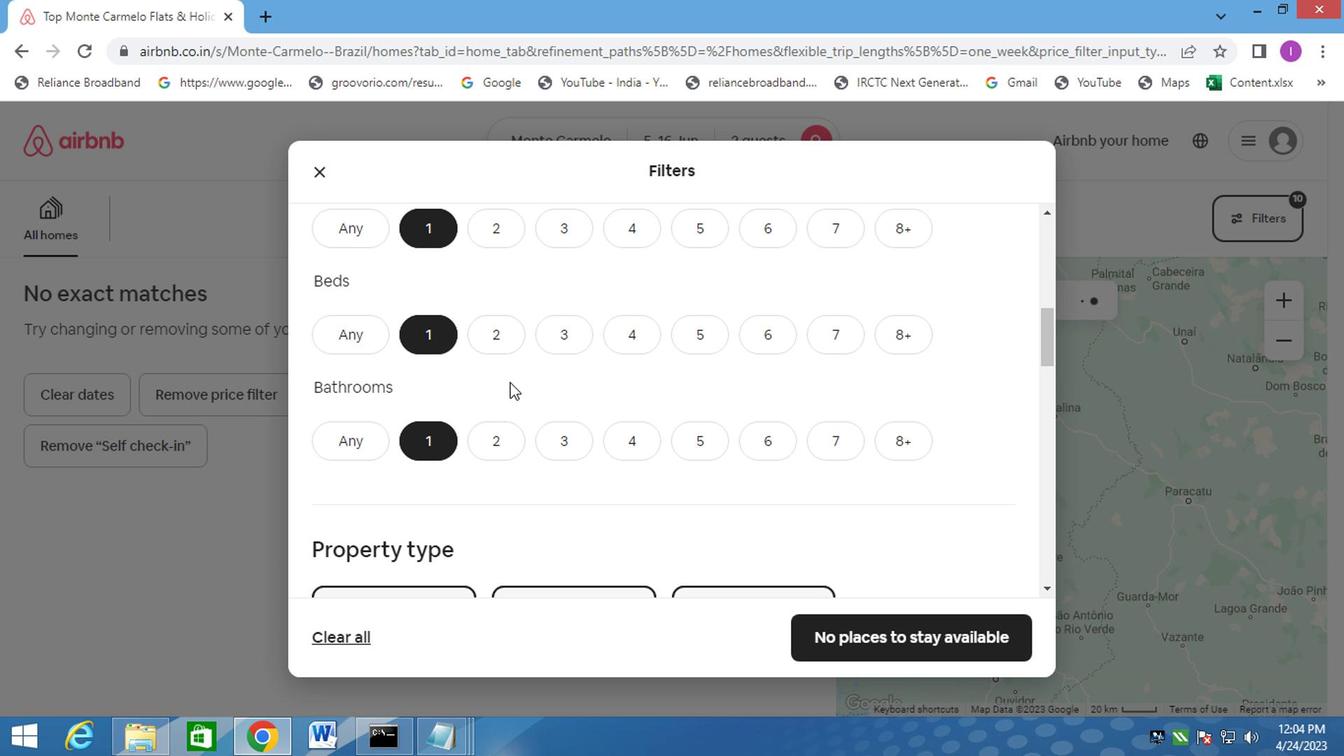 
Action: Mouse scrolled (513, 372) with delta (0, -1)
Screenshot: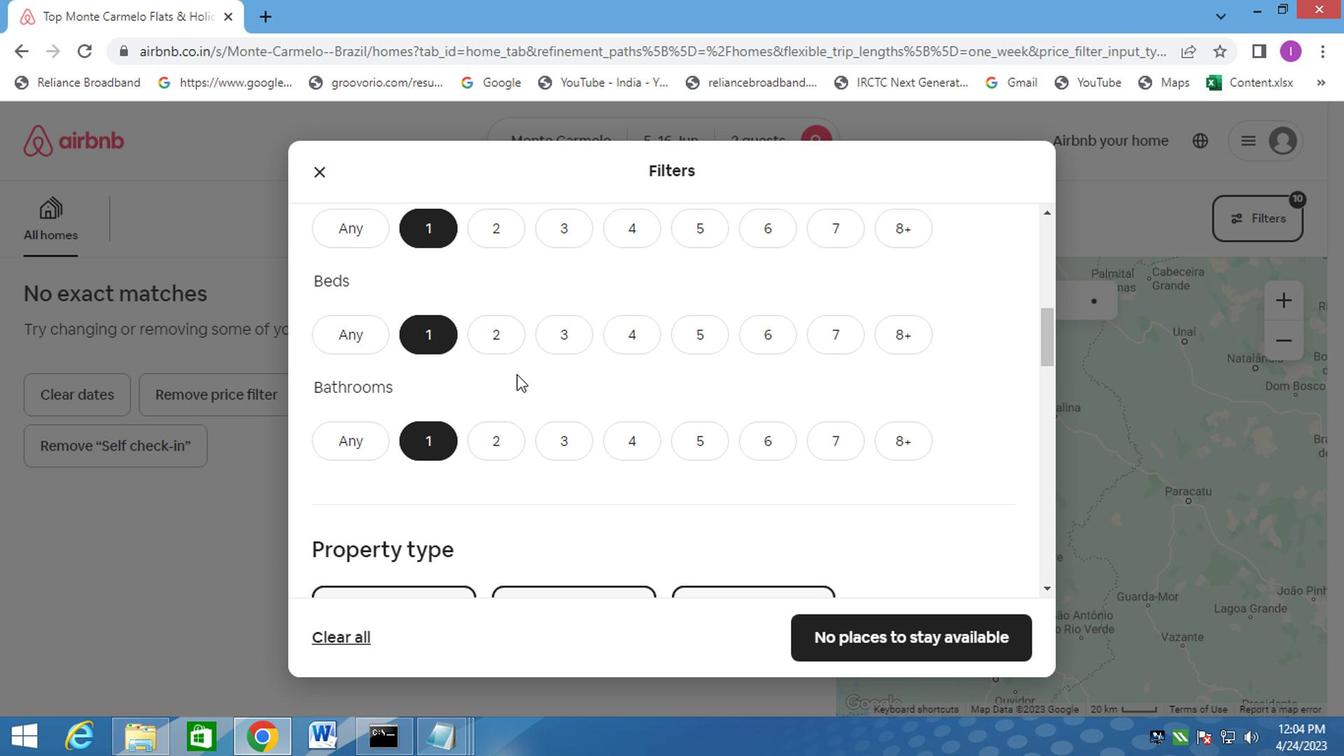 
Action: Mouse scrolled (513, 372) with delta (0, -1)
Screenshot: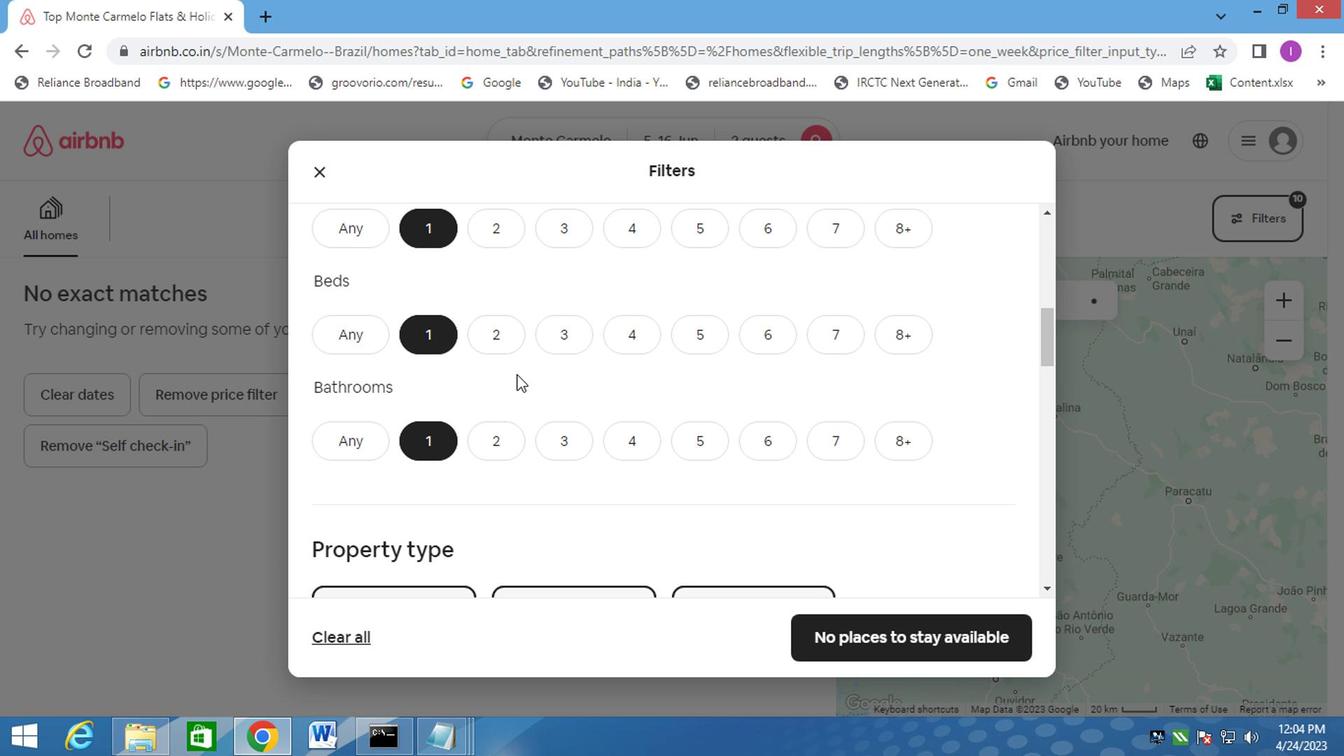 
Action: Mouse scrolled (513, 372) with delta (0, -1)
Screenshot: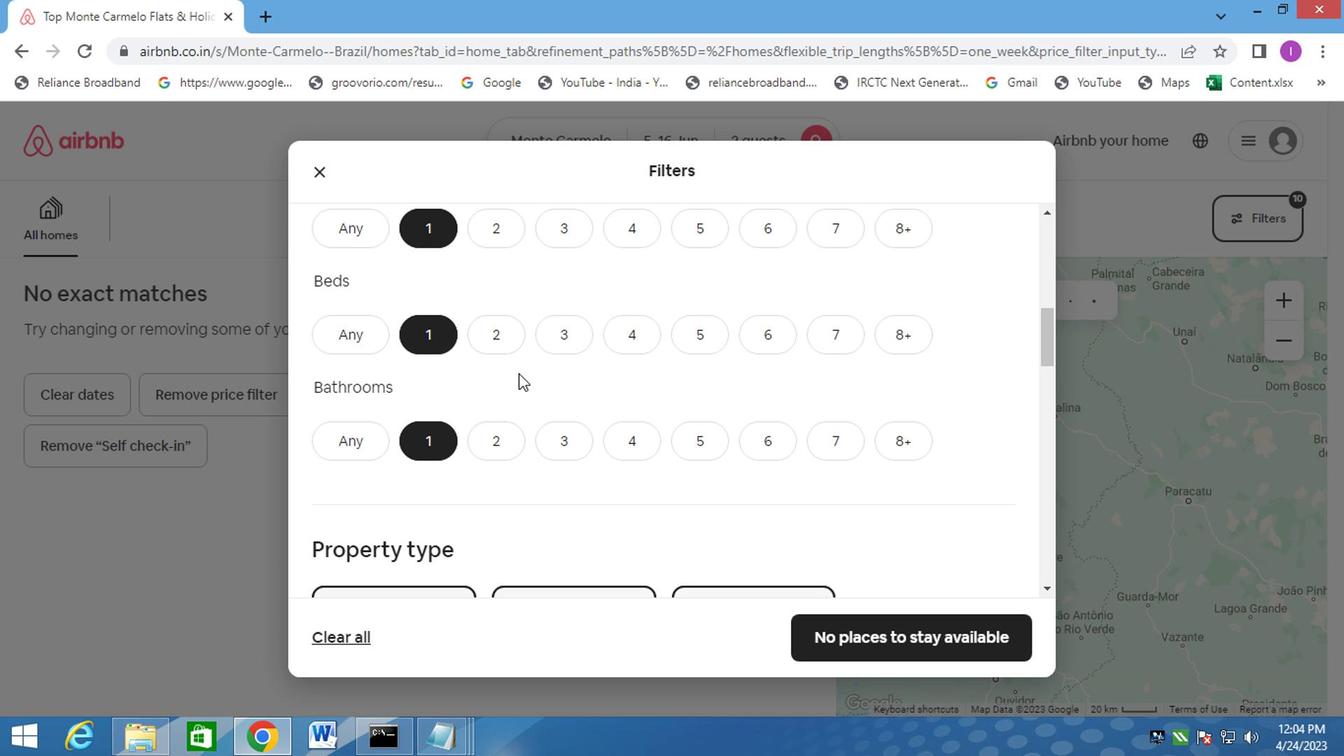 
Action: Mouse scrolled (513, 372) with delta (0, -1)
Screenshot: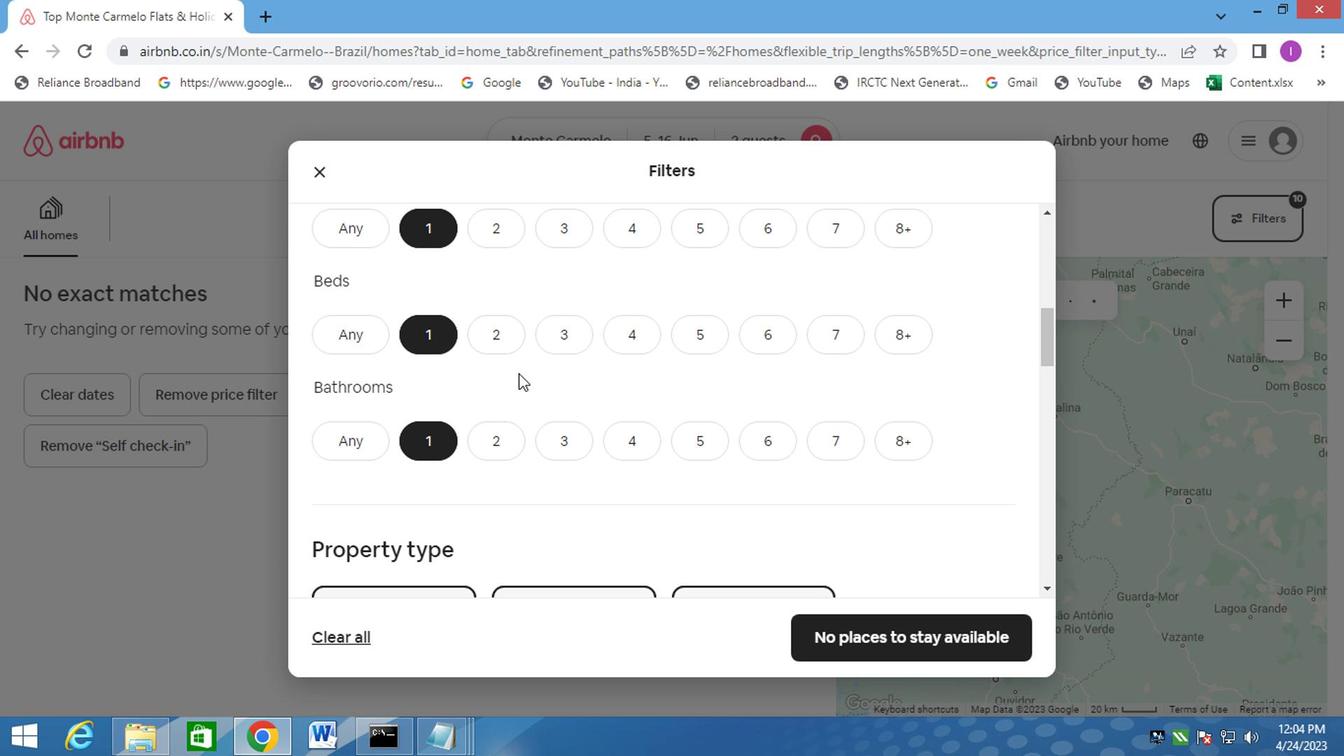 
Action: Mouse moved to (510, 364)
Screenshot: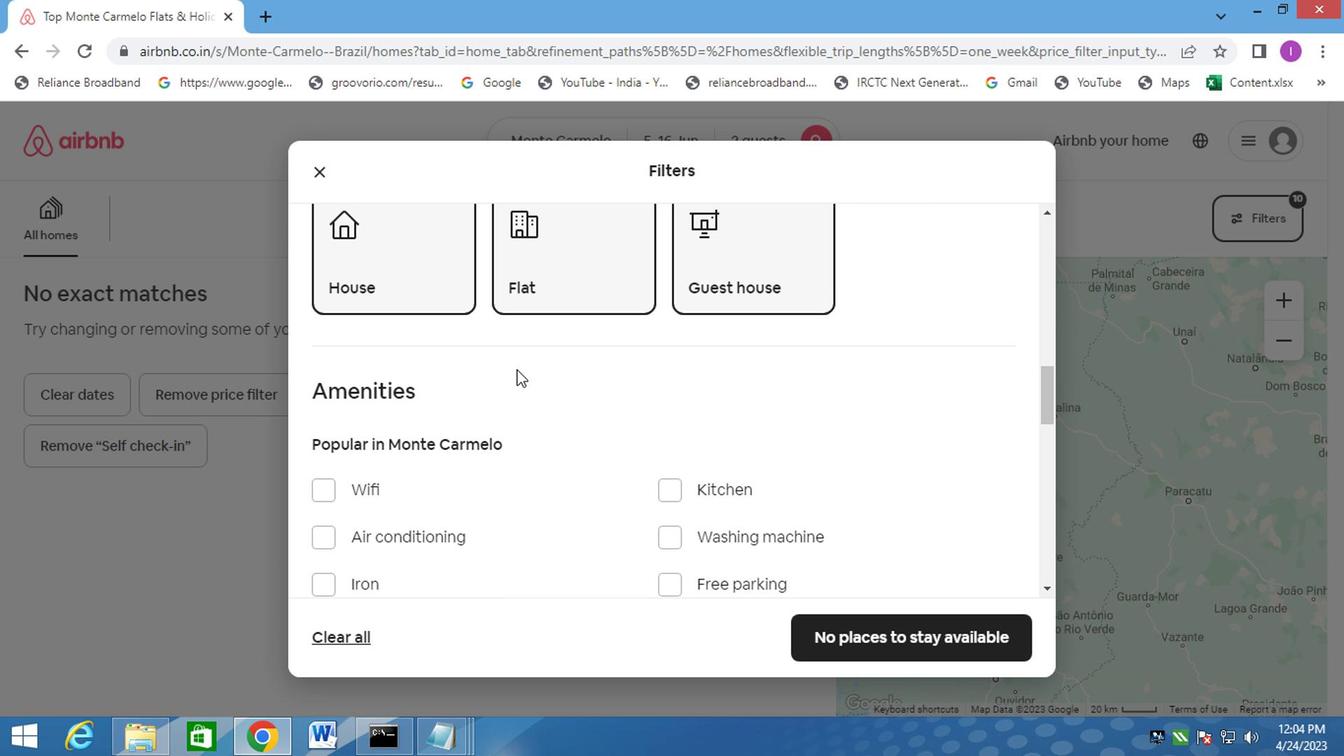 
Action: Mouse scrolled (510, 365) with delta (0, 0)
Screenshot: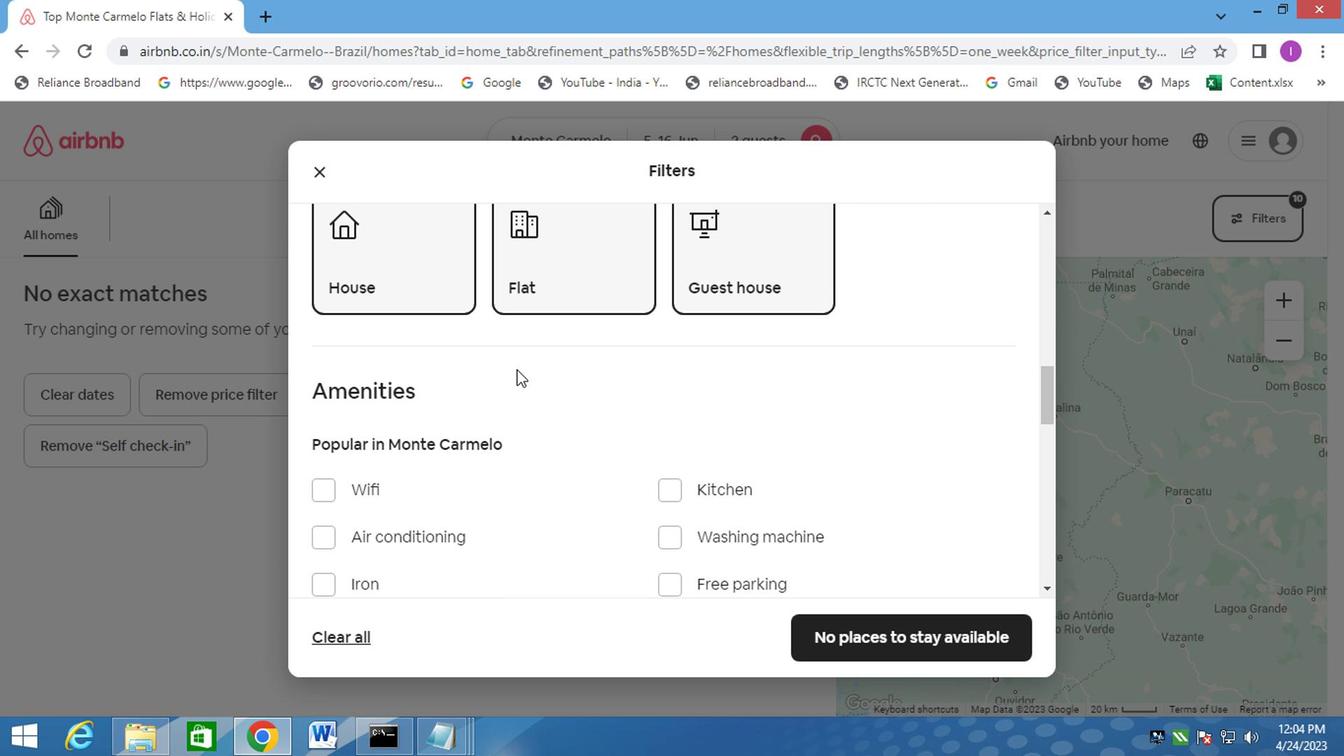 
Action: Mouse moved to (704, 353)
Screenshot: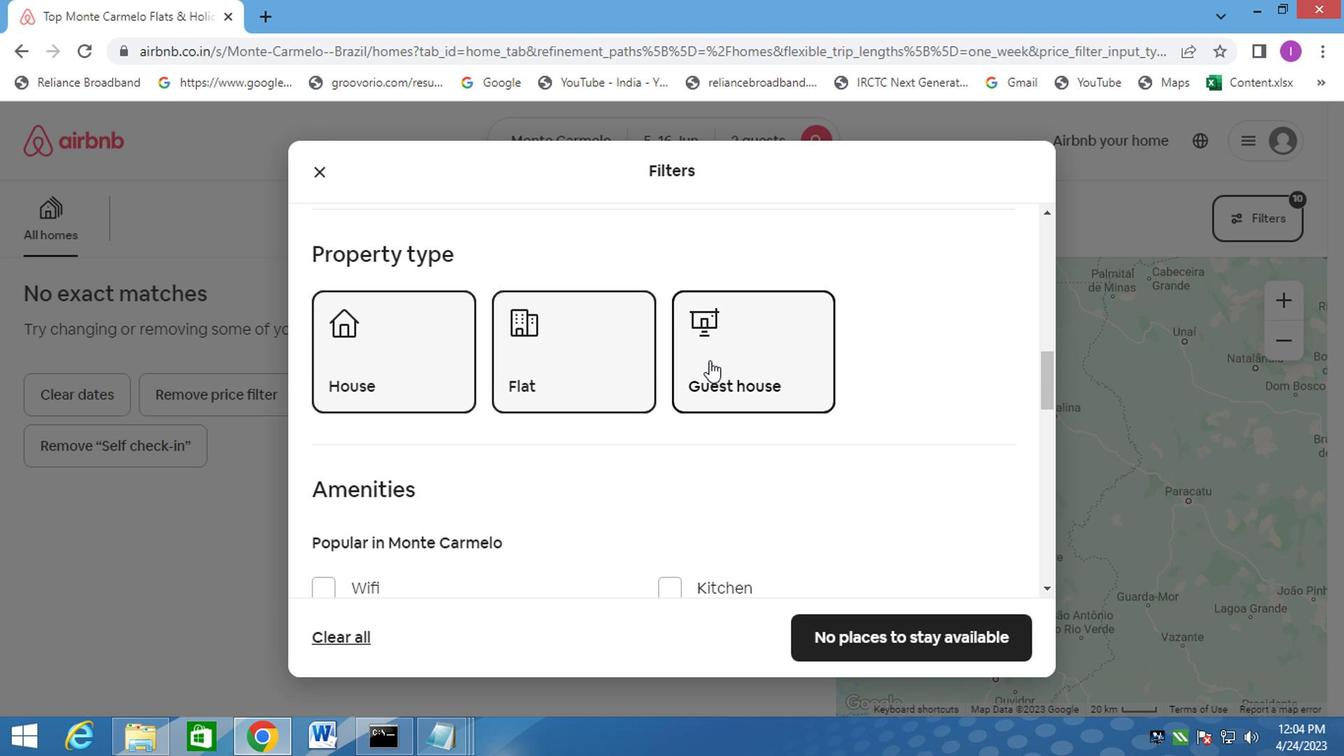 
Action: Mouse scrolled (704, 352) with delta (0, -1)
Screenshot: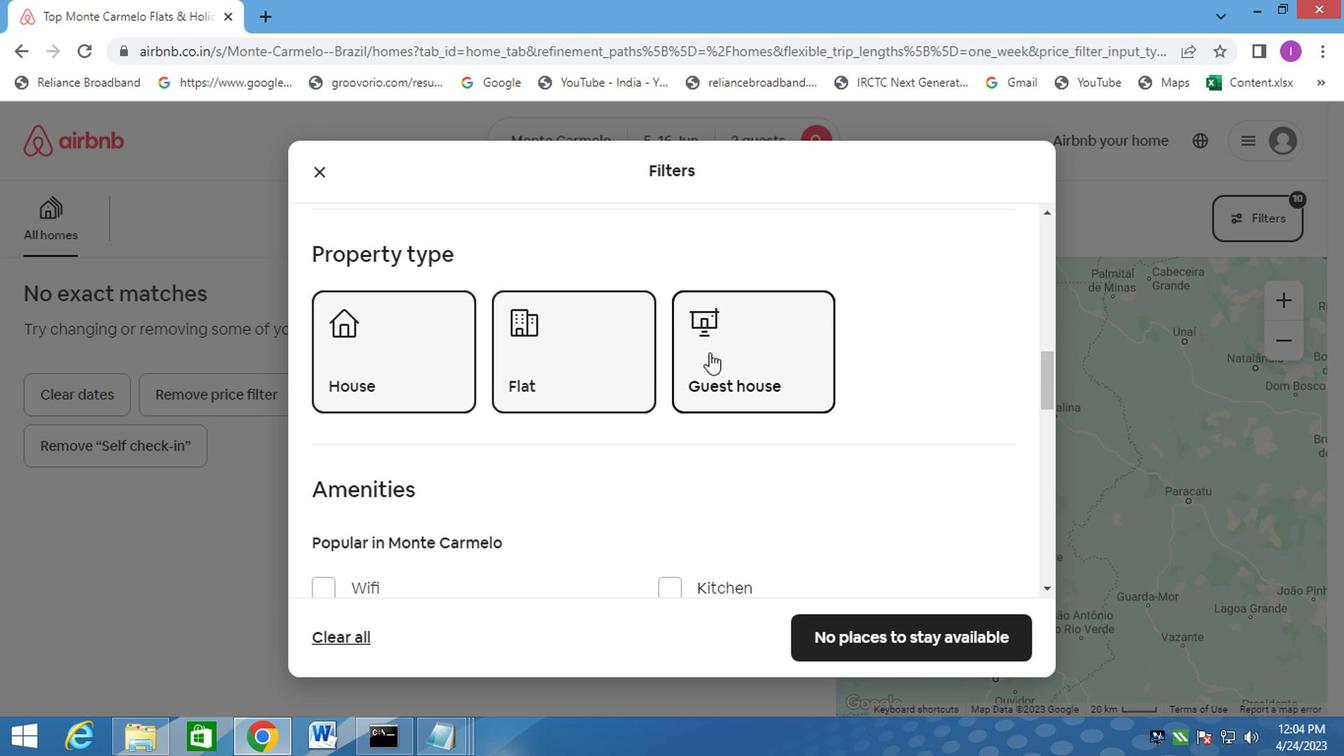 
Action: Mouse moved to (606, 362)
Screenshot: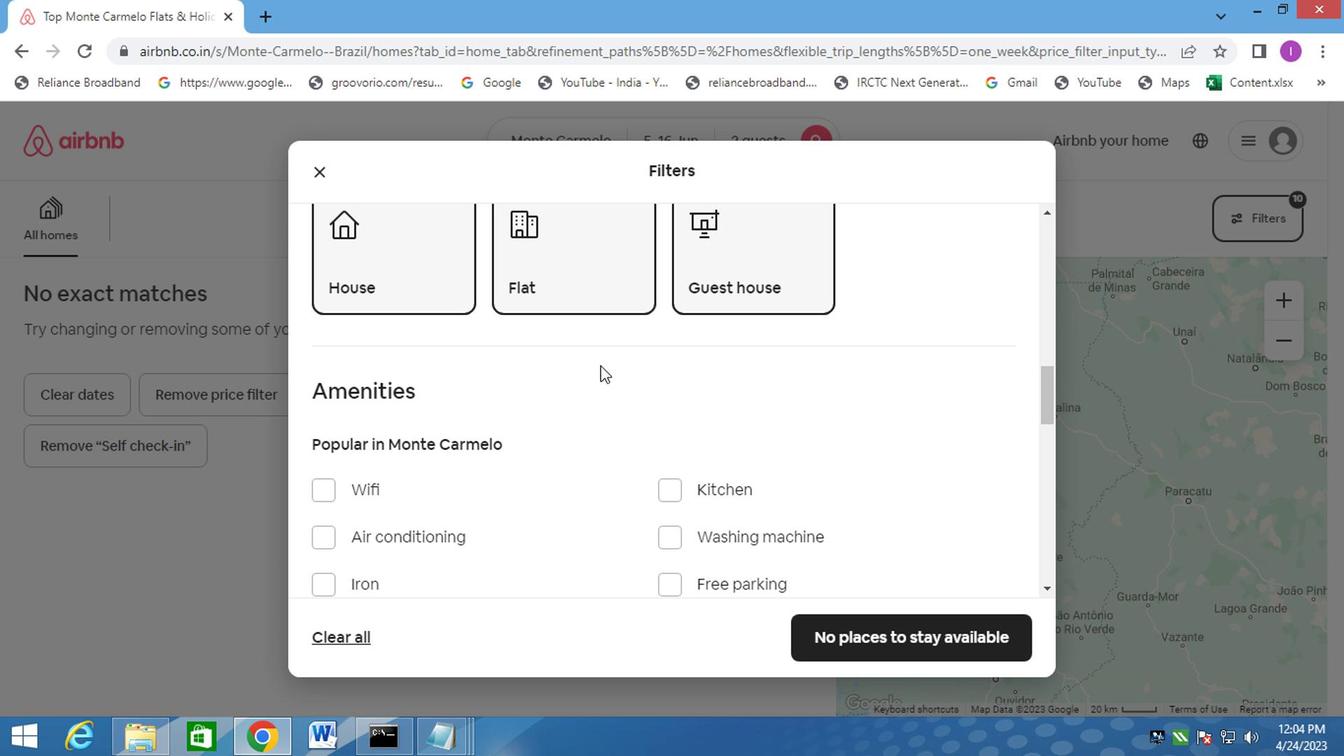
Action: Mouse scrolled (606, 361) with delta (0, 0)
Screenshot: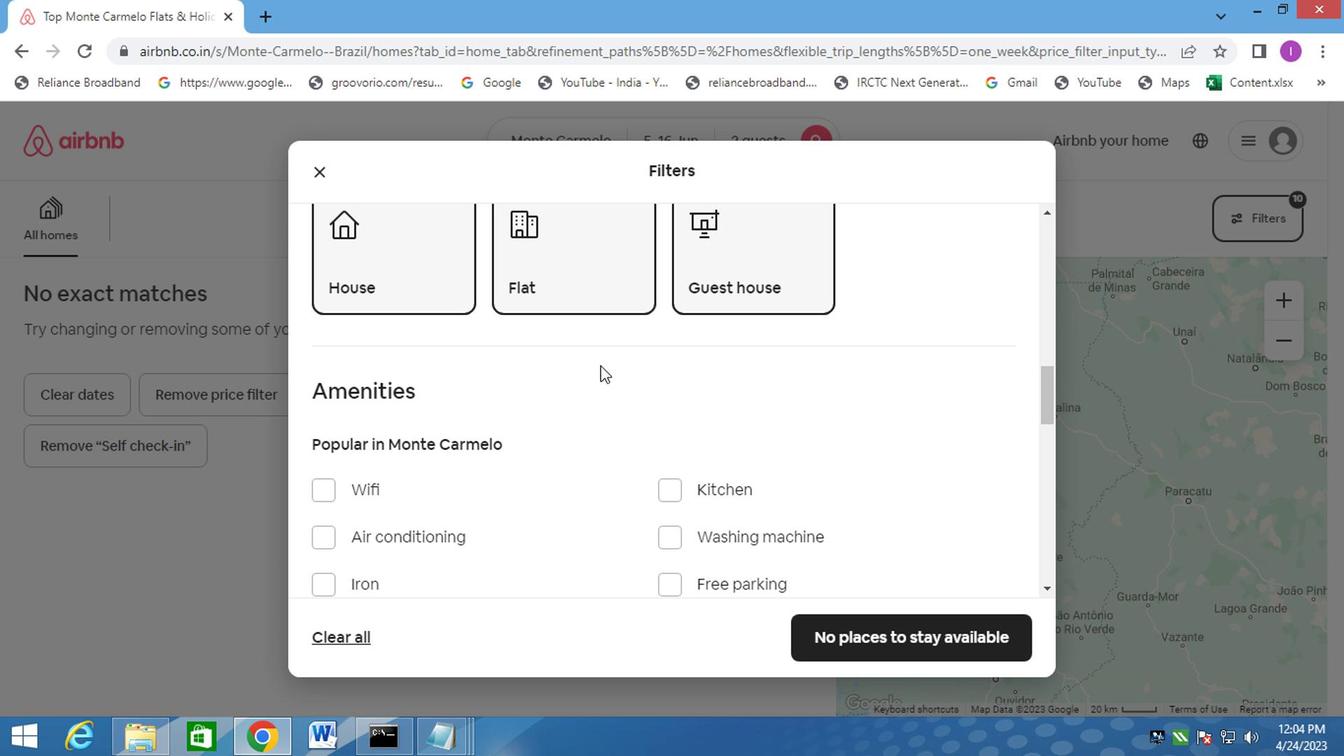 
Action: Mouse moved to (618, 362)
Screenshot: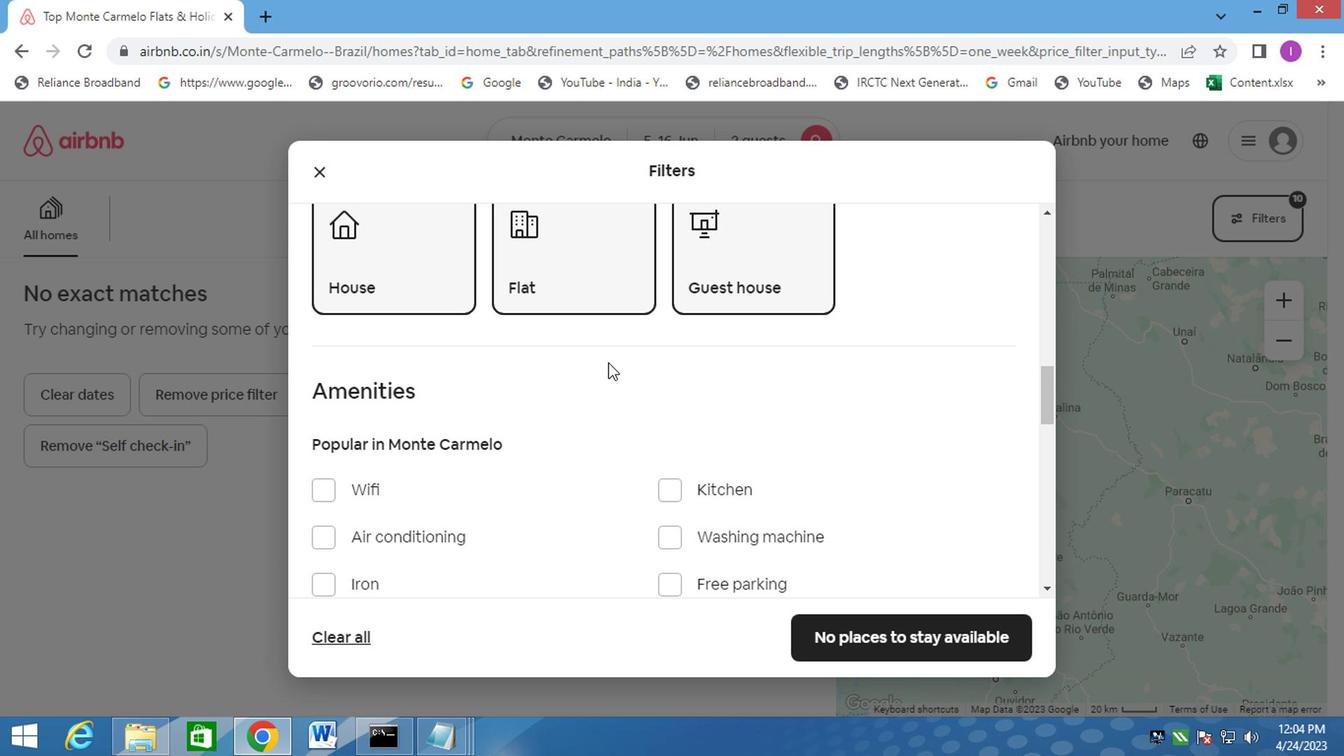 
Action: Mouse scrolled (618, 361) with delta (0, 0)
Screenshot: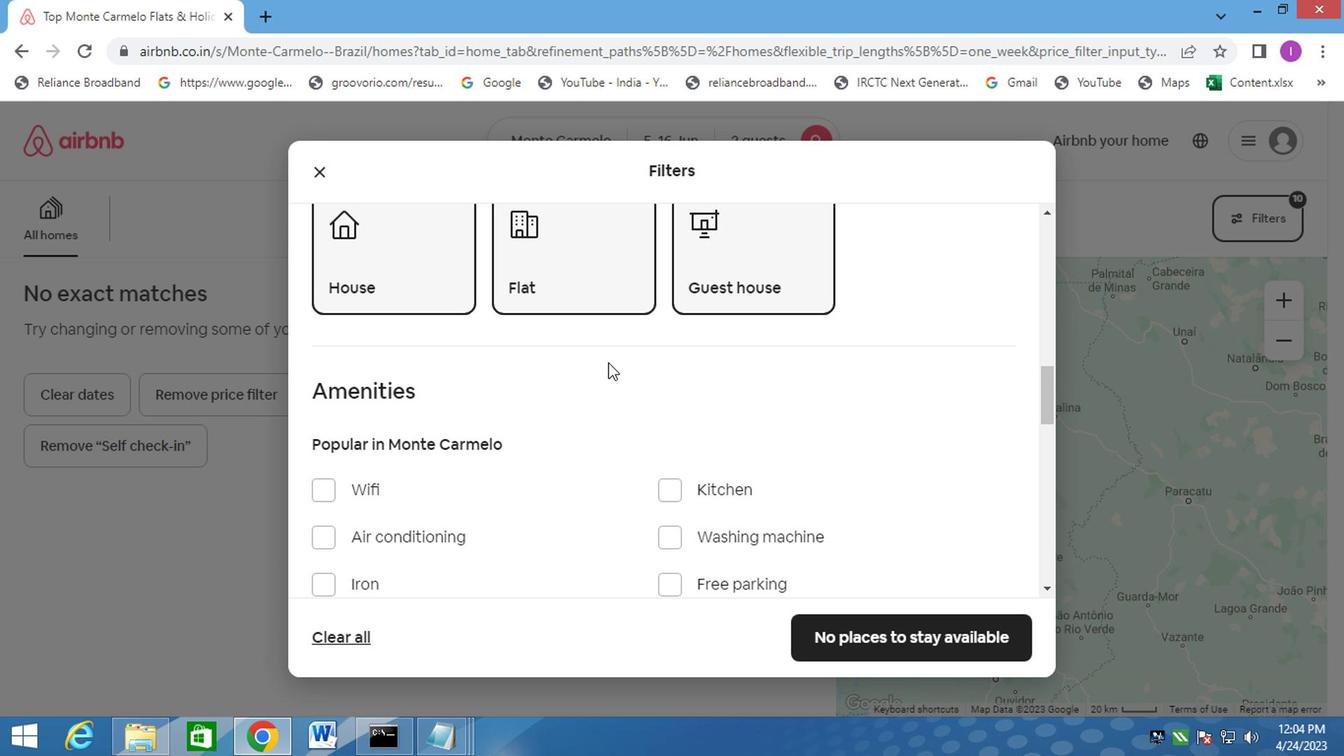 
Action: Mouse moved to (638, 370)
Screenshot: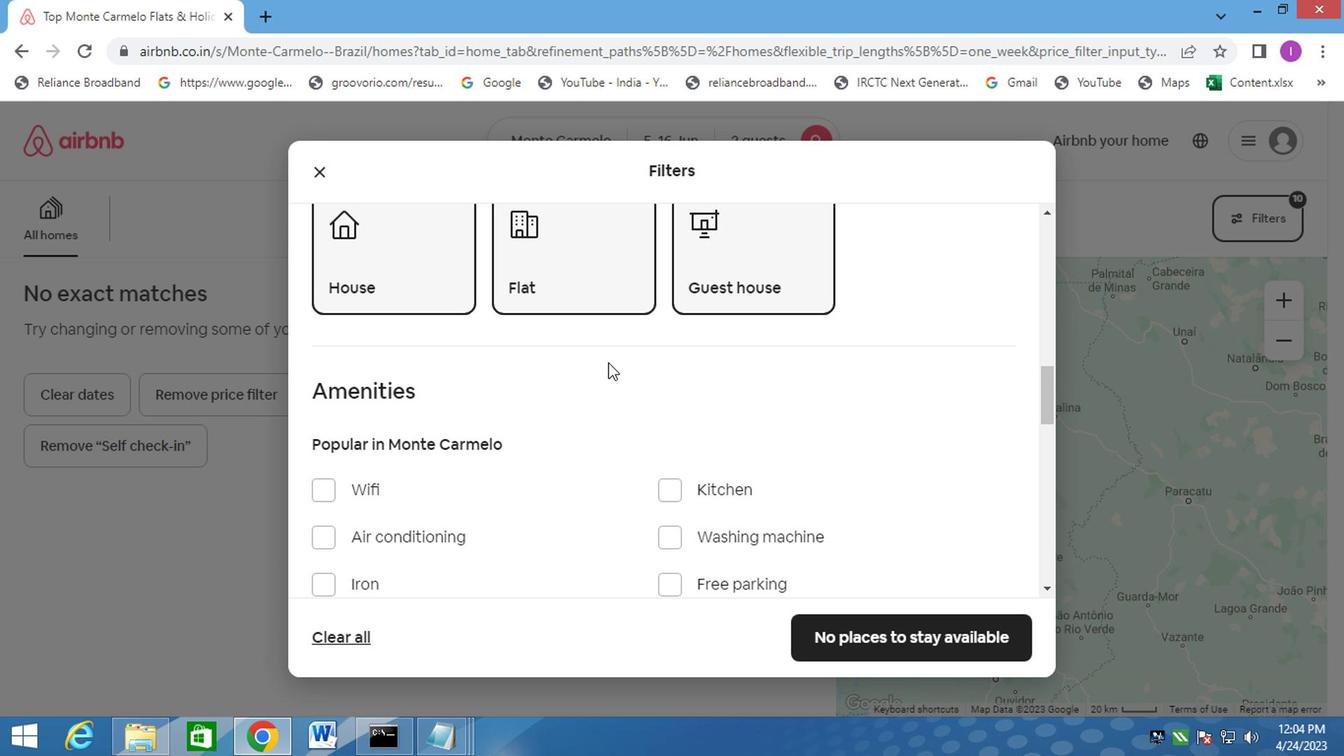 
Action: Mouse scrolled (638, 369) with delta (0, 0)
Screenshot: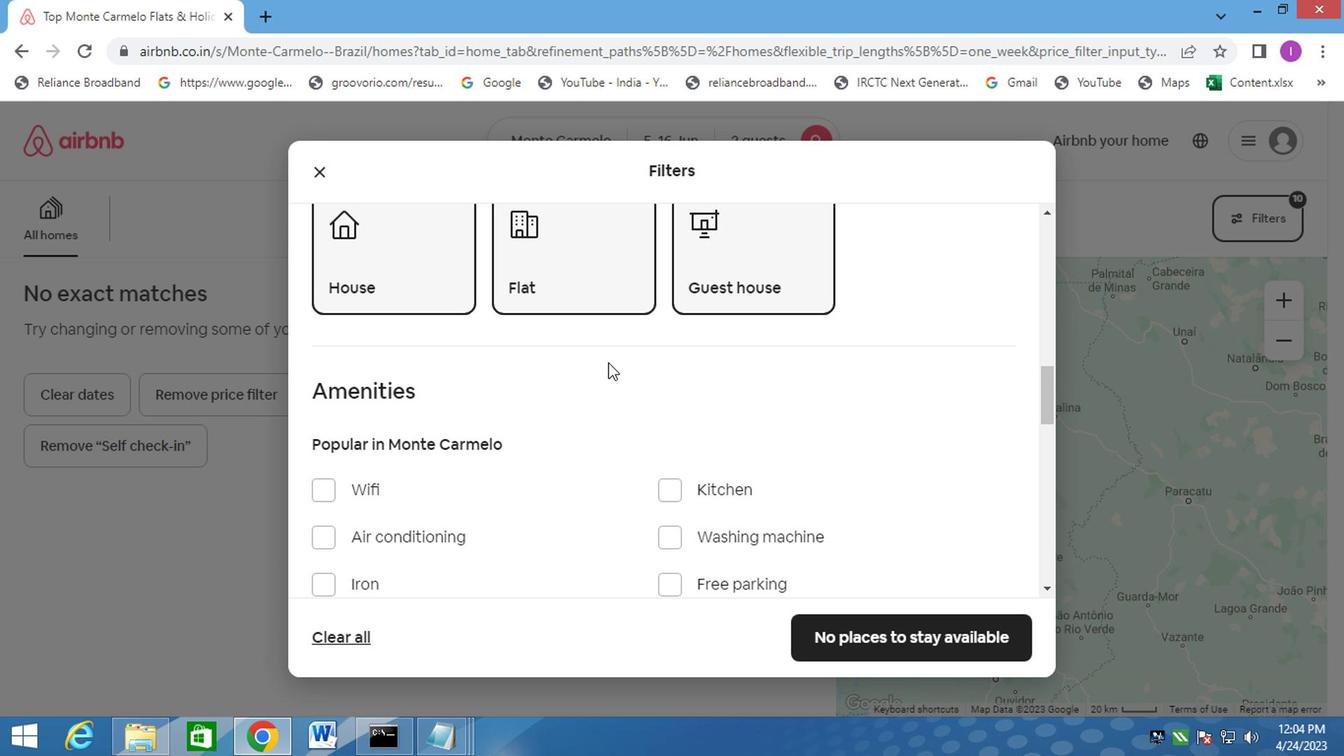 
Action: Mouse moved to (802, 392)
Screenshot: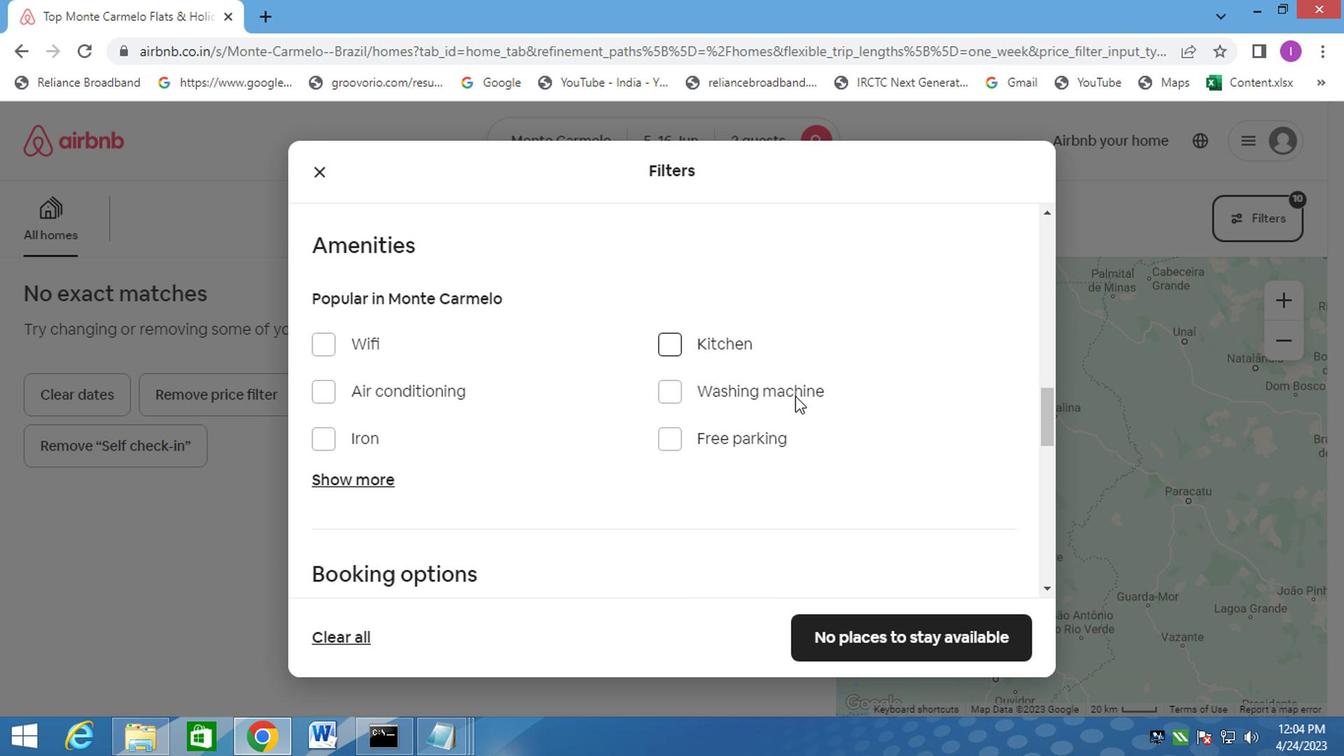 
Action: Mouse scrolled (802, 392) with delta (0, 0)
Screenshot: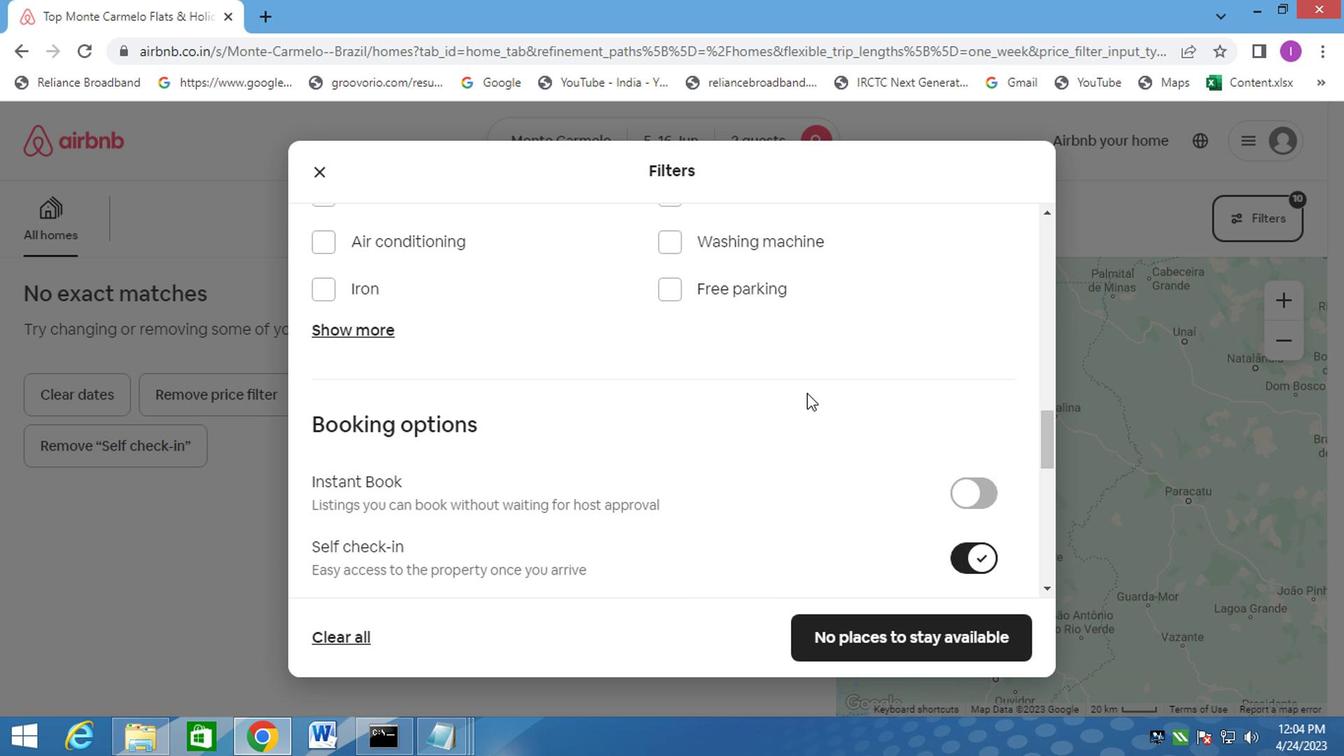 
Action: Mouse moved to (802, 392)
Screenshot: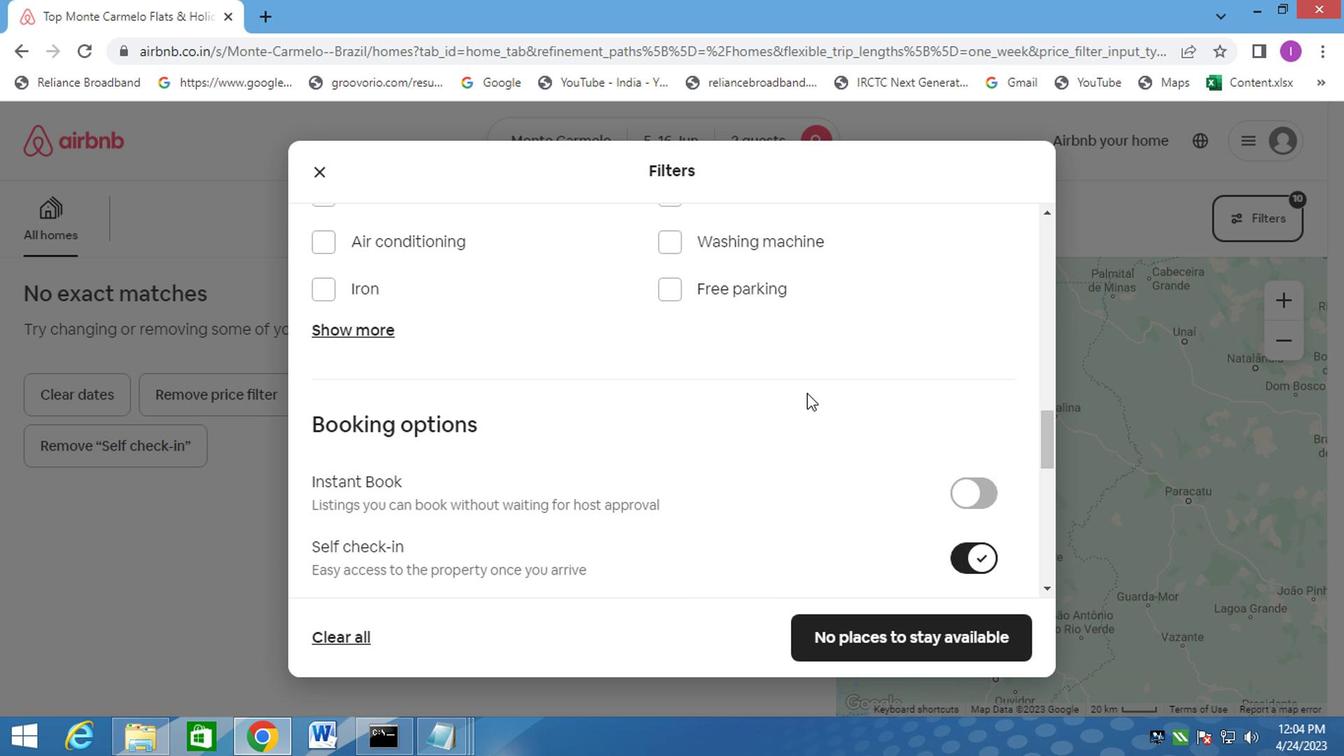 
Action: Mouse scrolled (802, 392) with delta (0, 0)
Screenshot: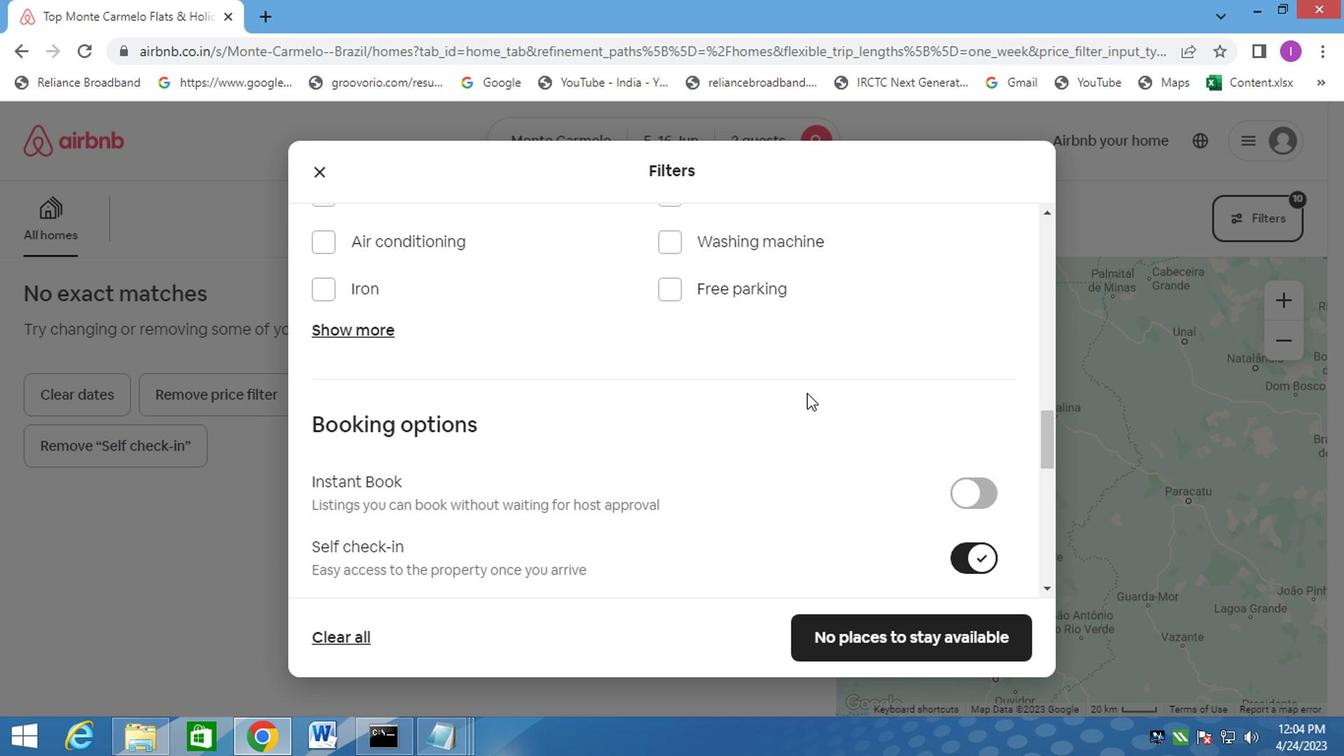 
Action: Mouse moved to (804, 392)
Screenshot: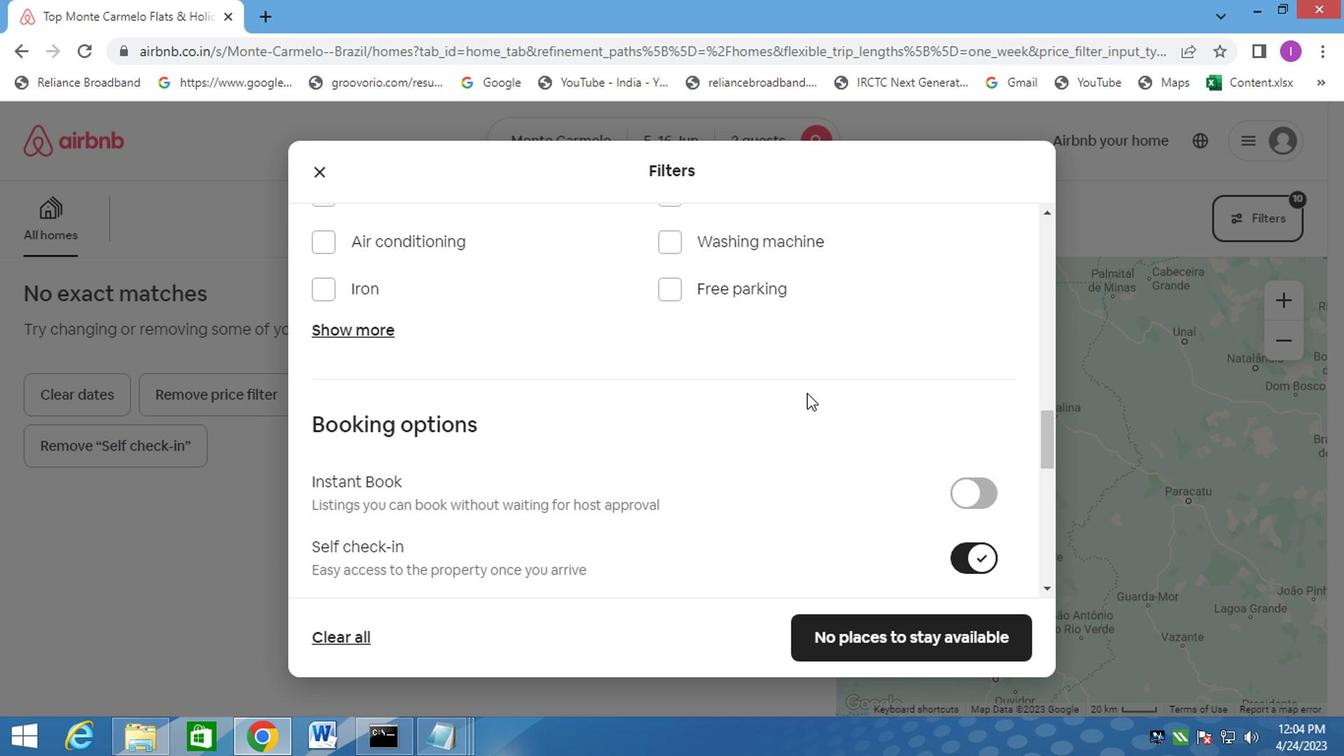 
Action: Mouse scrolled (804, 392) with delta (0, 0)
Screenshot: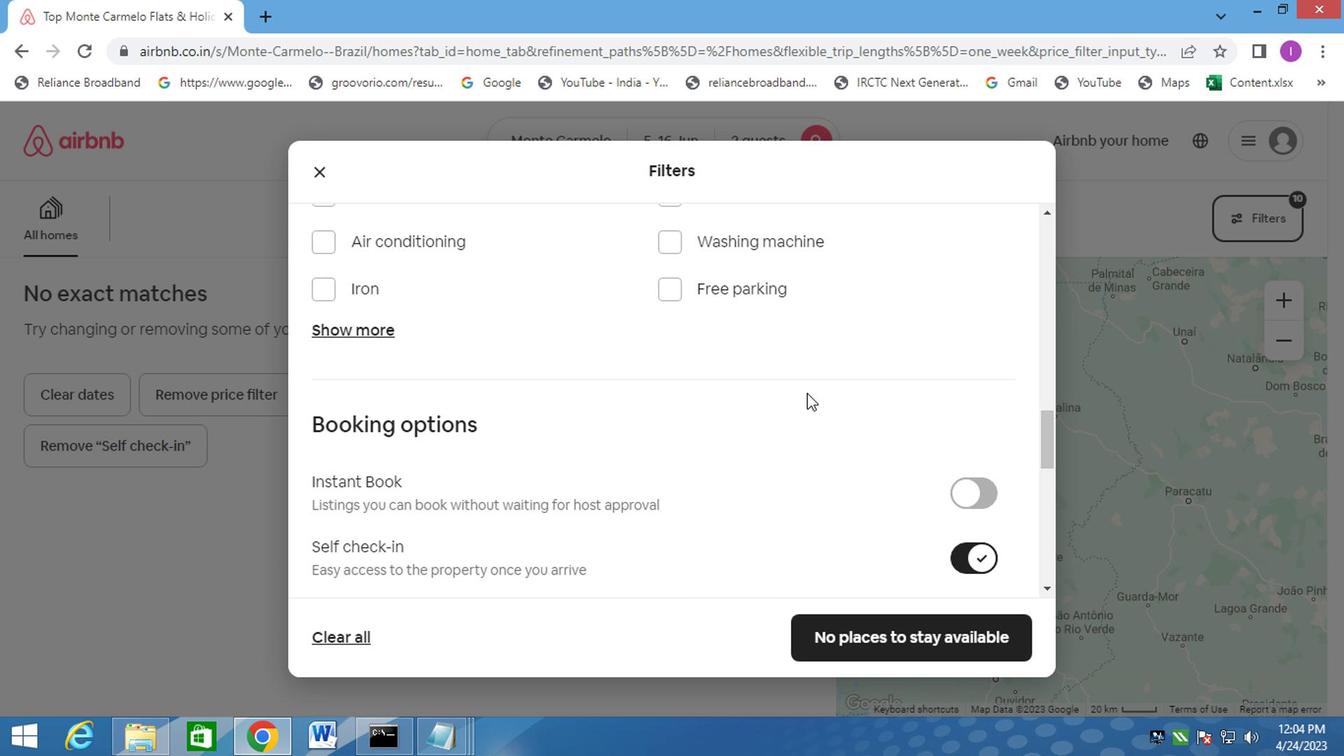 
Action: Mouse moved to (811, 394)
Screenshot: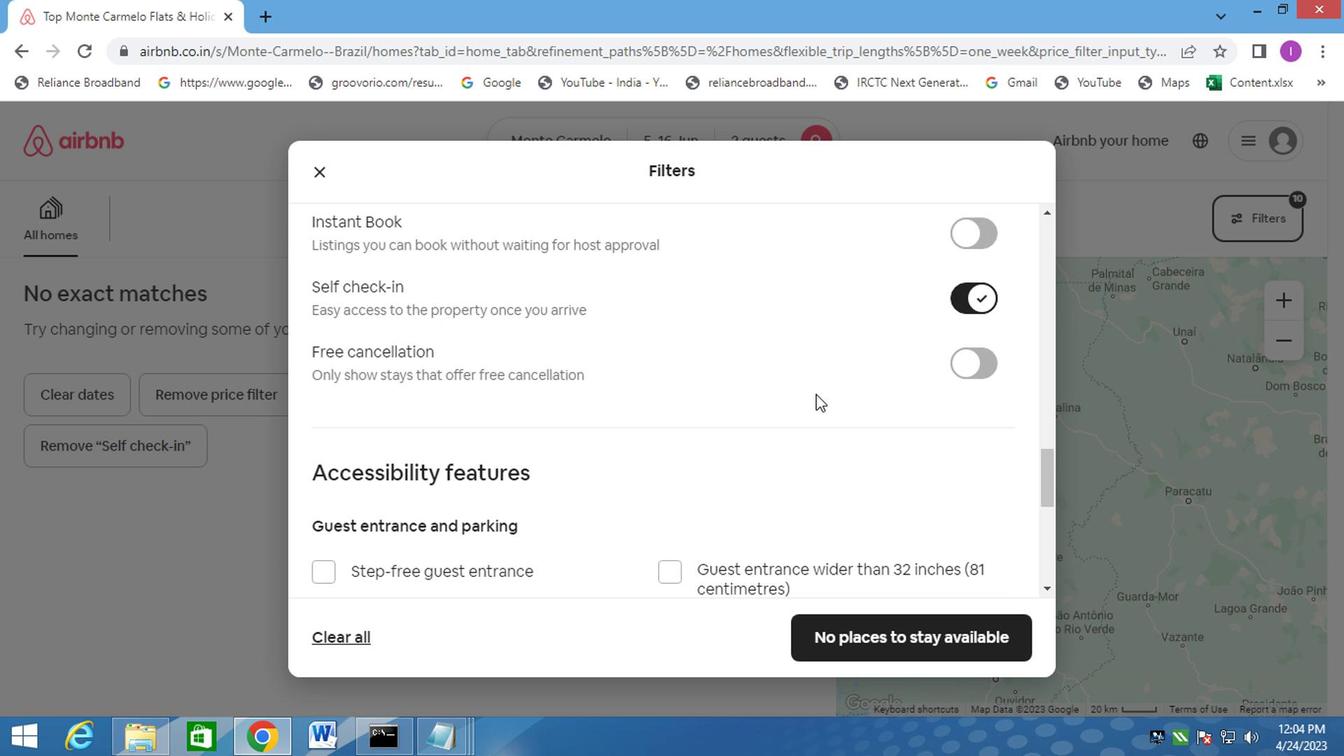 
Action: Mouse scrolled (811, 394) with delta (0, 0)
Screenshot: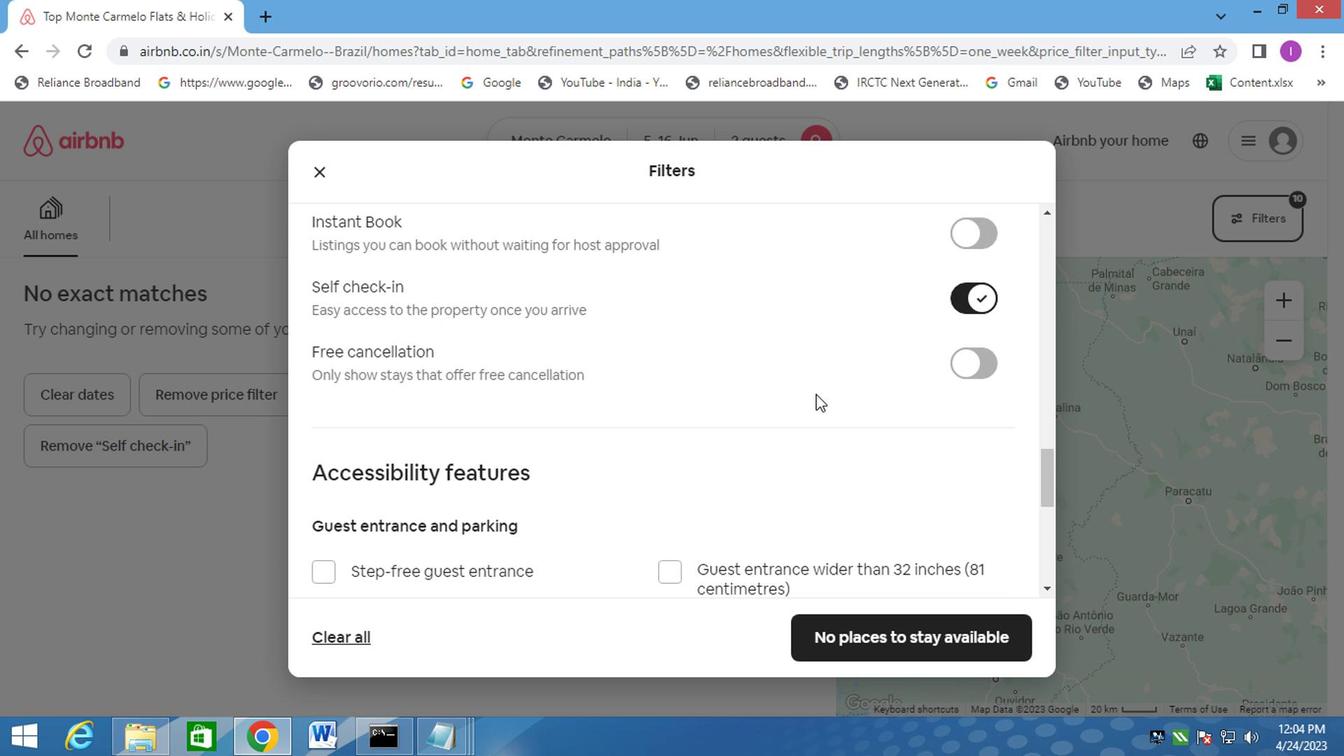 
Action: Mouse moved to (812, 396)
Screenshot: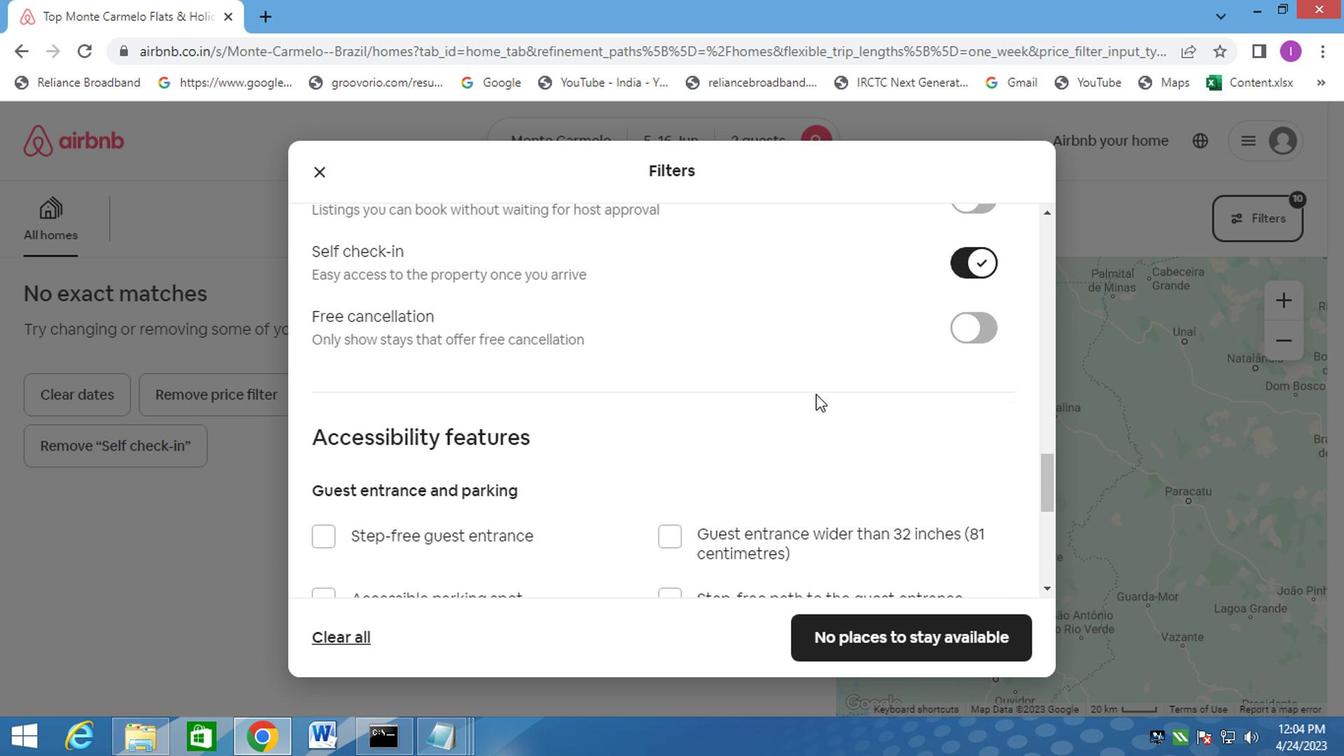
Action: Mouse scrolled (812, 395) with delta (0, -1)
Screenshot: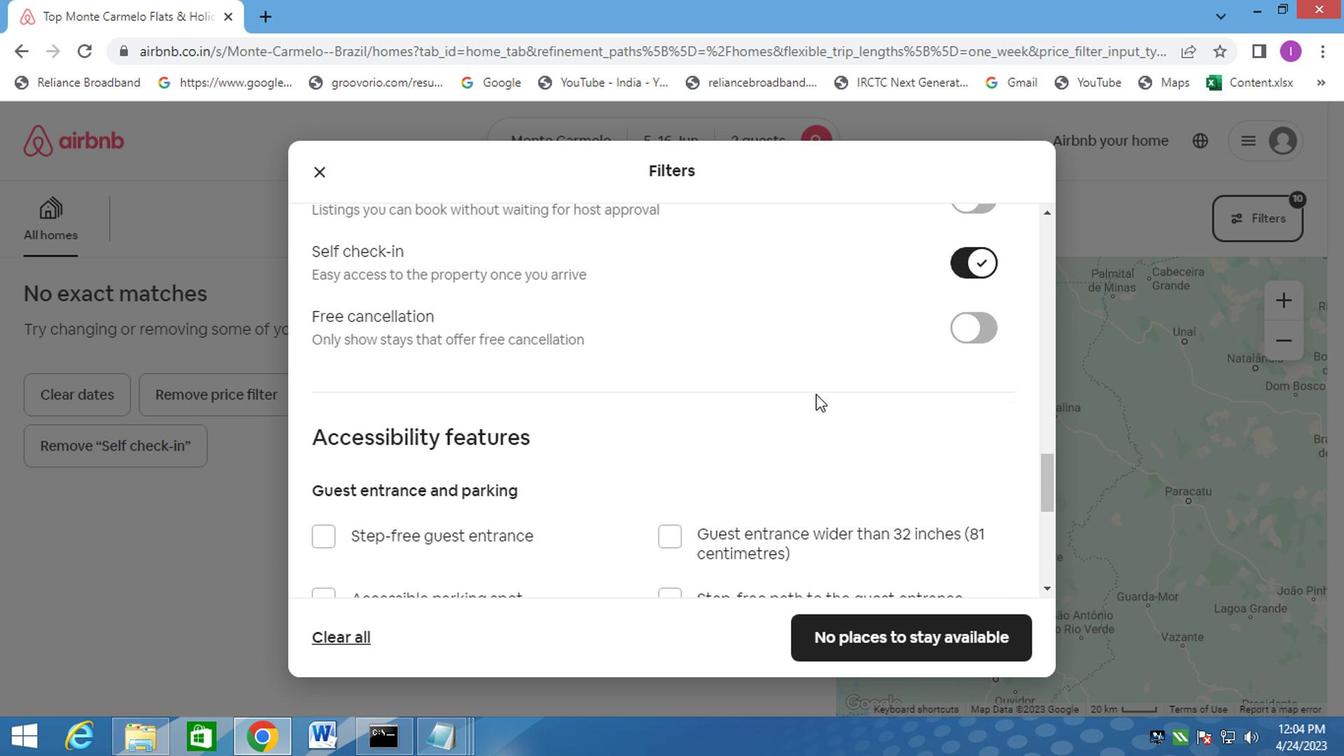 
Action: Mouse scrolled (812, 395) with delta (0, -1)
Screenshot: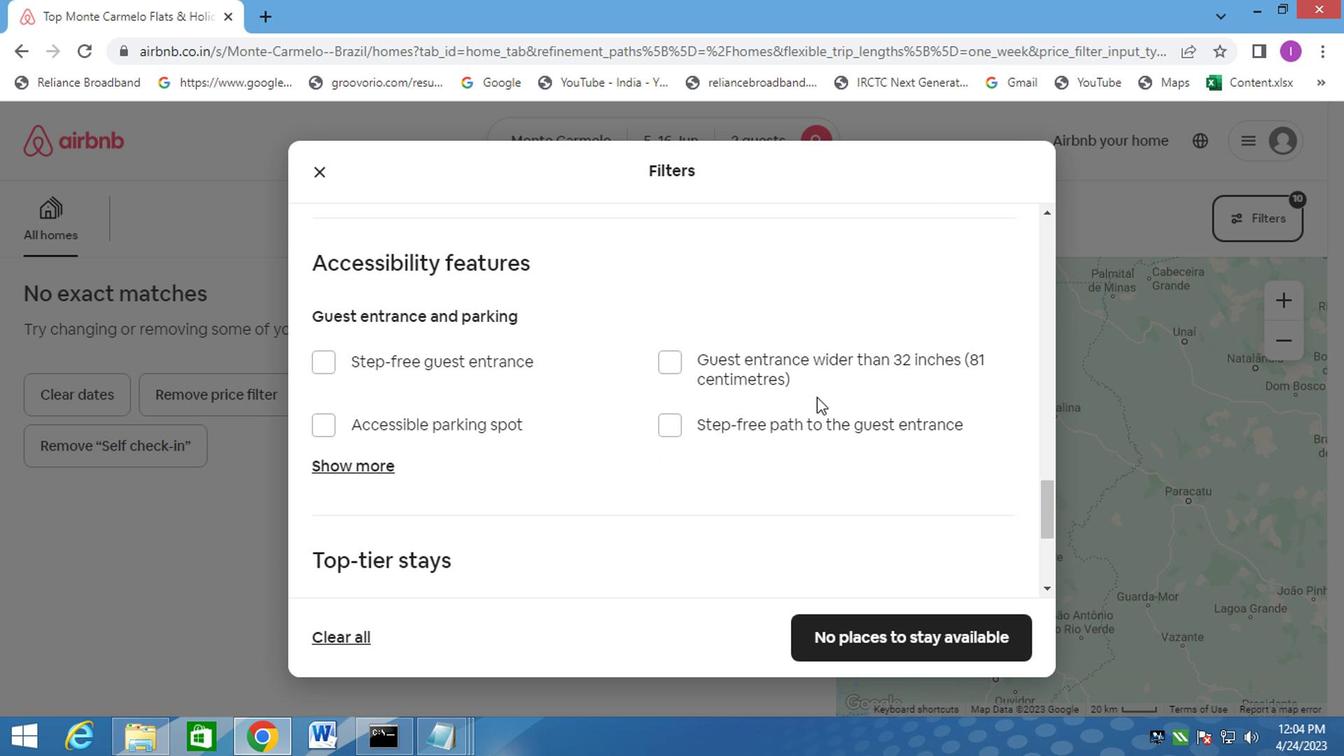 
Action: Mouse moved to (812, 396)
Screenshot: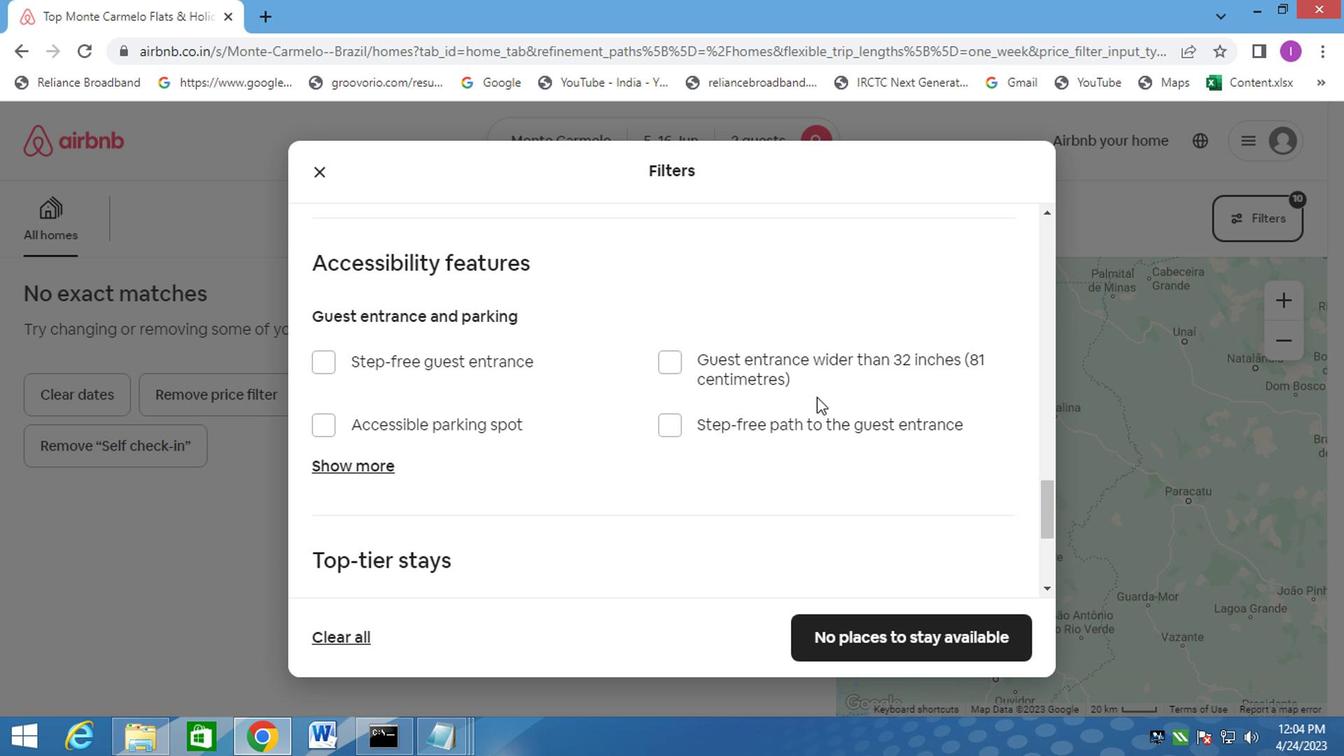 
Action: Mouse scrolled (812, 395) with delta (0, -1)
Screenshot: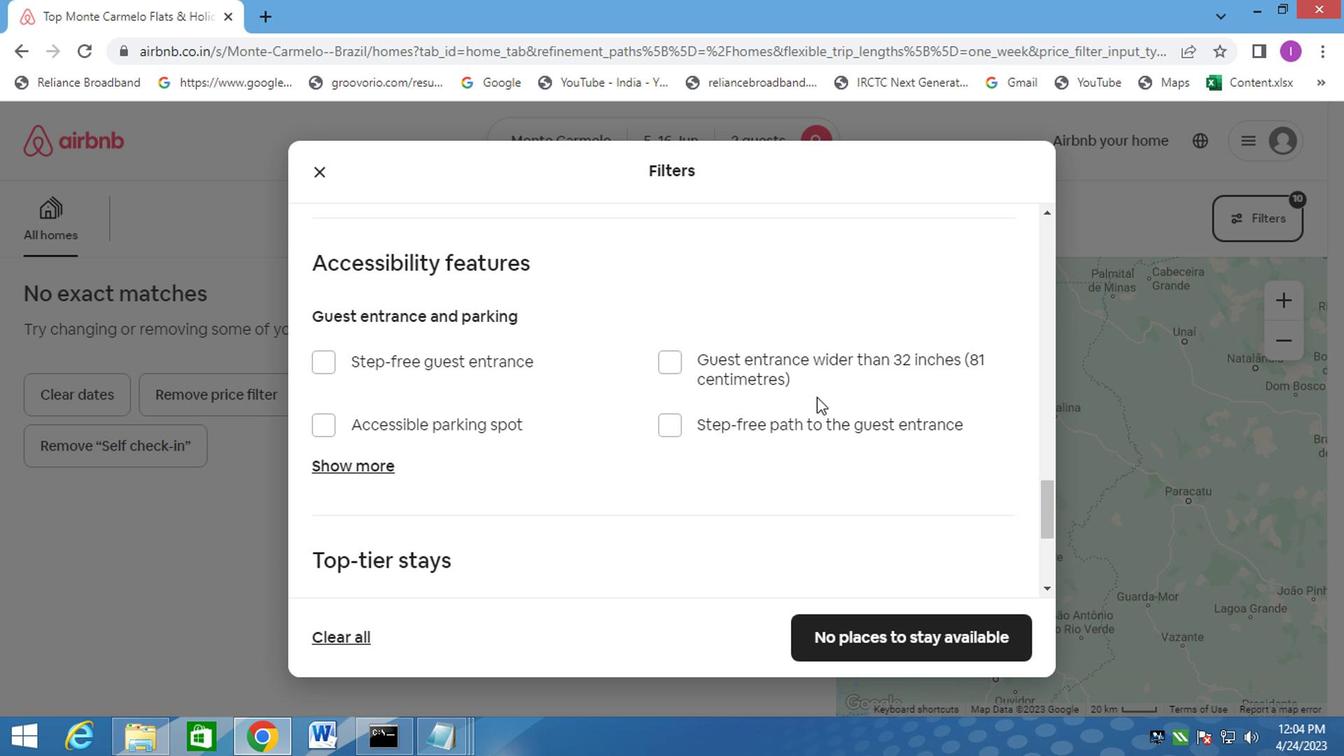 
Action: Mouse moved to (816, 396)
Screenshot: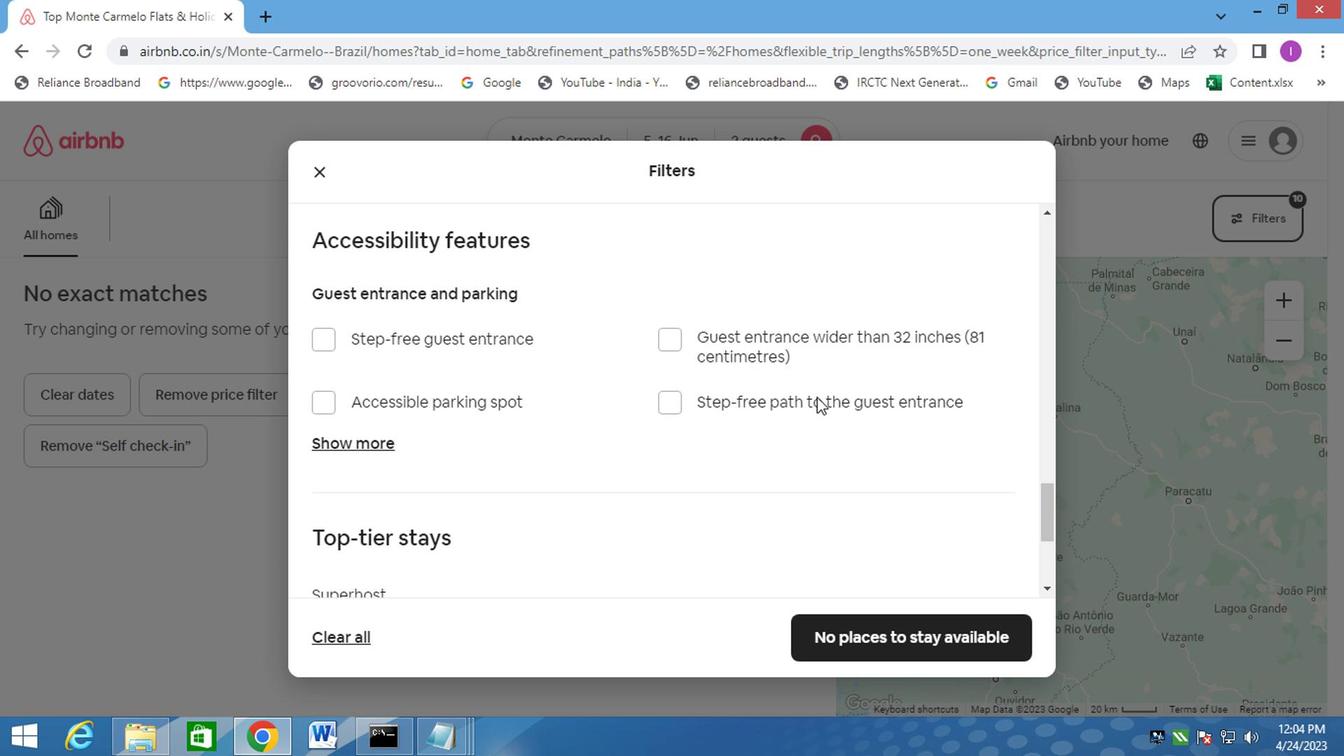 
Action: Mouse scrolled (816, 395) with delta (0, -1)
Screenshot: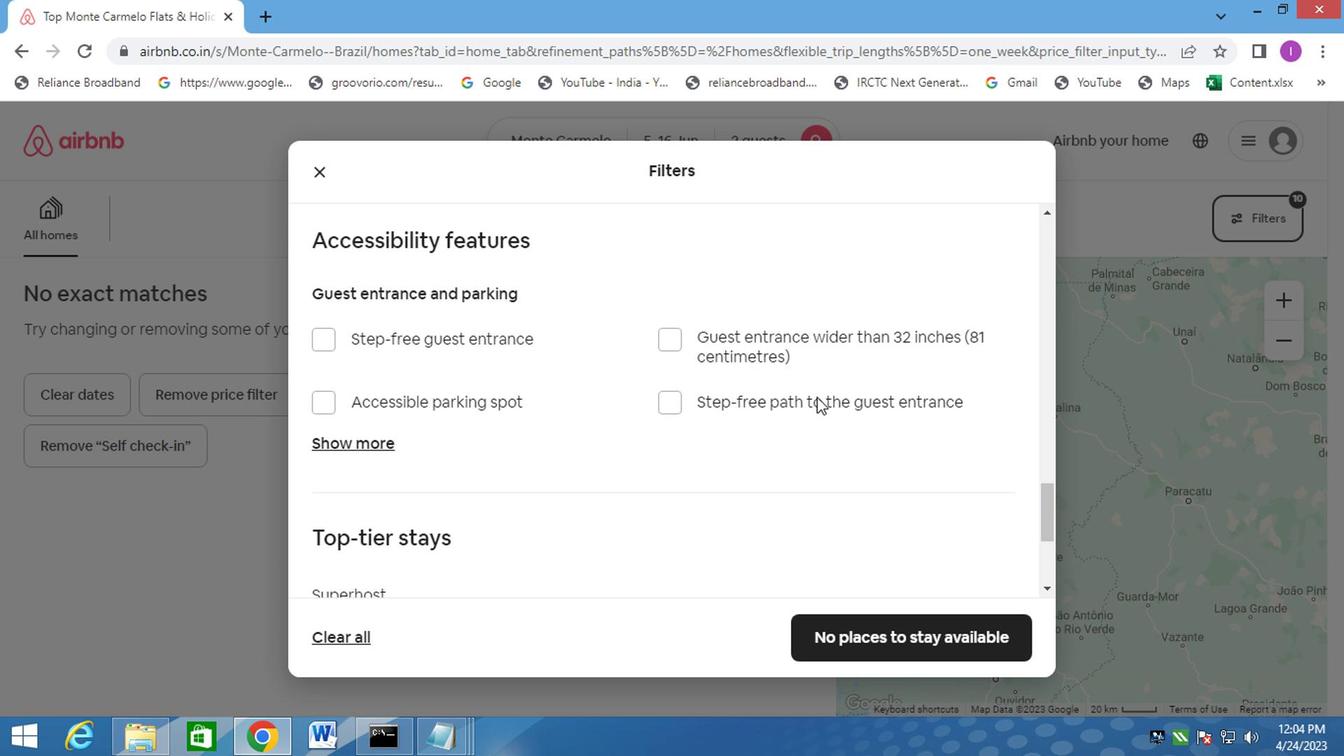 
Action: Mouse moved to (823, 399)
Screenshot: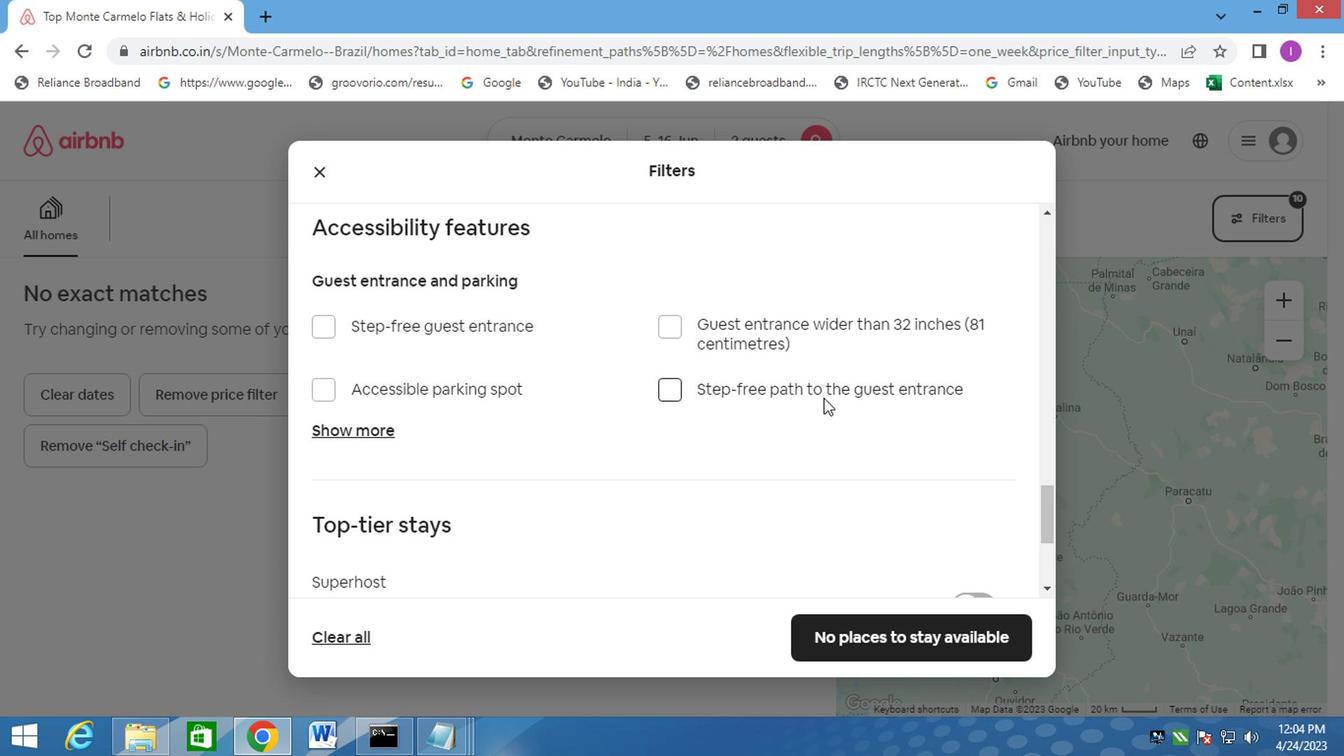 
Action: Mouse scrolled (823, 398) with delta (0, -1)
Screenshot: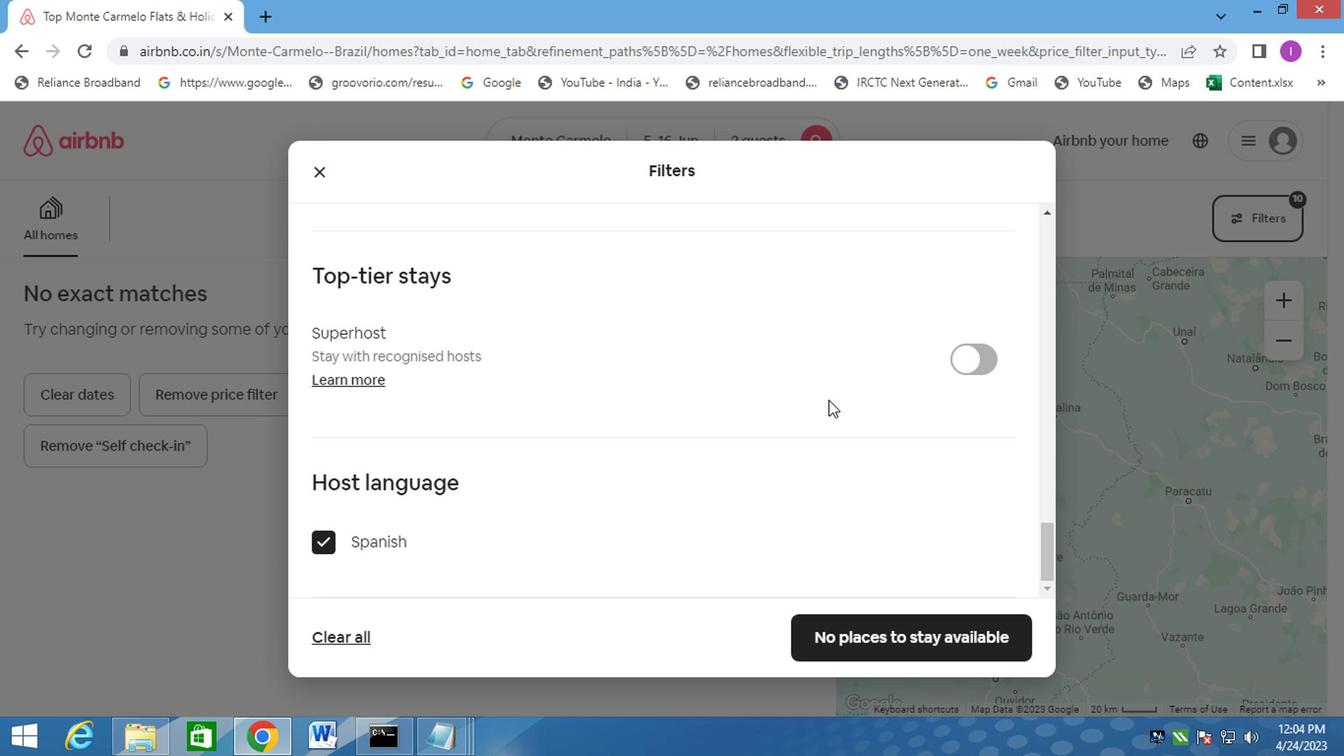 
Action: Mouse moved to (824, 400)
Screenshot: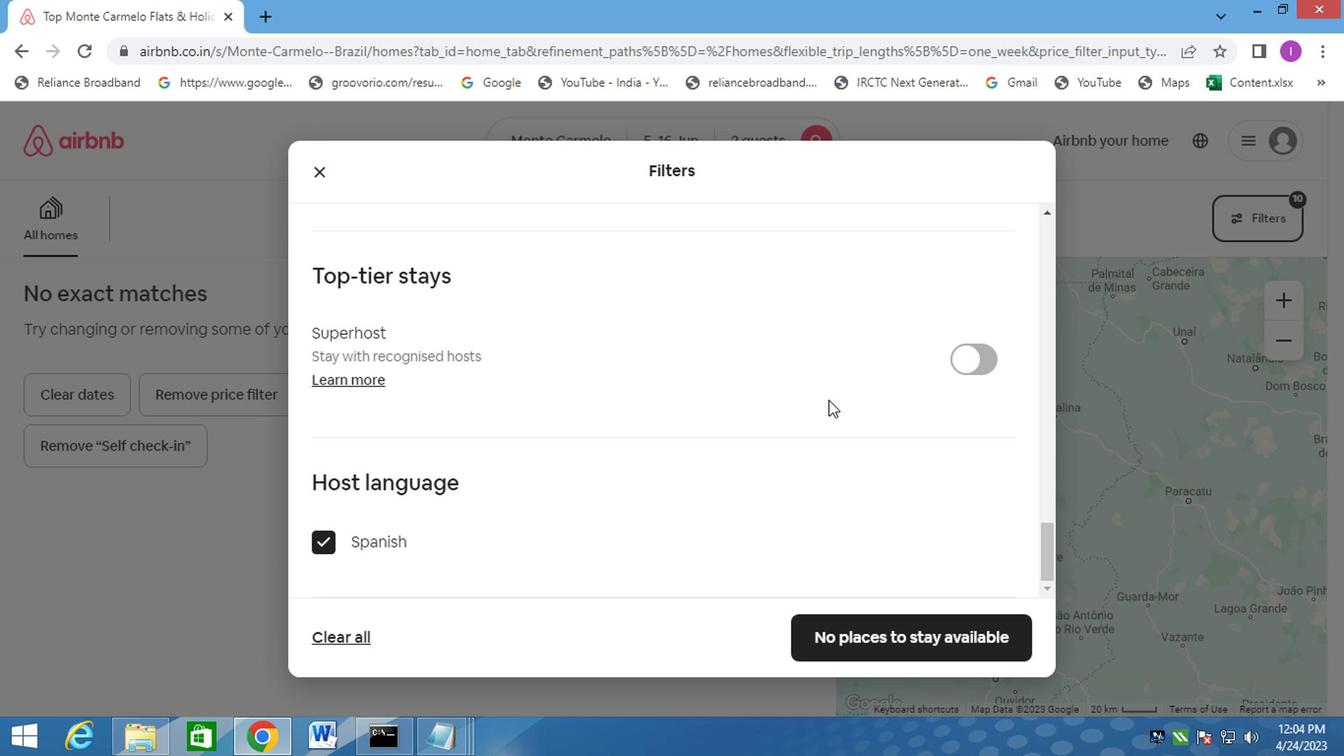 
Action: Mouse scrolled (824, 399) with delta (0, 0)
Screenshot: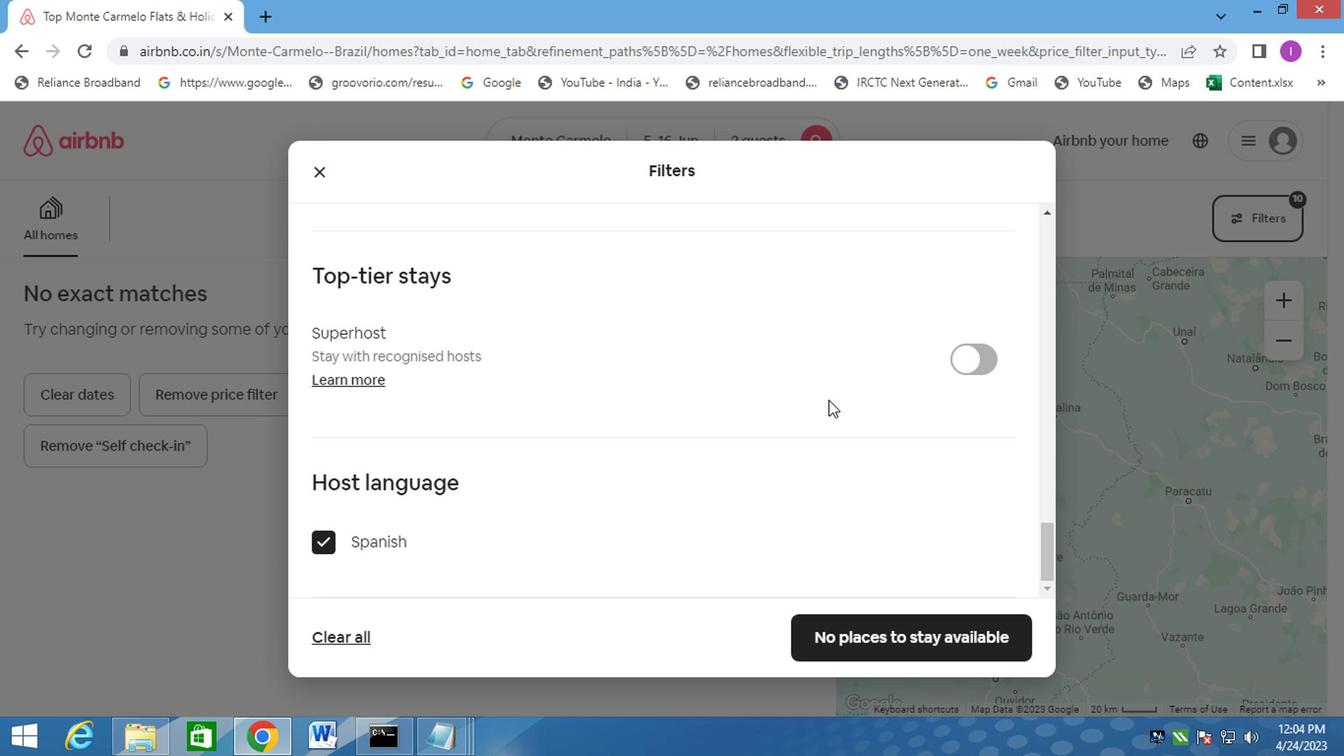 
Action: Mouse moved to (824, 400)
Screenshot: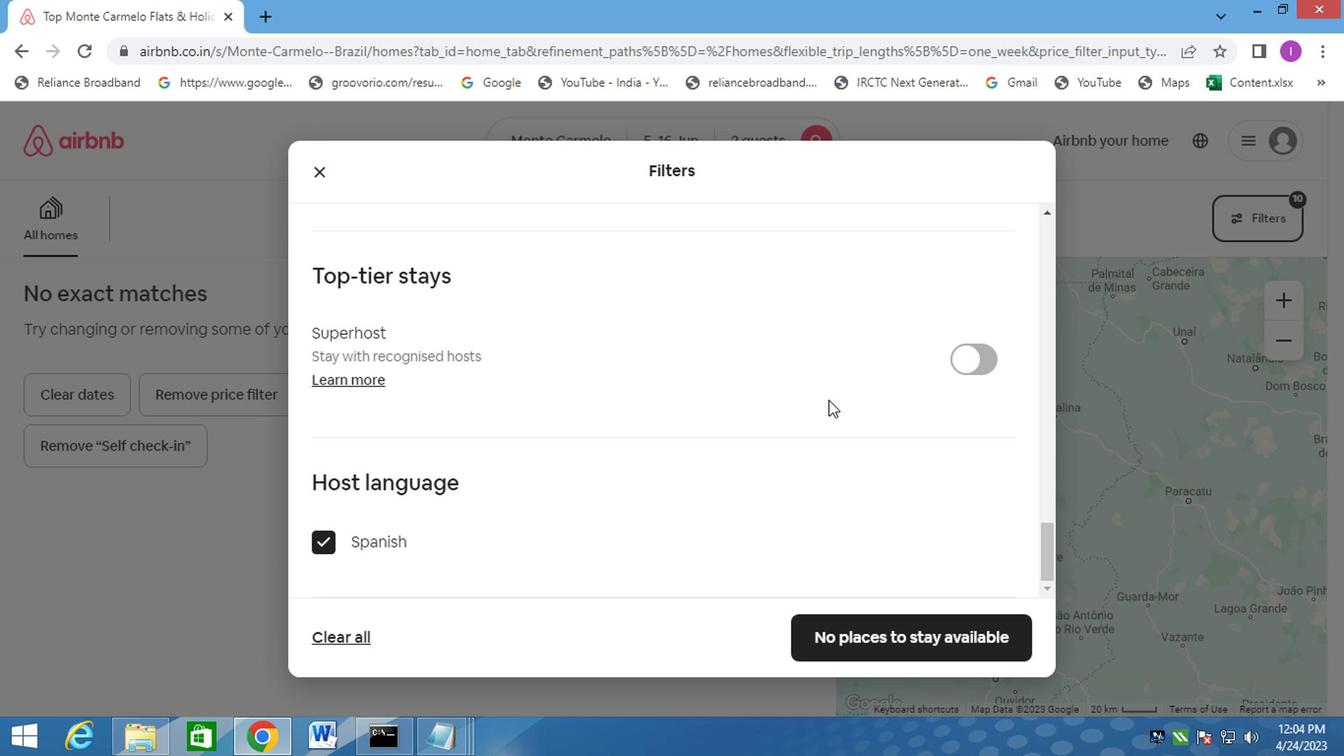 
Action: Mouse scrolled (824, 399) with delta (0, 0)
Screenshot: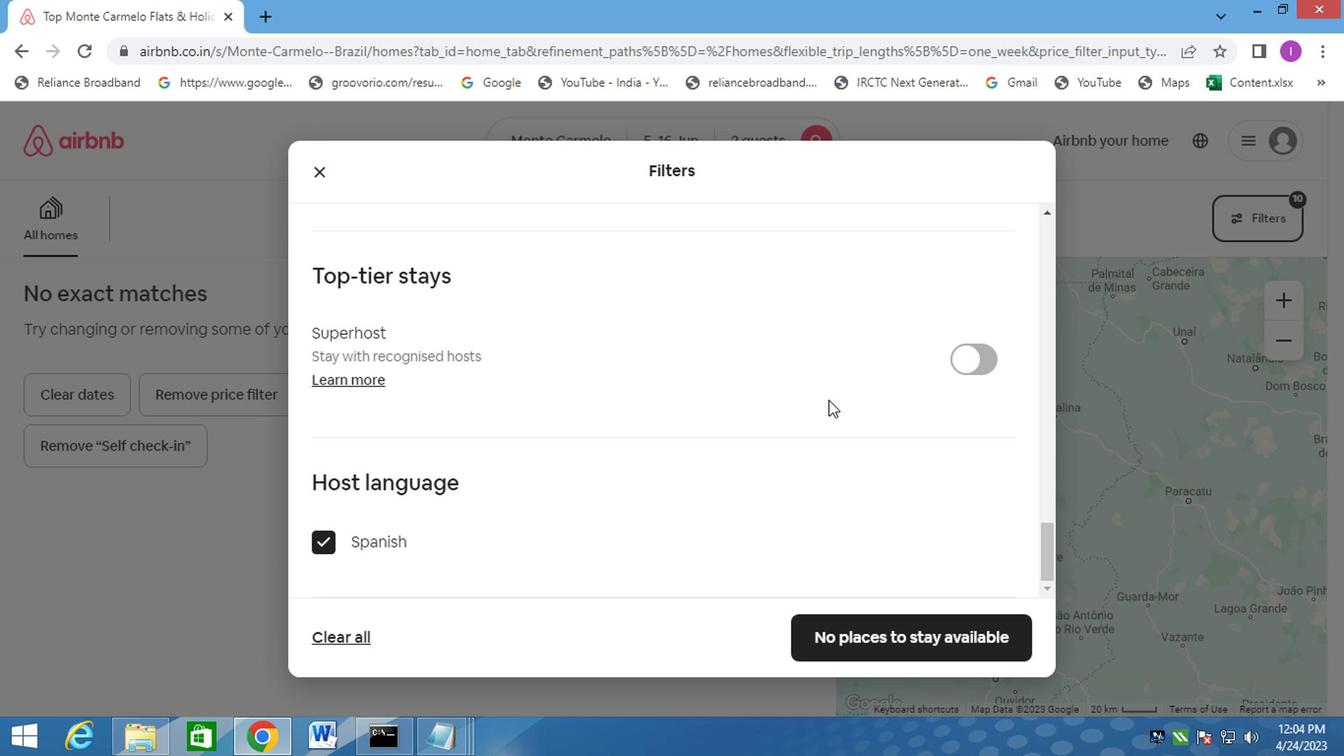 
Action: Mouse moved to (802, 626)
Screenshot: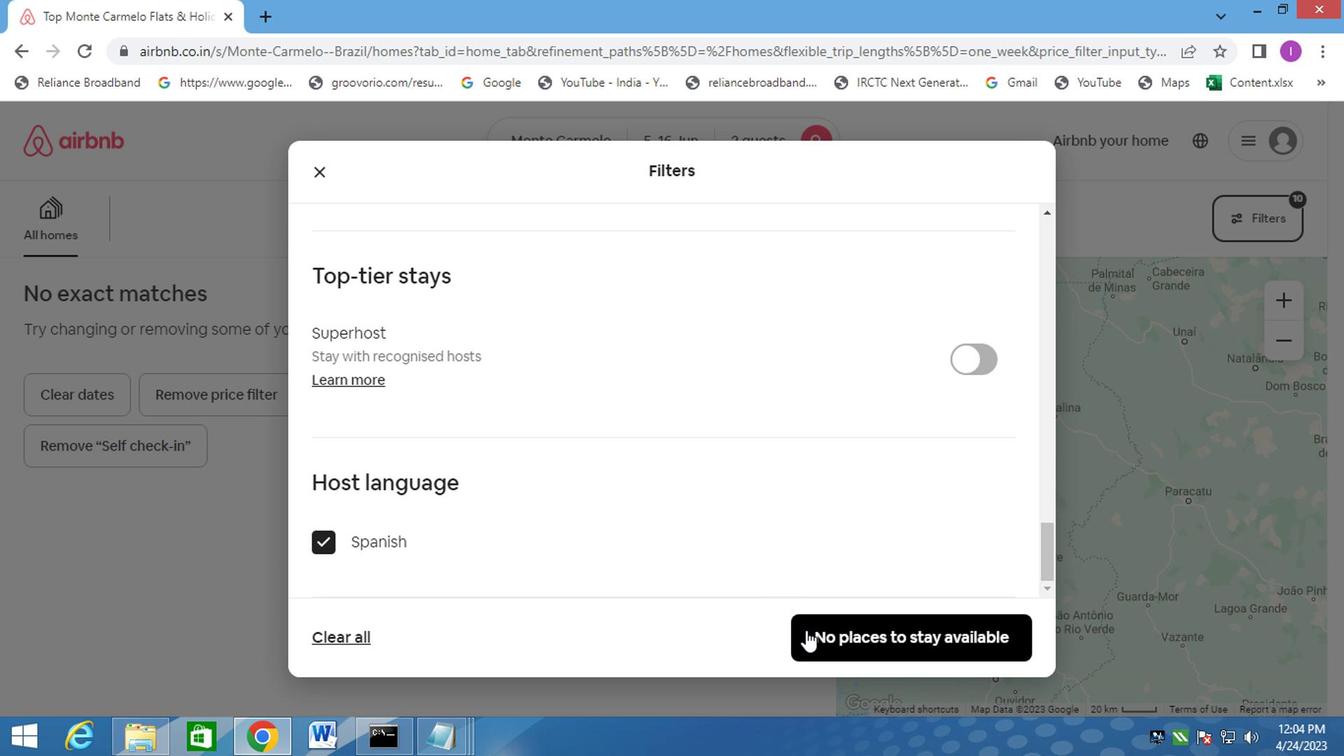 
Action: Mouse pressed left at (802, 626)
Screenshot: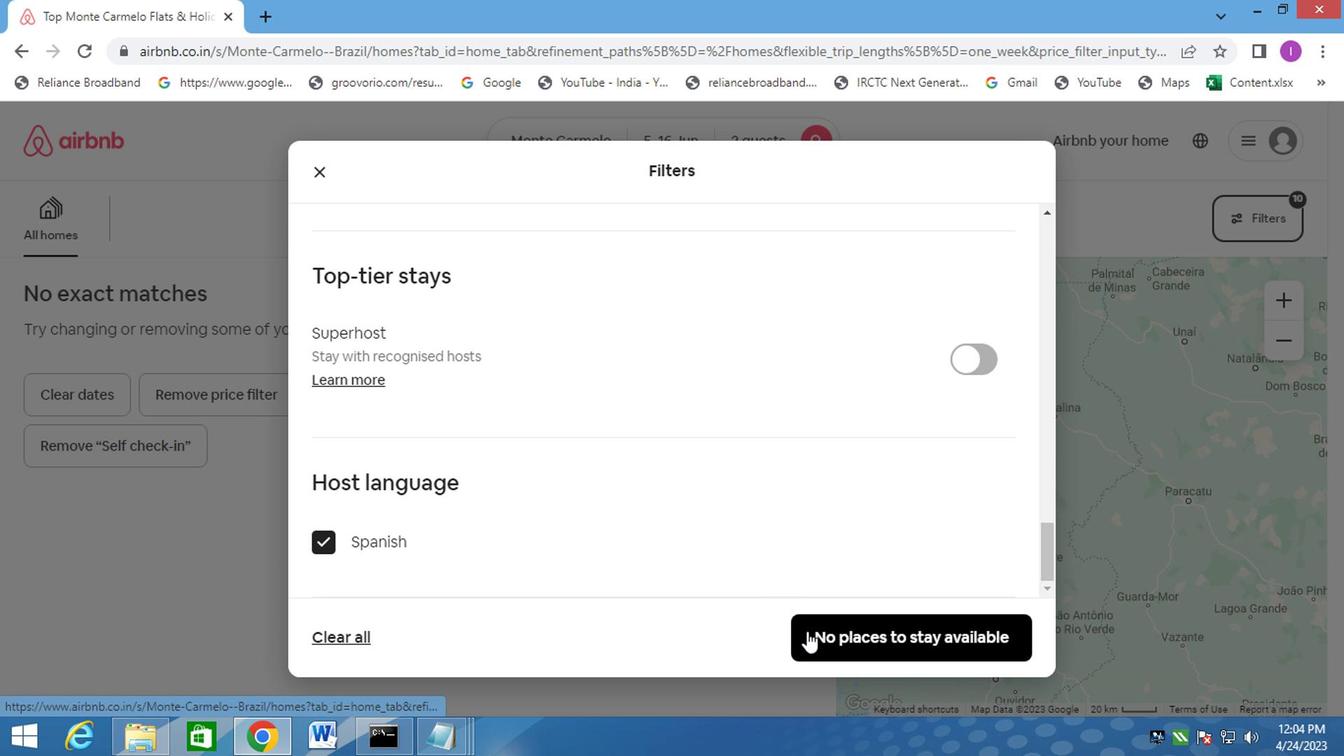 
Action: Mouse moved to (494, 268)
Screenshot: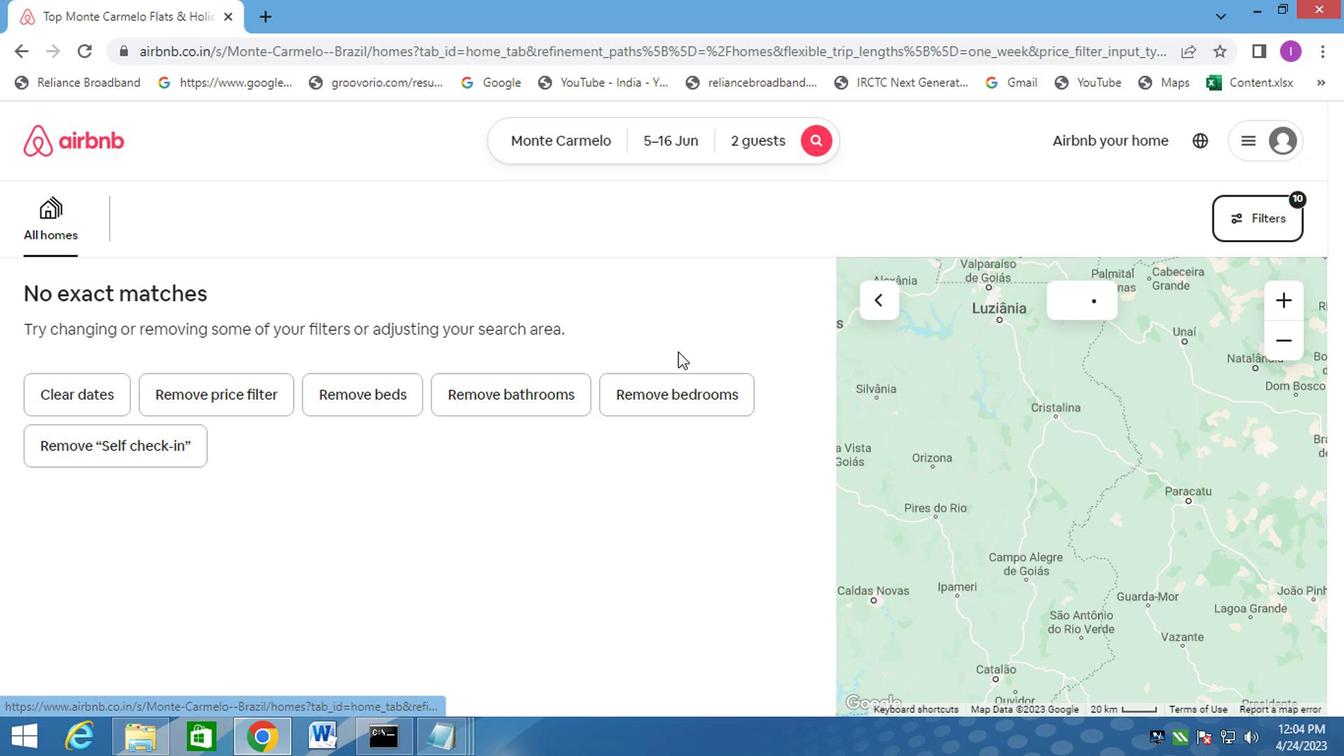 
Action: Key pressed <Key.f8>
Screenshot: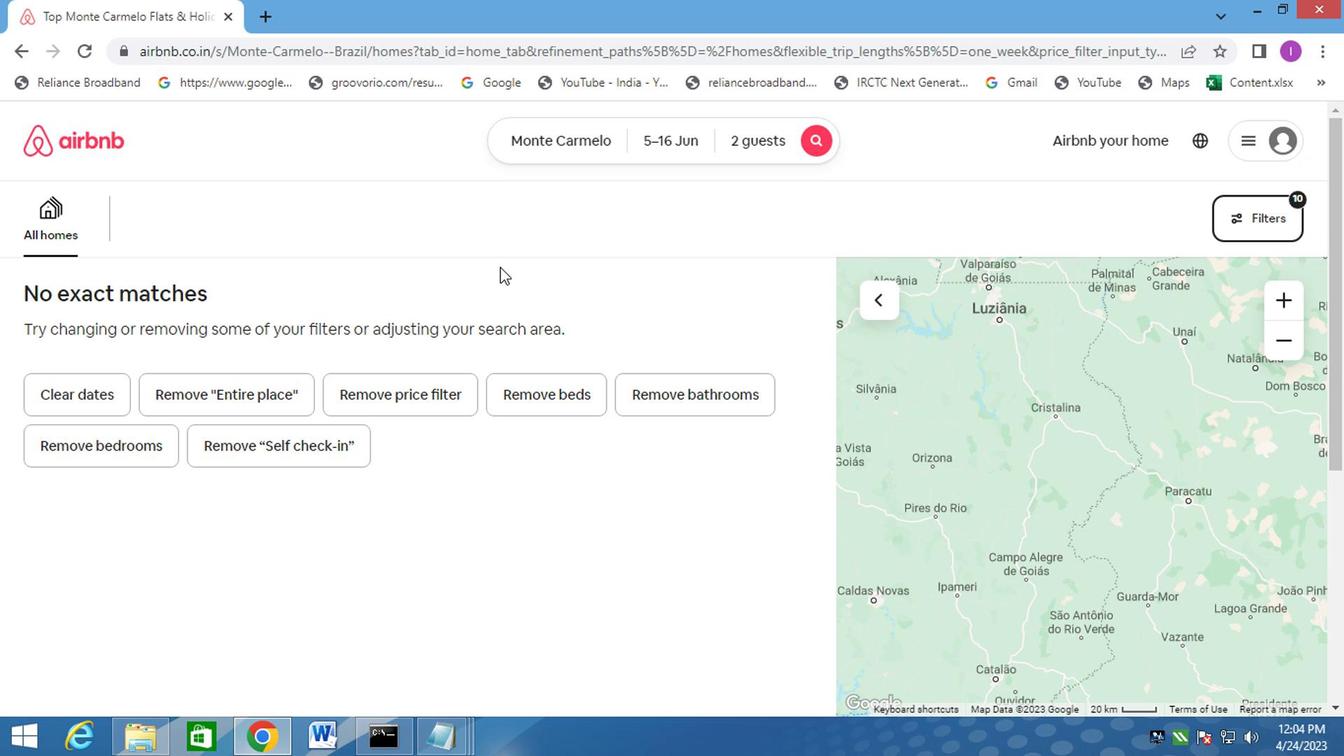 
